 Task: Find connections with filter location Encruzilhada do Sul with filter topic #trainer with filter profile language Spanish with filter current company Adecco with filter school Dnyanprassarak Mandals College of Arts Sou. Sheela Premanand Vaidya College of Science & VNS Bandekar College of Commerce Assagao with filter industry Law Practice with filter service category Content Strategy with filter keywords title Chief Robot Whisperer
Action: Mouse moved to (682, 122)
Screenshot: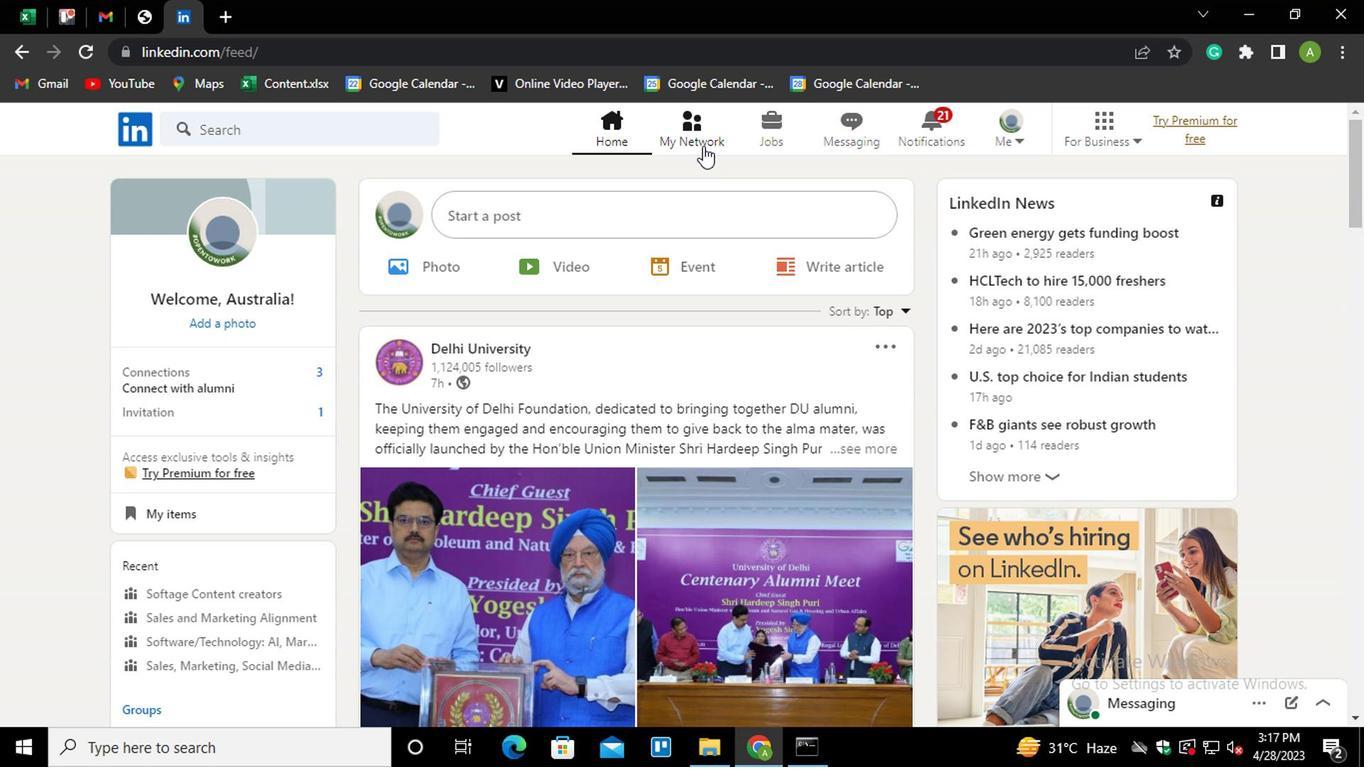 
Action: Mouse pressed left at (682, 122)
Screenshot: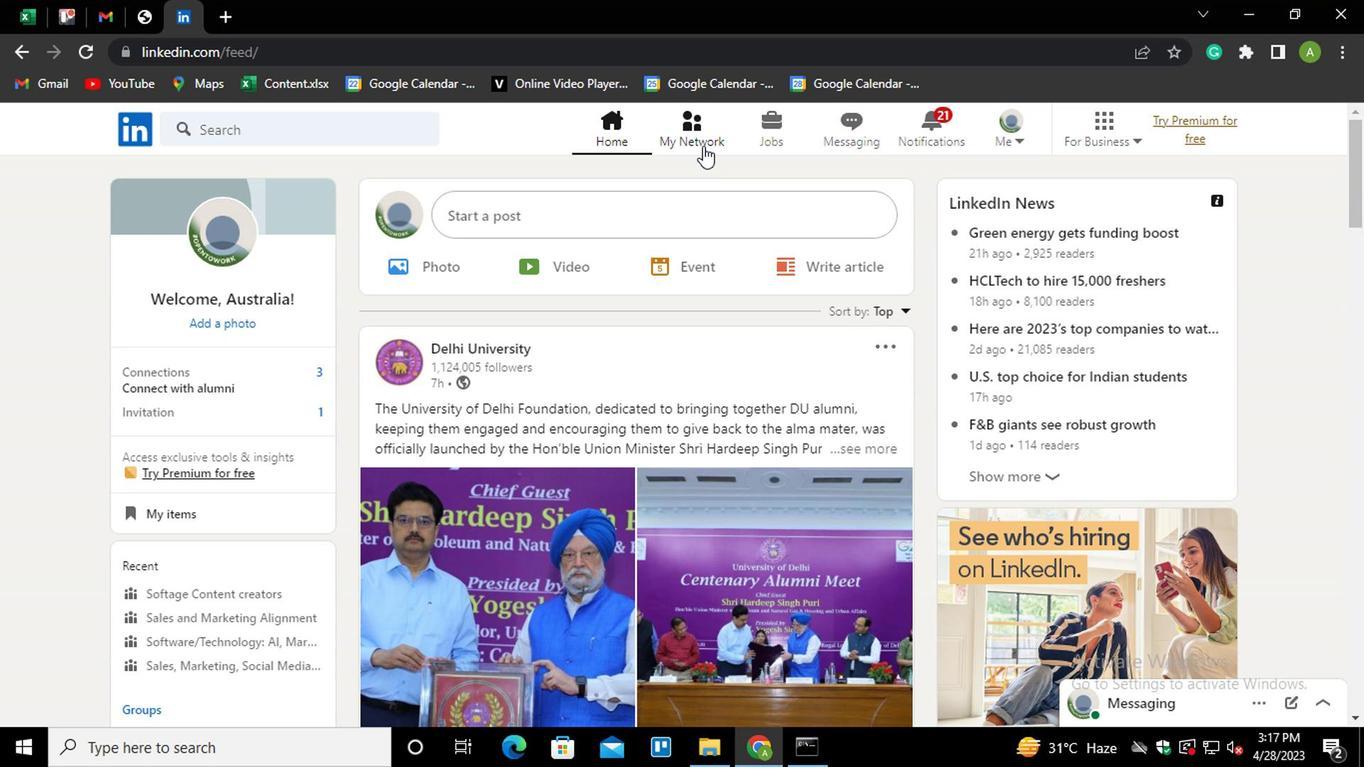 
Action: Mouse moved to (227, 241)
Screenshot: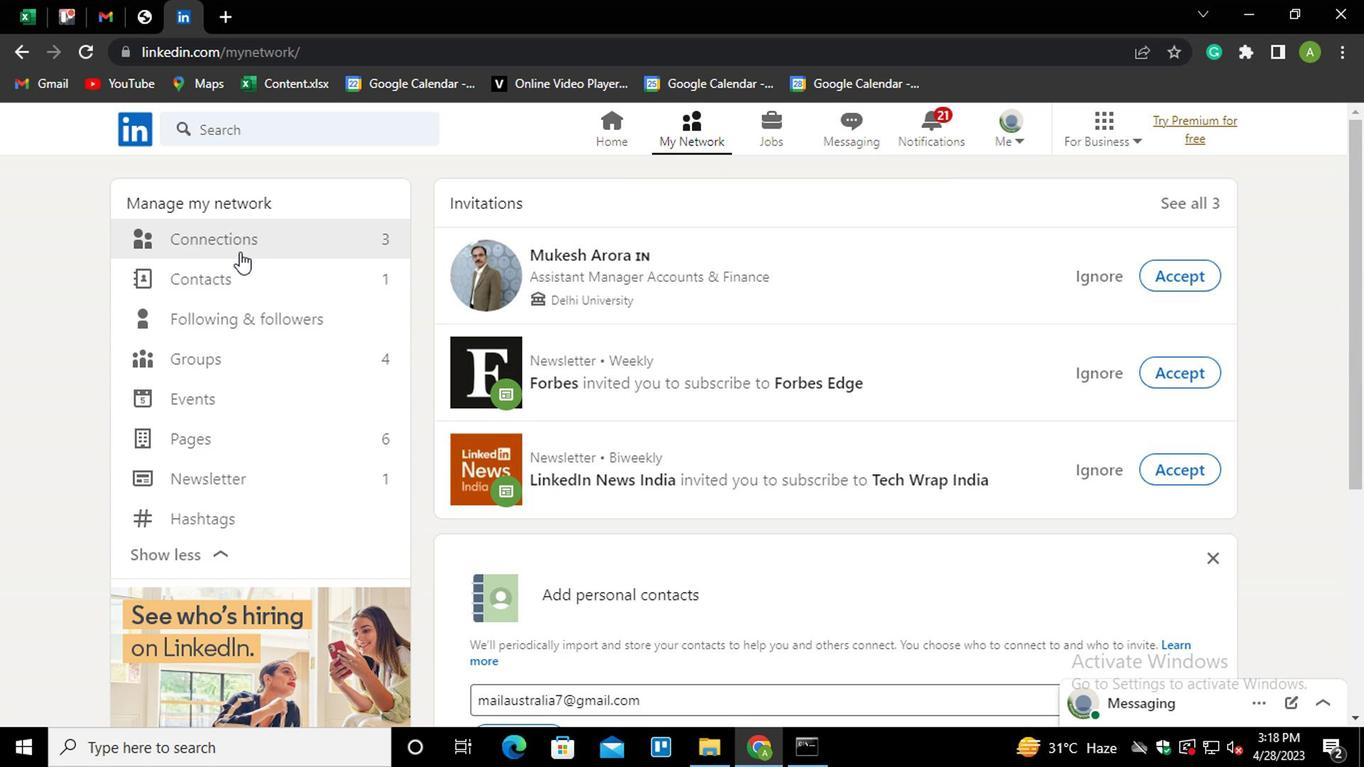 
Action: Mouse pressed left at (227, 241)
Screenshot: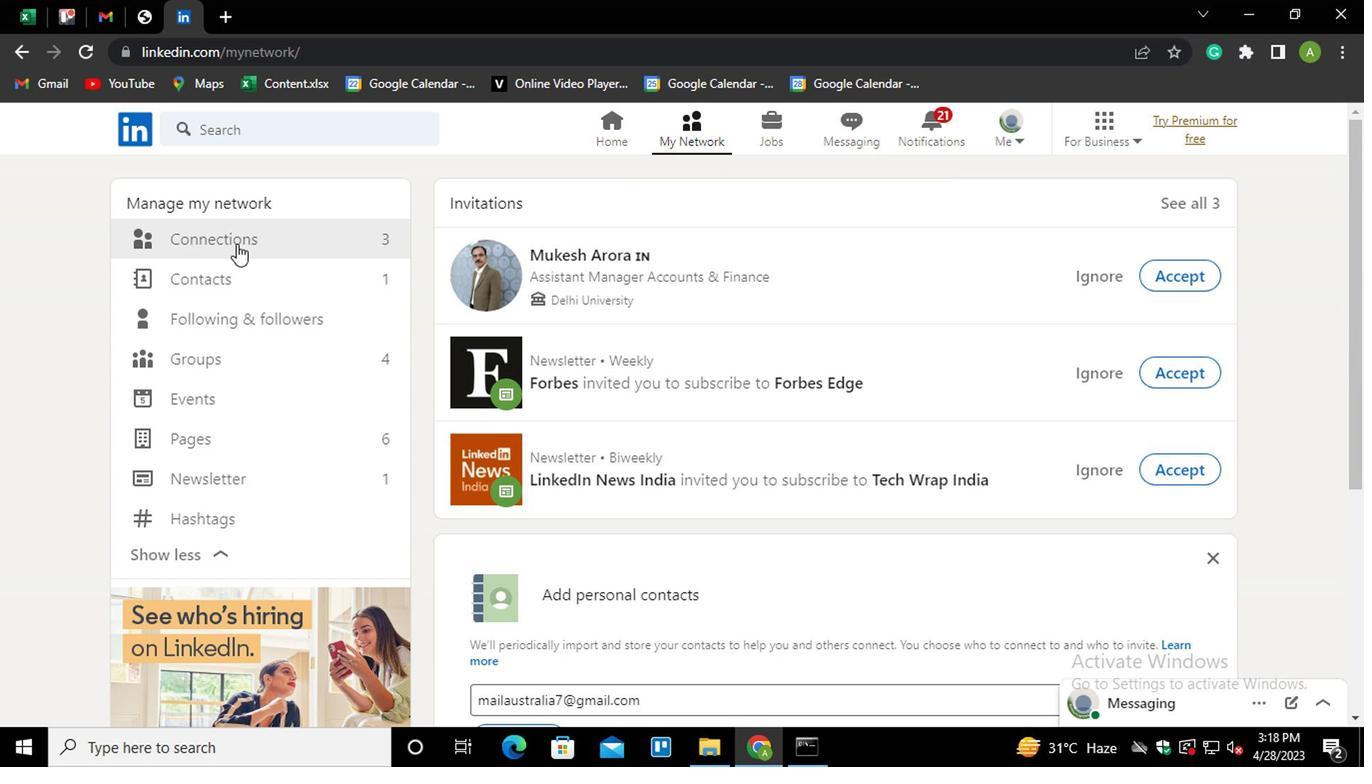 
Action: Mouse moved to (801, 235)
Screenshot: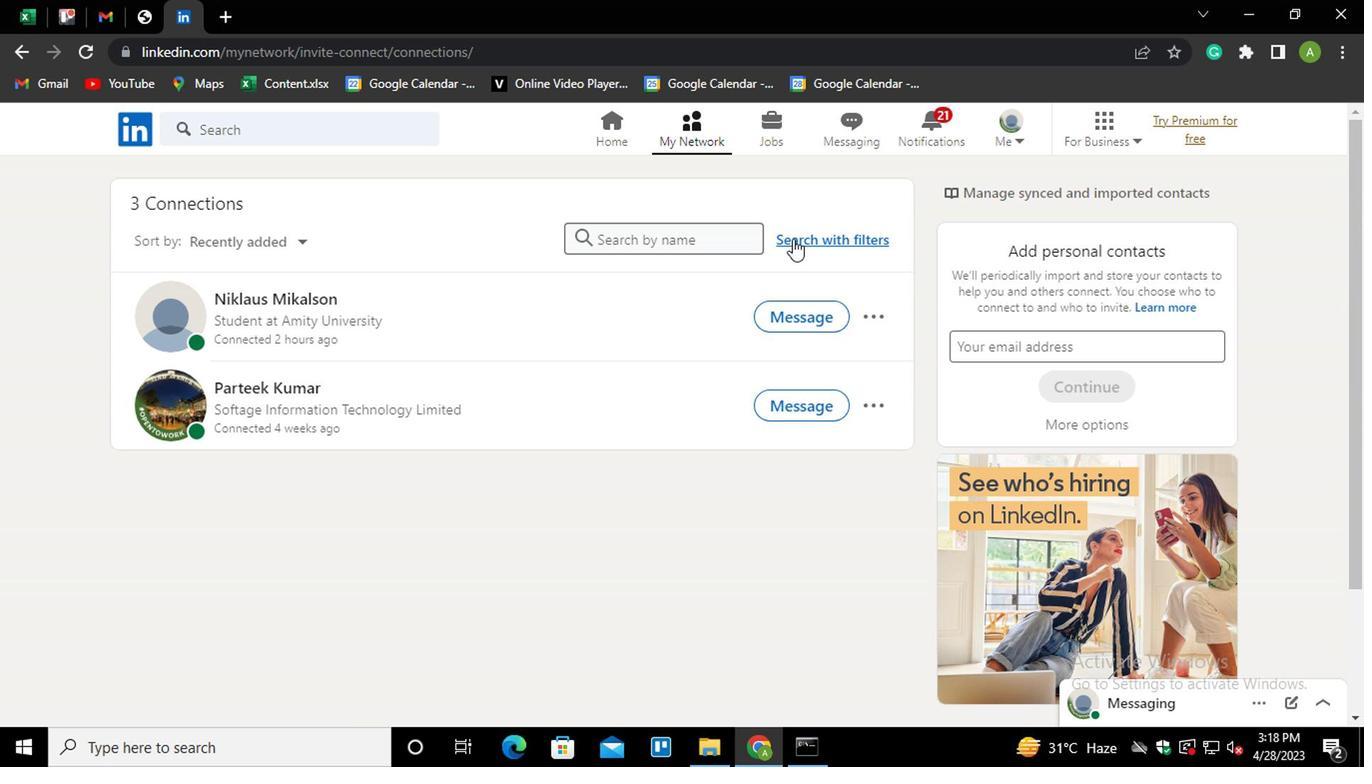 
Action: Mouse pressed left at (801, 235)
Screenshot: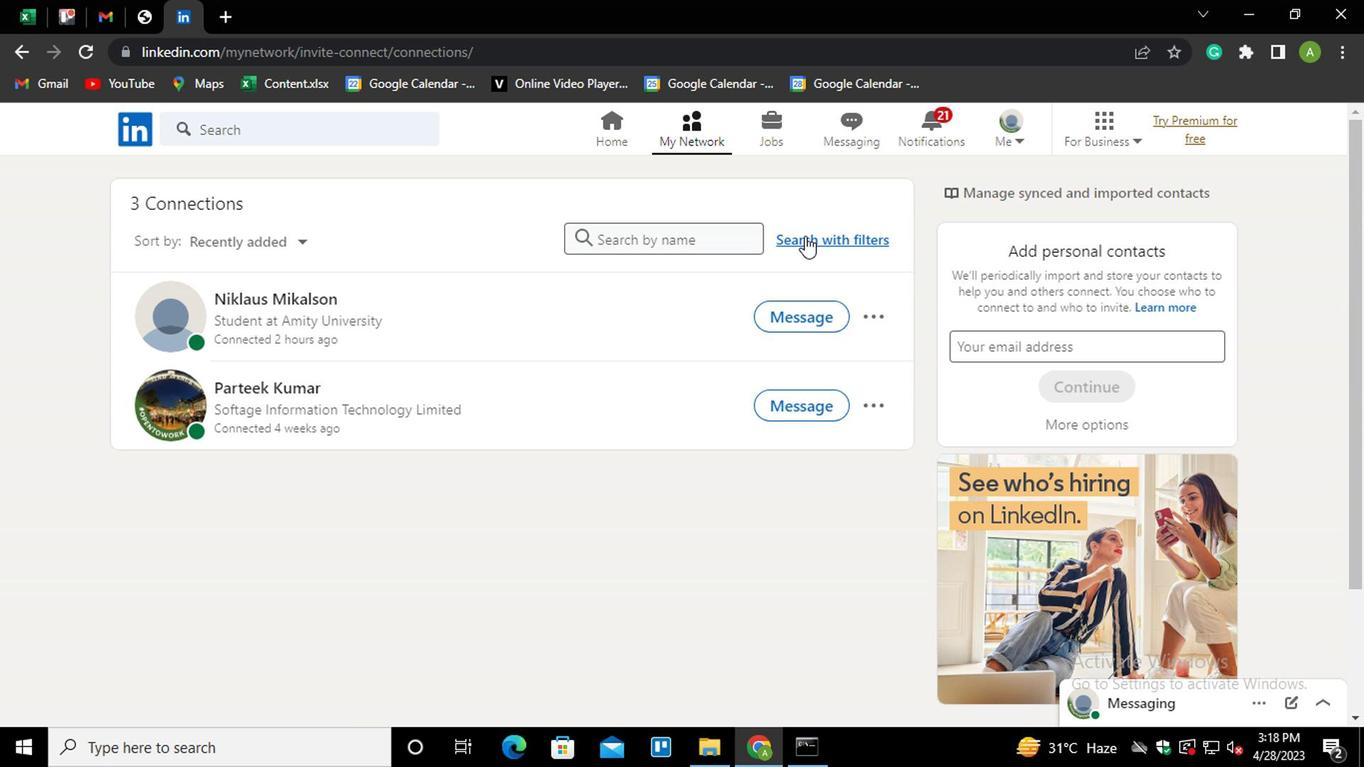 
Action: Mouse moved to (737, 182)
Screenshot: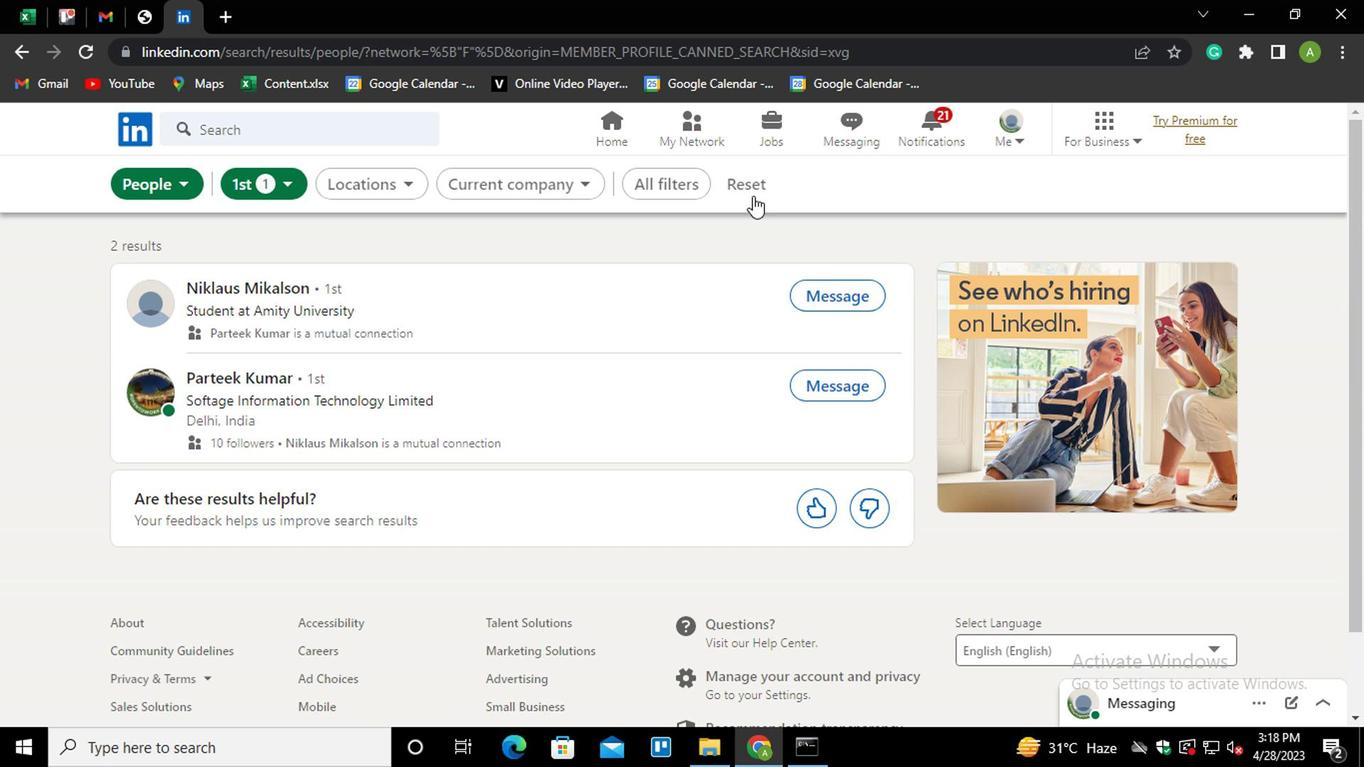 
Action: Mouse pressed left at (737, 182)
Screenshot: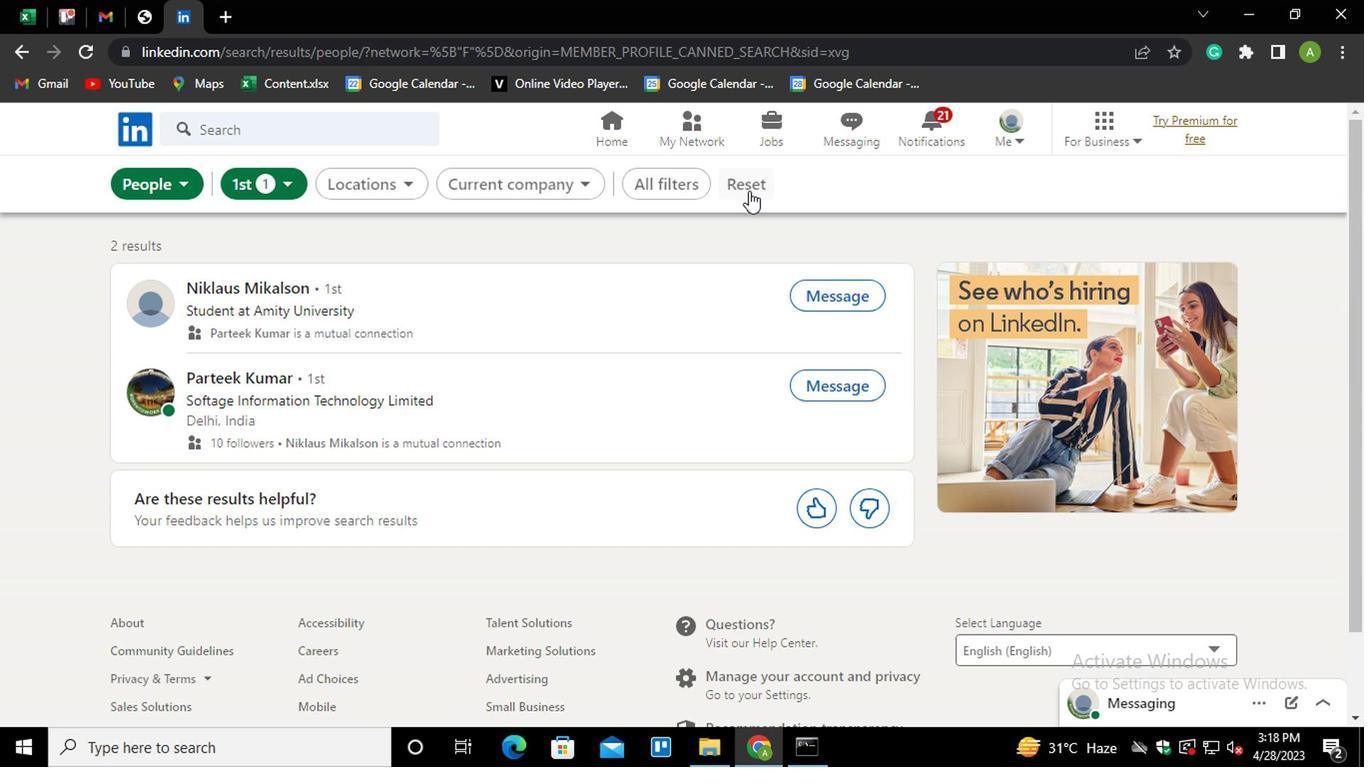 
Action: Mouse moved to (710, 174)
Screenshot: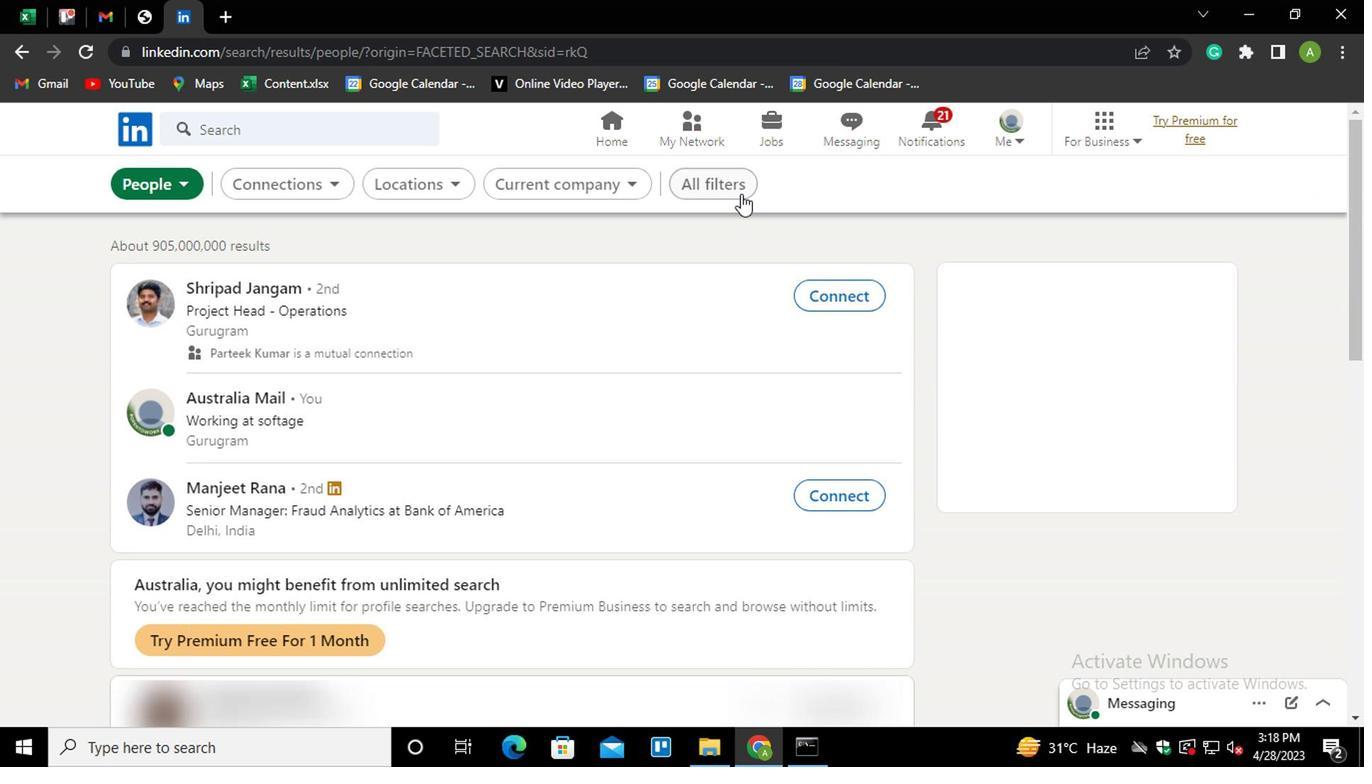 
Action: Mouse pressed left at (710, 174)
Screenshot: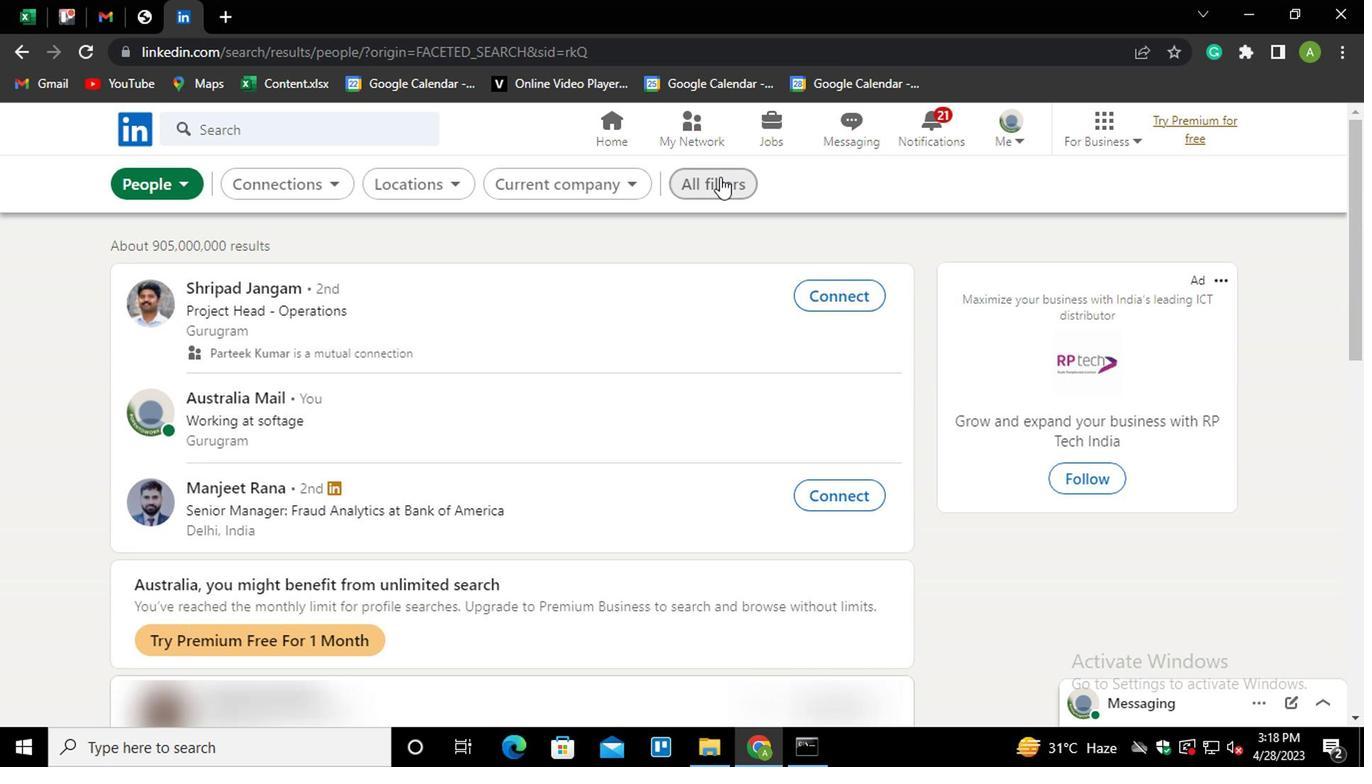 
Action: Mouse moved to (928, 373)
Screenshot: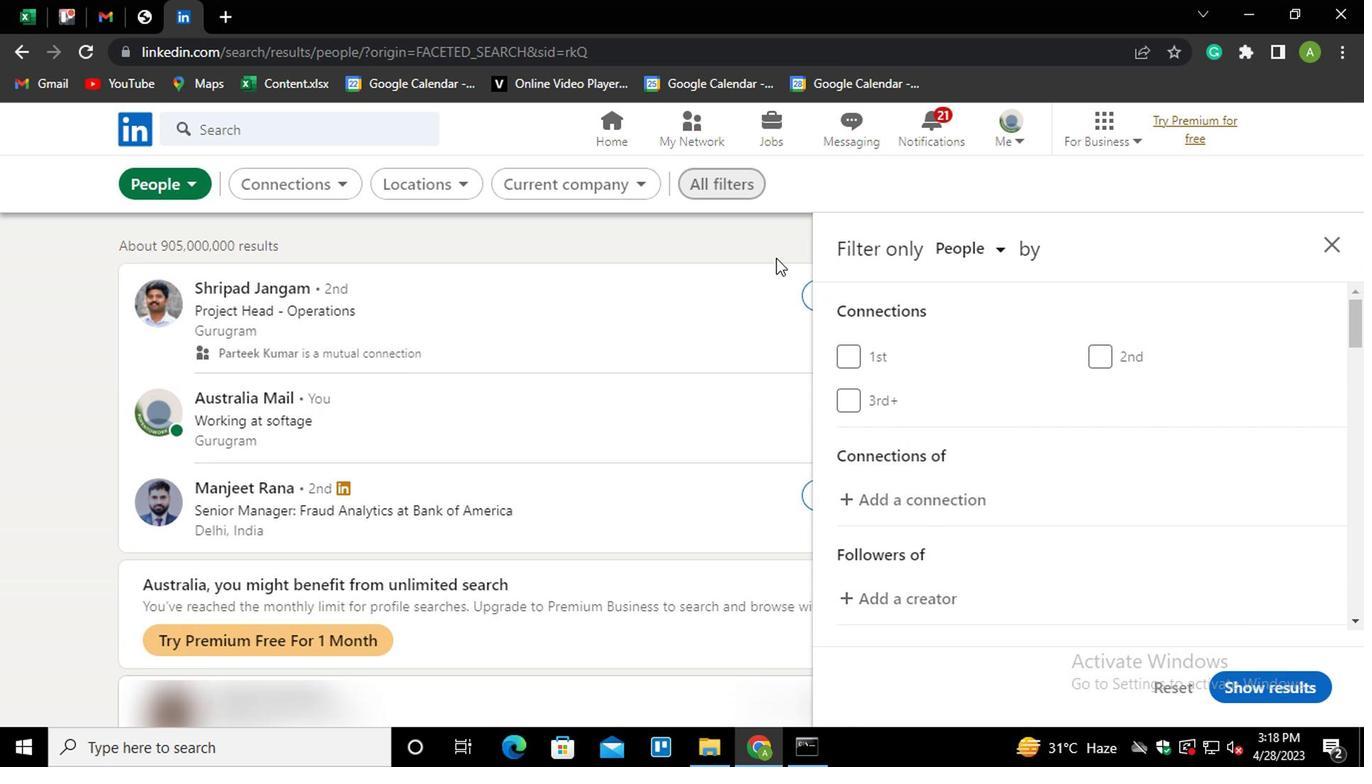 
Action: Mouse scrolled (928, 372) with delta (0, 0)
Screenshot: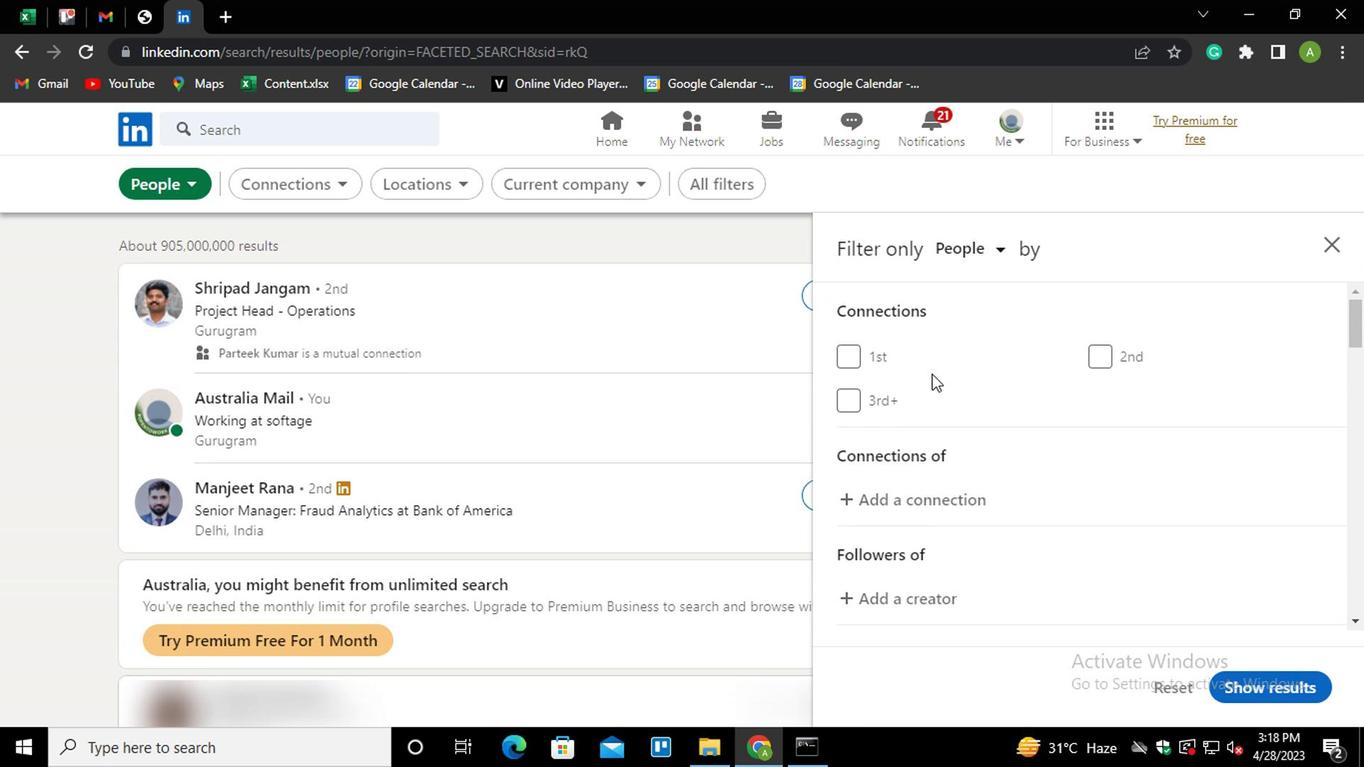 
Action: Mouse scrolled (928, 372) with delta (0, 0)
Screenshot: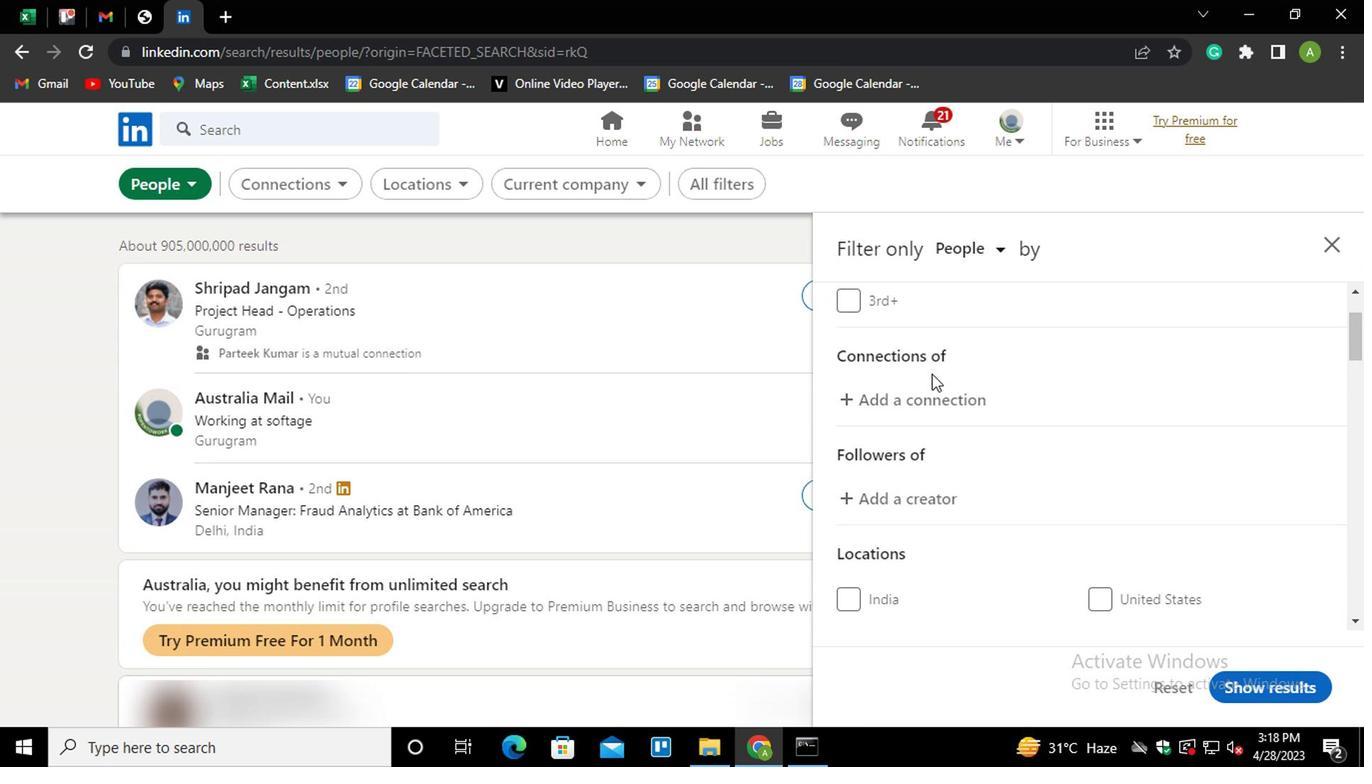 
Action: Mouse scrolled (928, 372) with delta (0, 0)
Screenshot: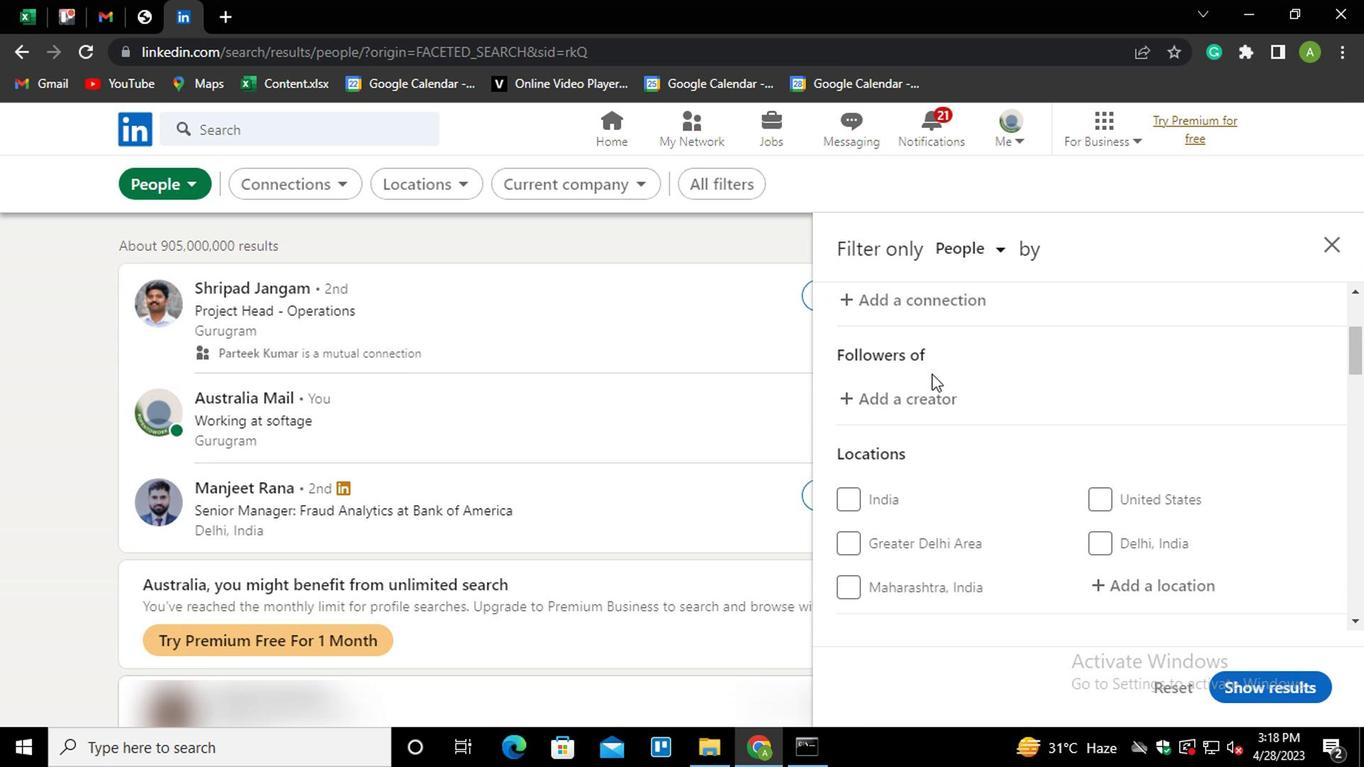 
Action: Mouse moved to (1147, 488)
Screenshot: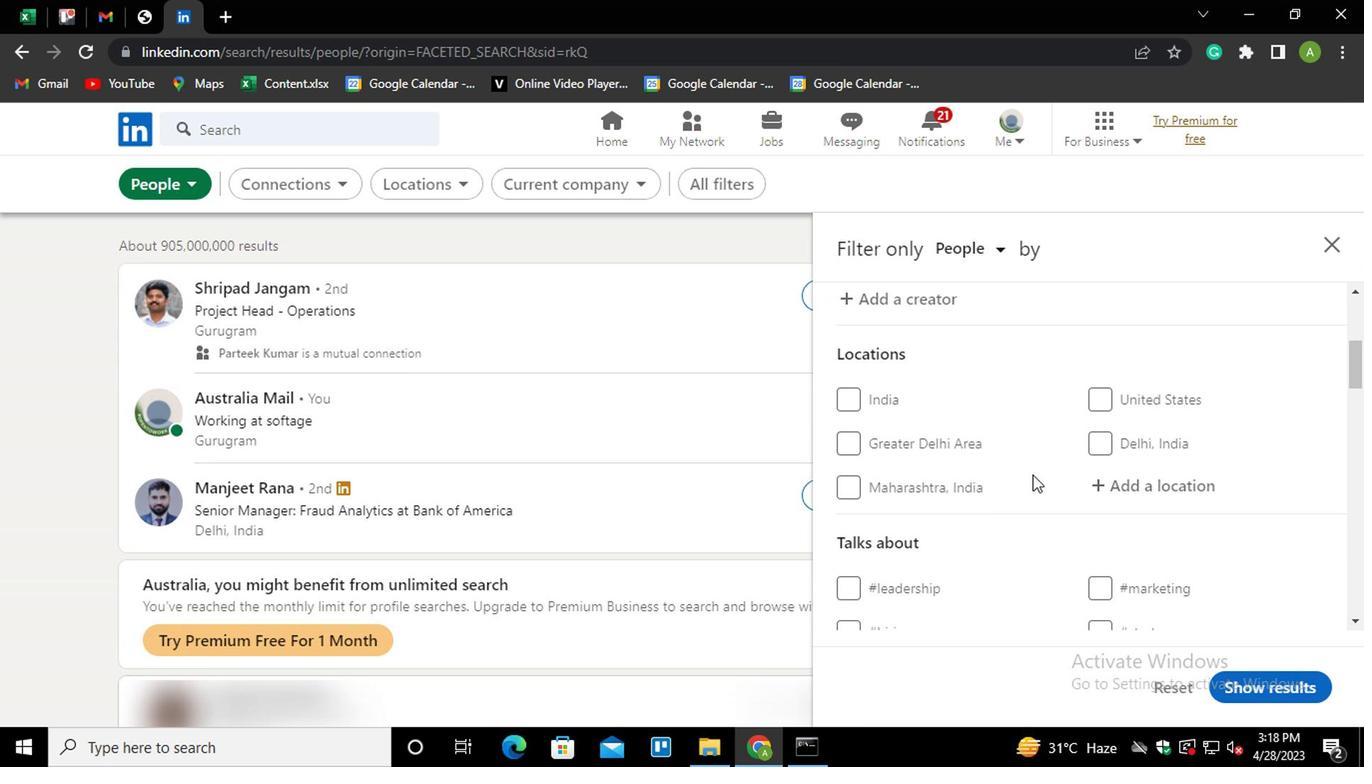 
Action: Mouse pressed left at (1147, 488)
Screenshot: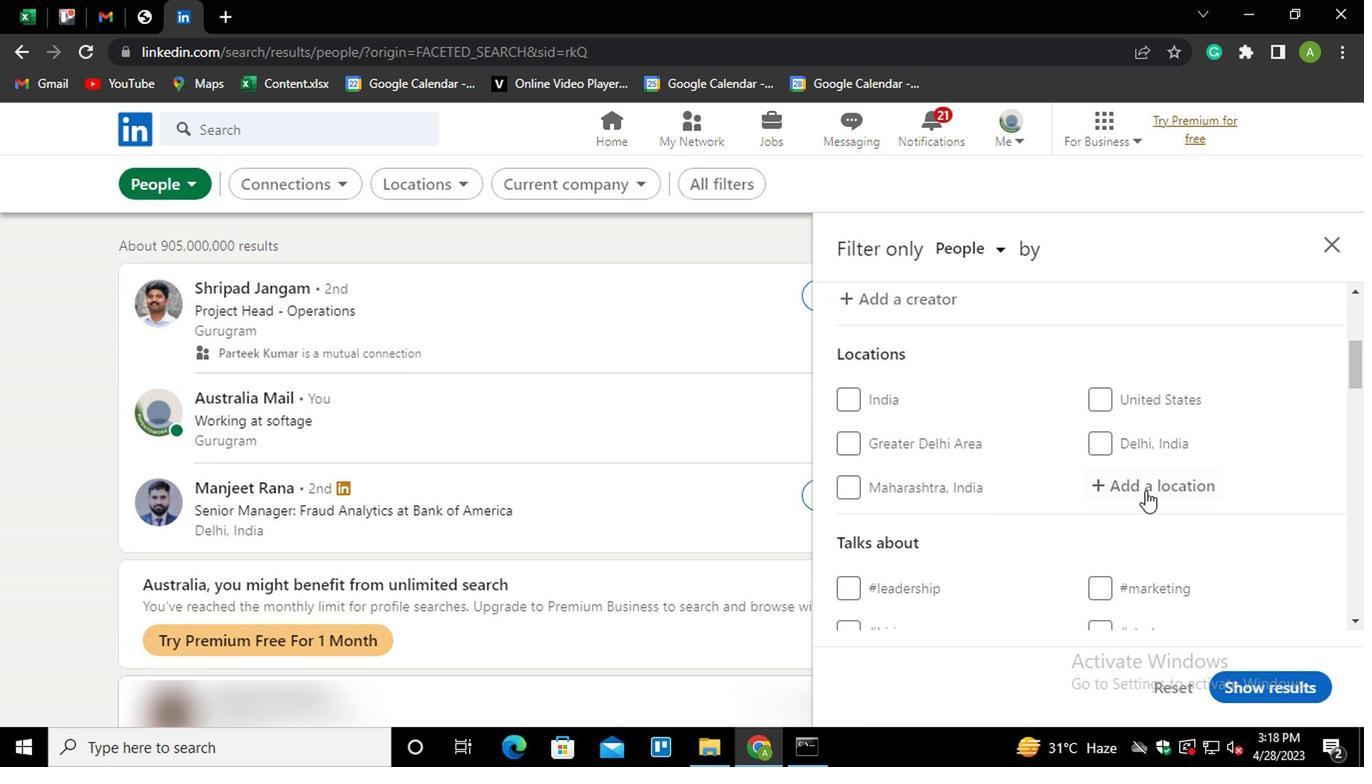 
Action: Mouse moved to (1139, 477)
Screenshot: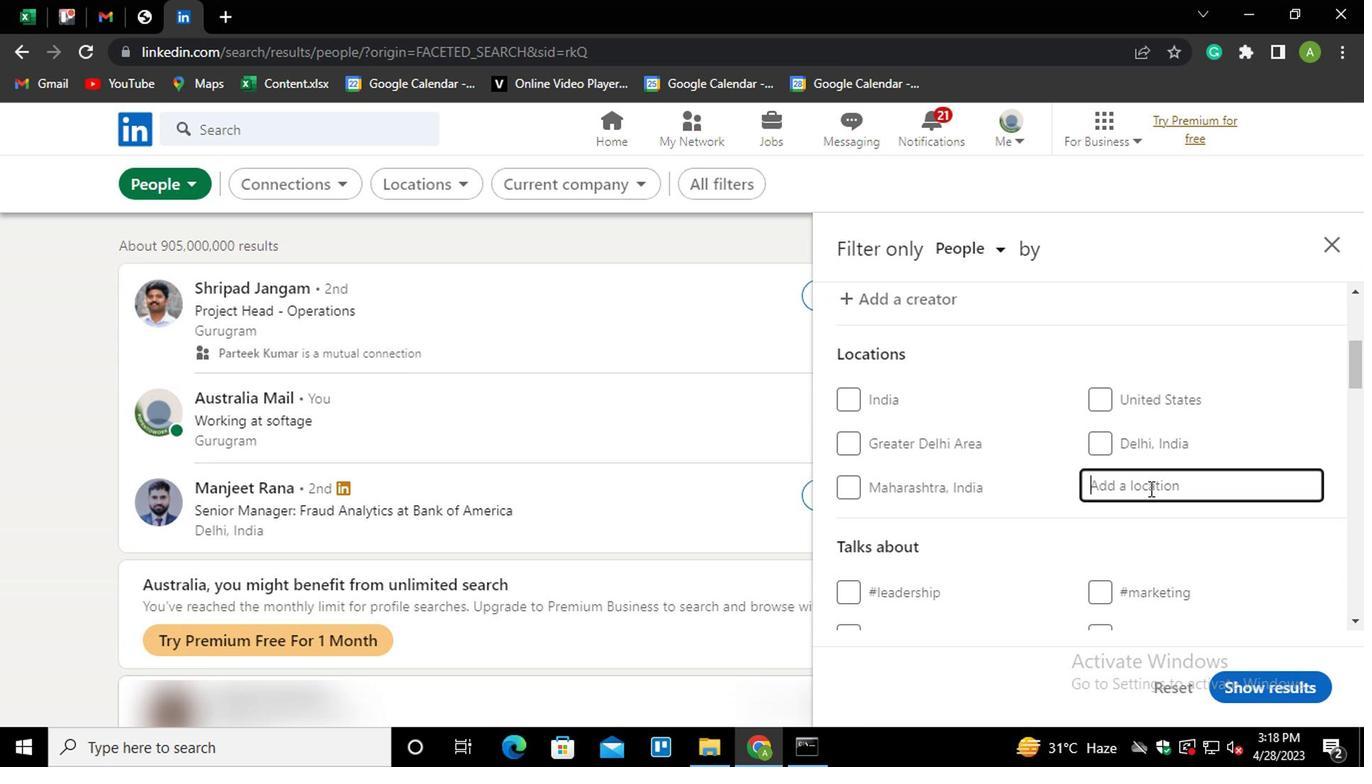 
Action: Mouse pressed left at (1139, 477)
Screenshot: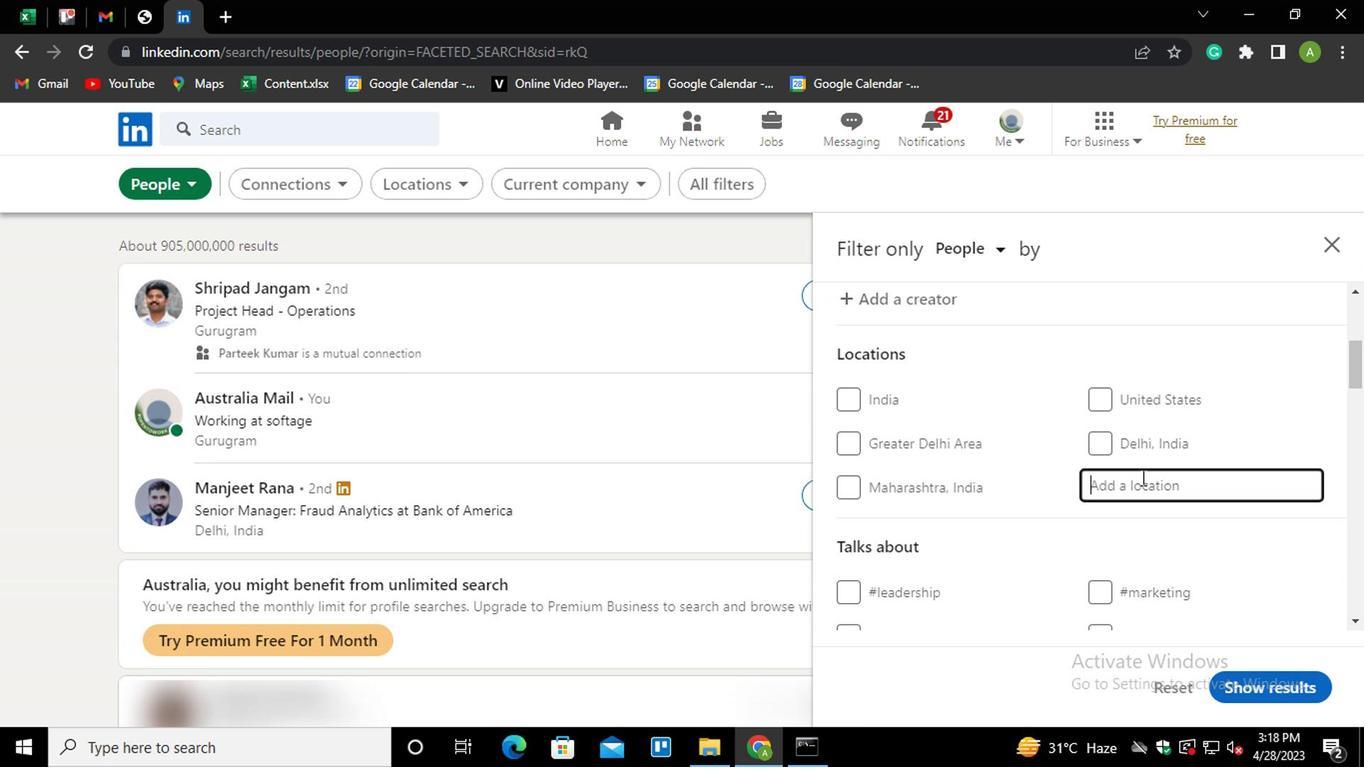 
Action: Mouse moved to (1137, 477)
Screenshot: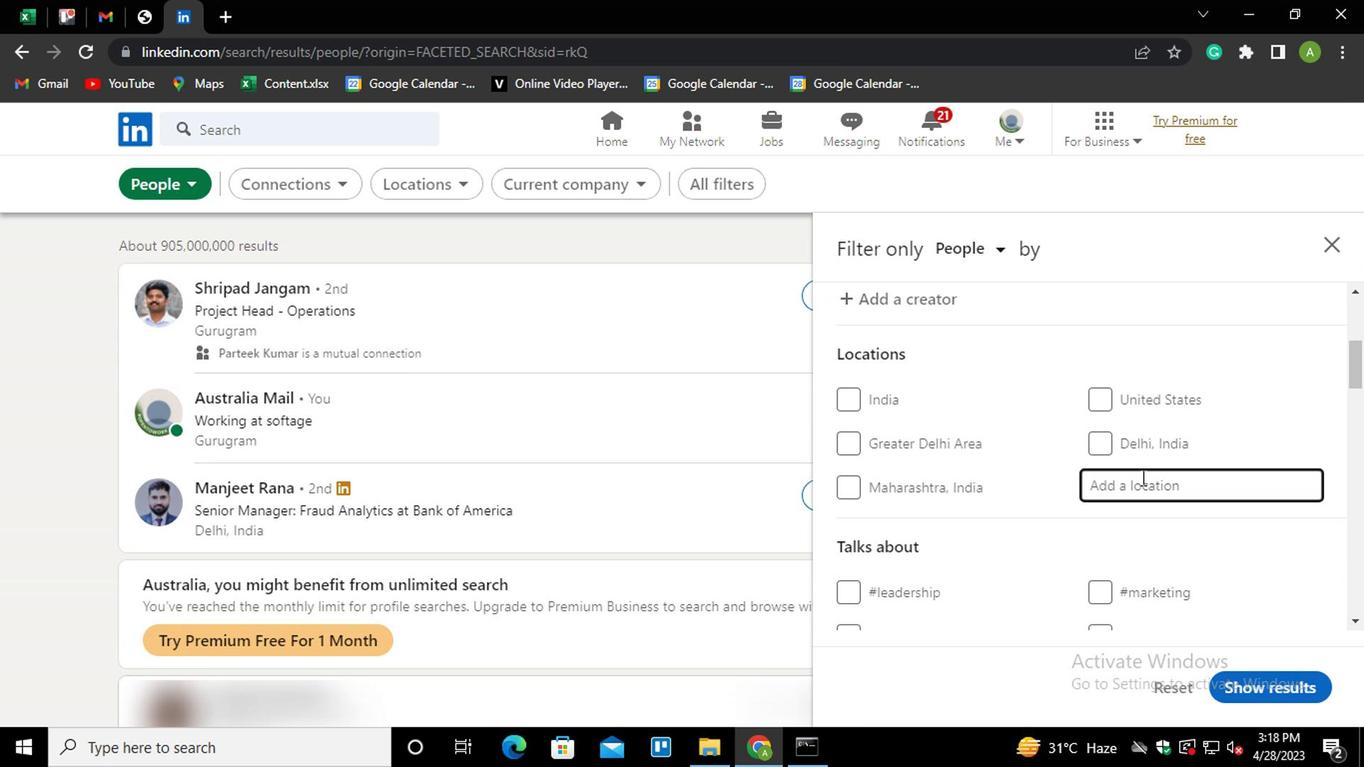 
Action: Key pressed <Key.shift>ENCRUZ<Key.down><Key.enter>
Screenshot: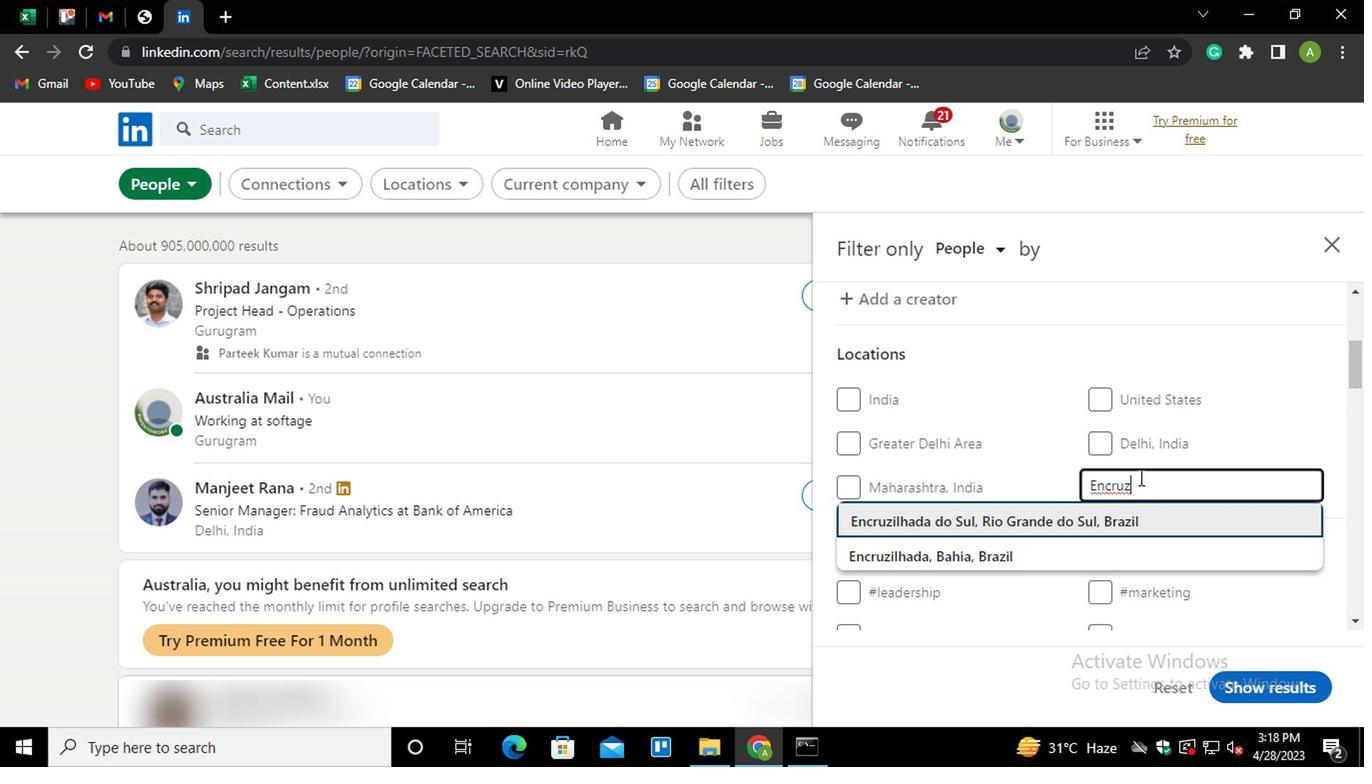 
Action: Mouse scrolled (1137, 476) with delta (0, -1)
Screenshot: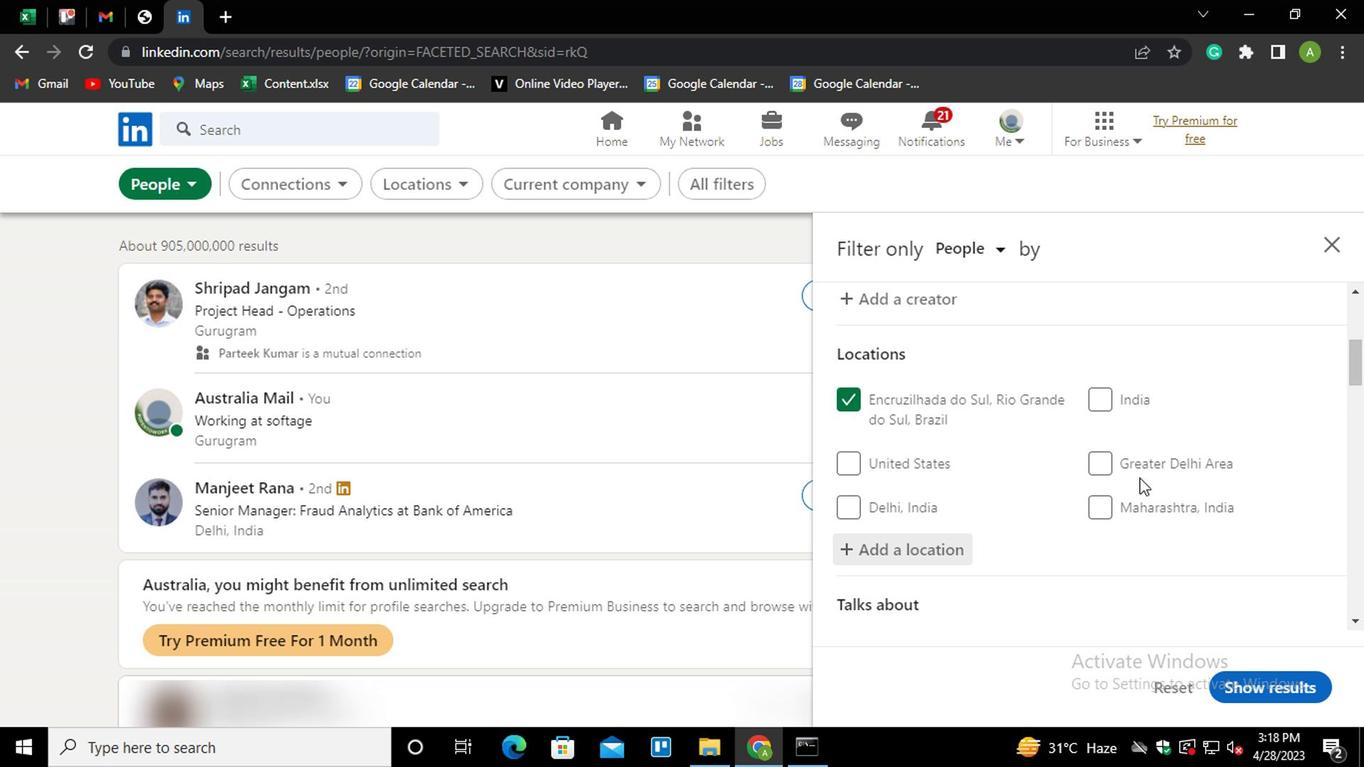 
Action: Mouse scrolled (1137, 476) with delta (0, -1)
Screenshot: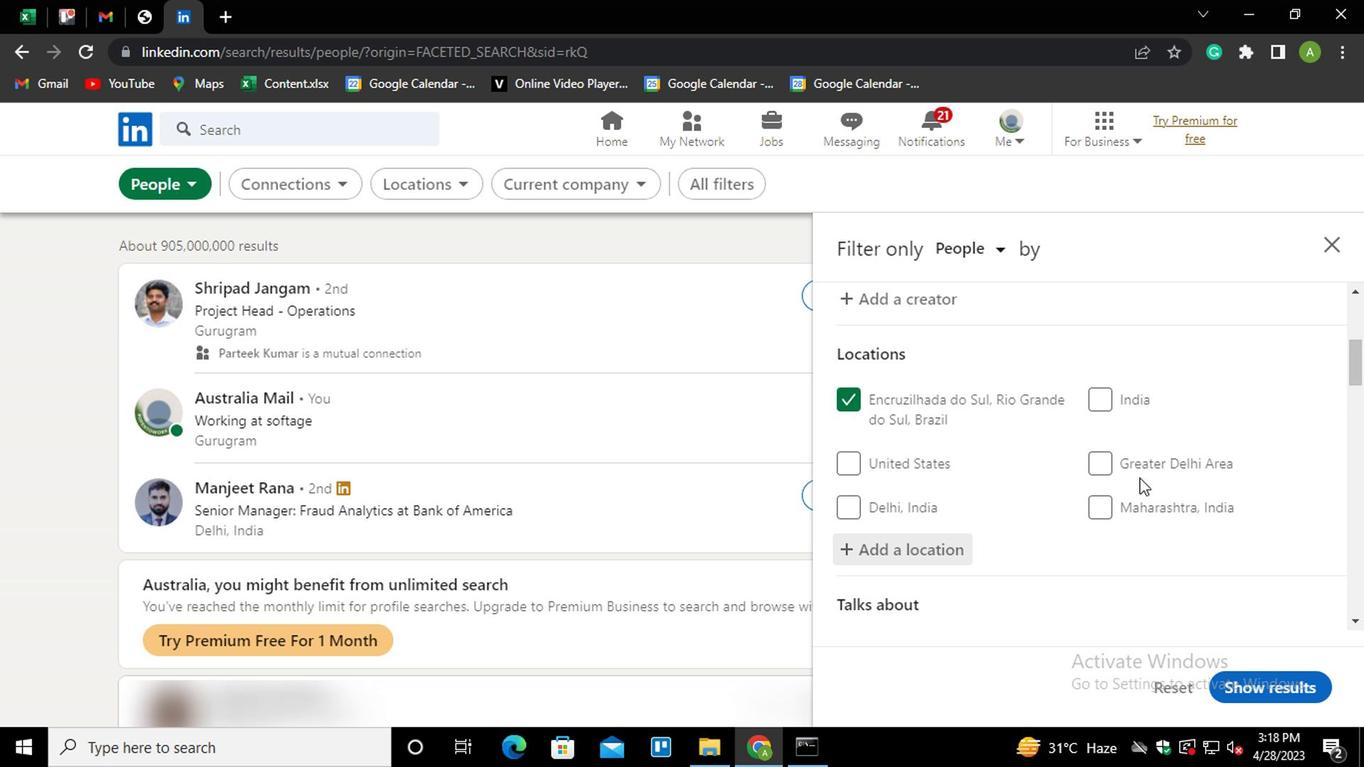 
Action: Mouse moved to (1135, 533)
Screenshot: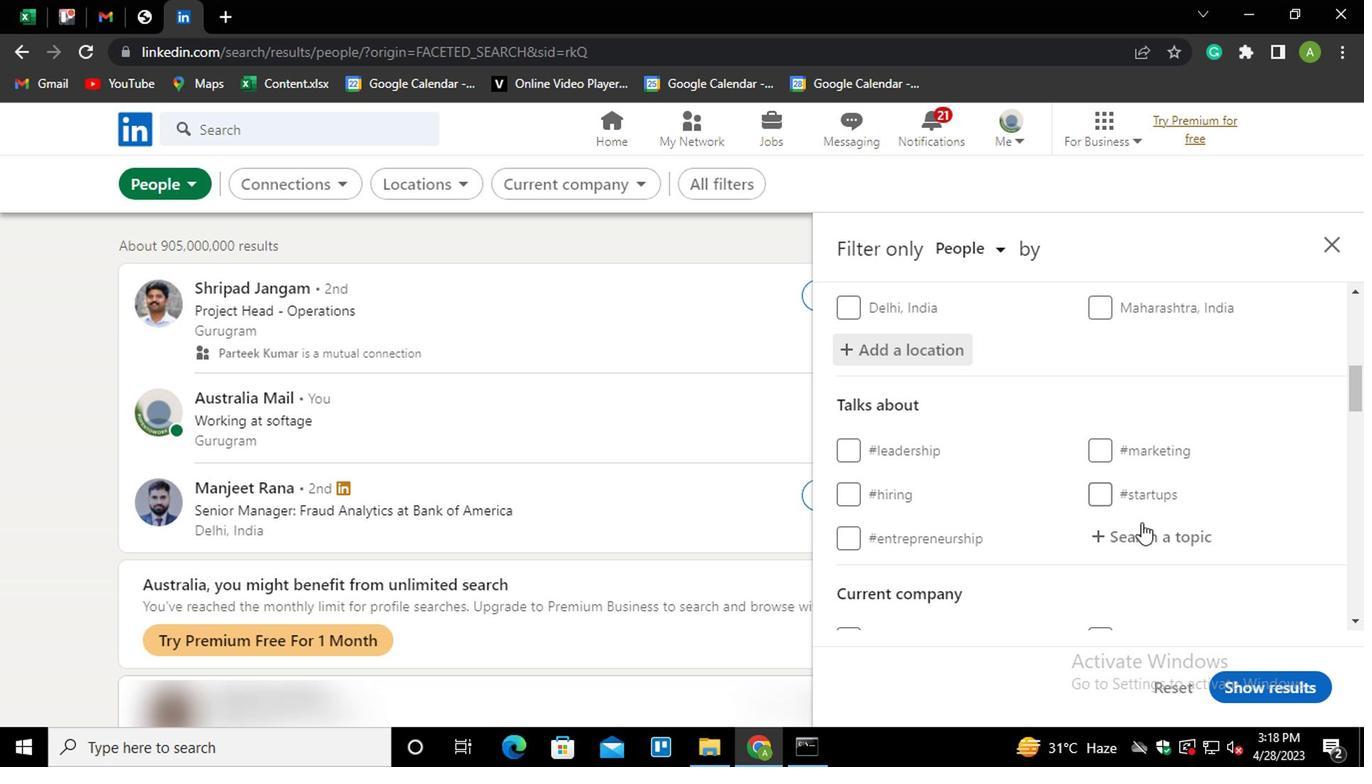 
Action: Mouse pressed left at (1135, 533)
Screenshot: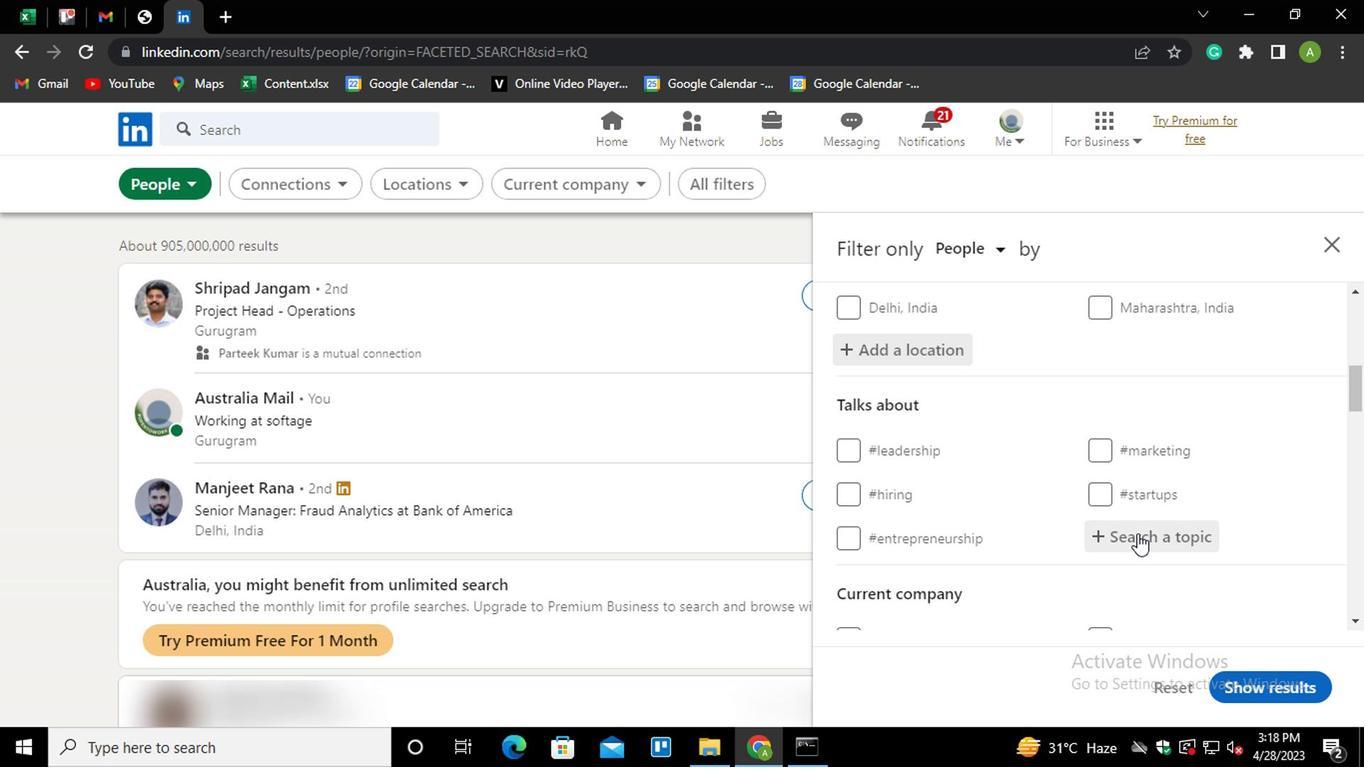 
Action: Mouse moved to (1116, 546)
Screenshot: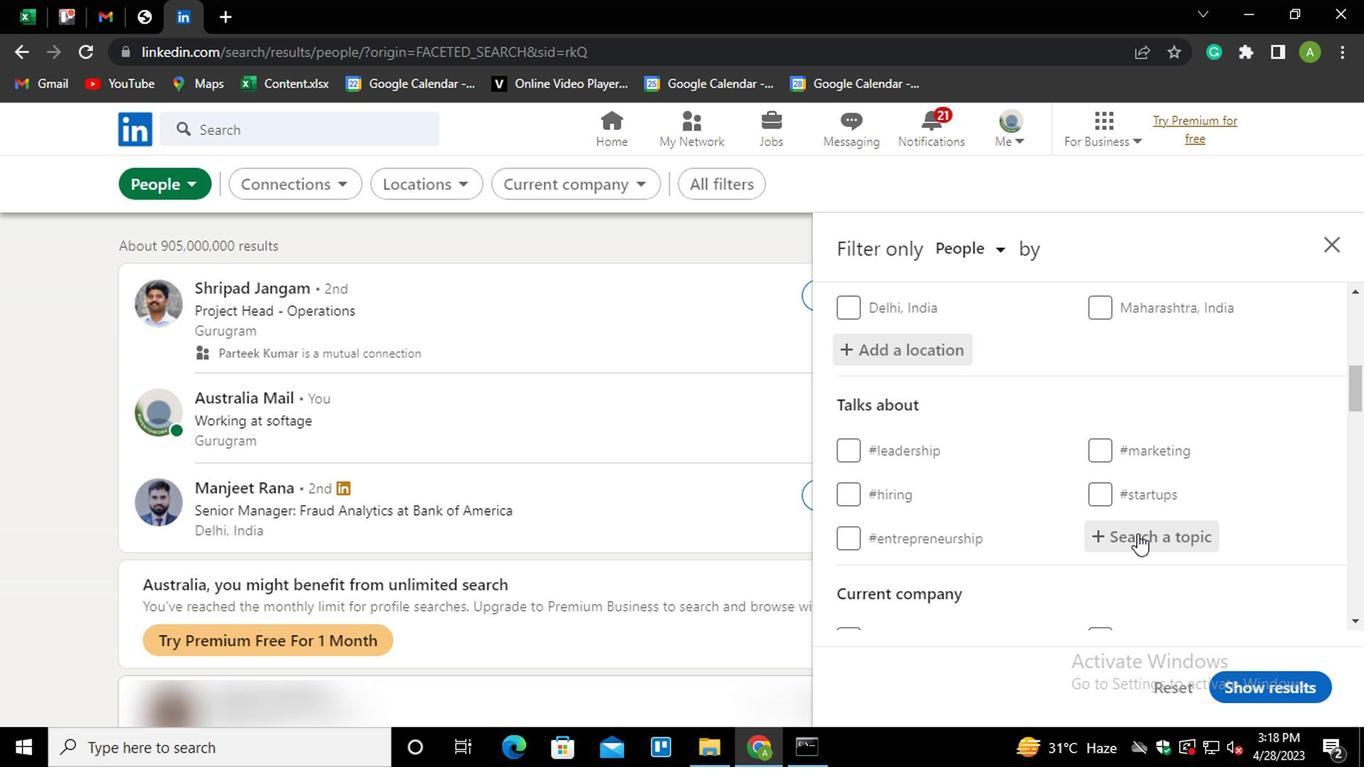 
Action: Key pressed TRAINER<Key.down><Key.enter>
Screenshot: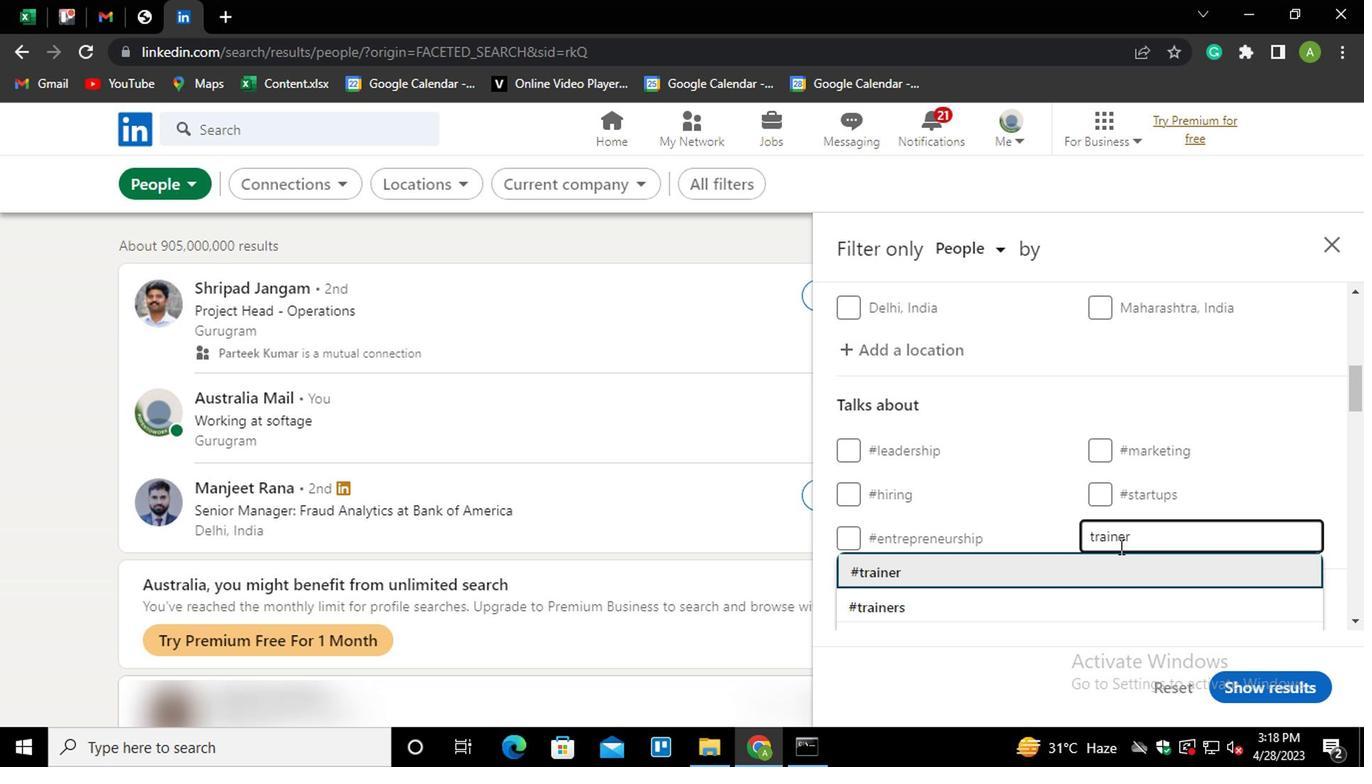 
Action: Mouse moved to (1096, 559)
Screenshot: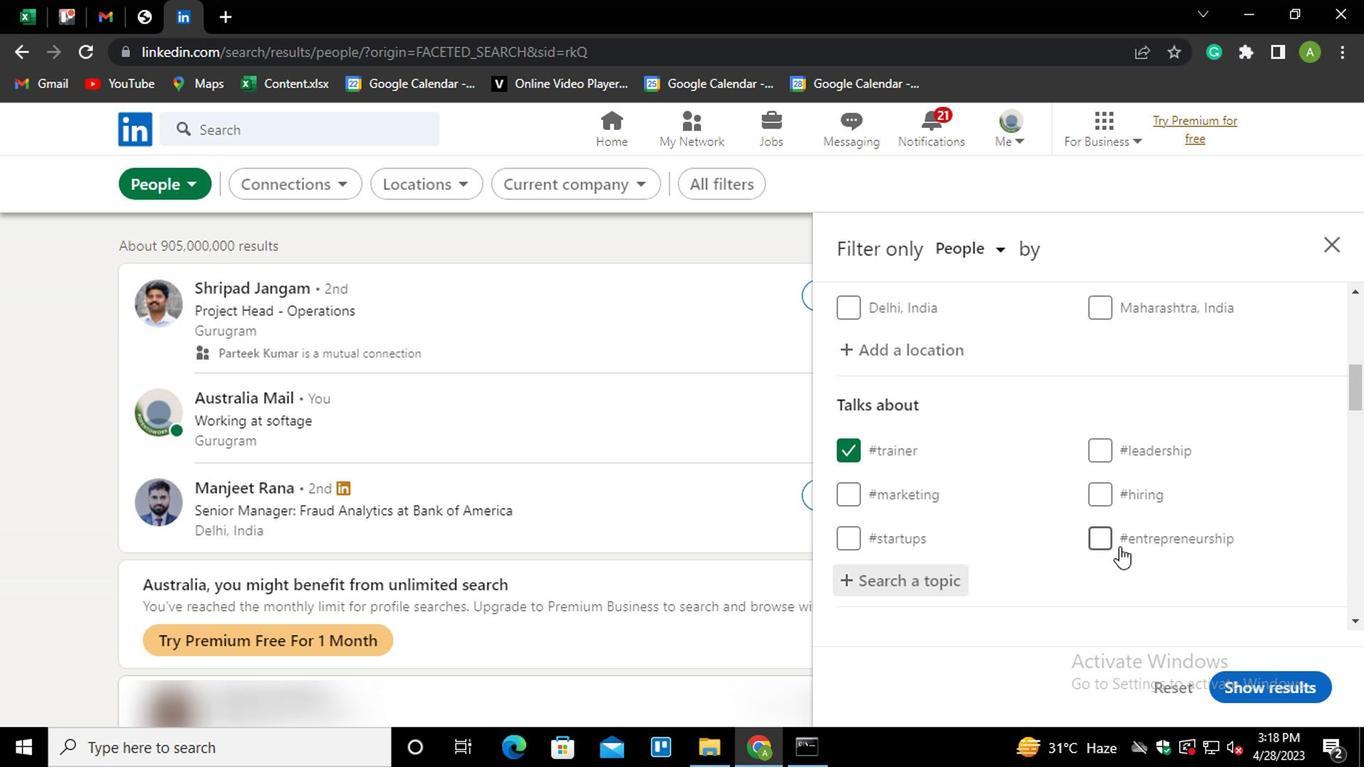
Action: Mouse scrolled (1096, 558) with delta (0, 0)
Screenshot: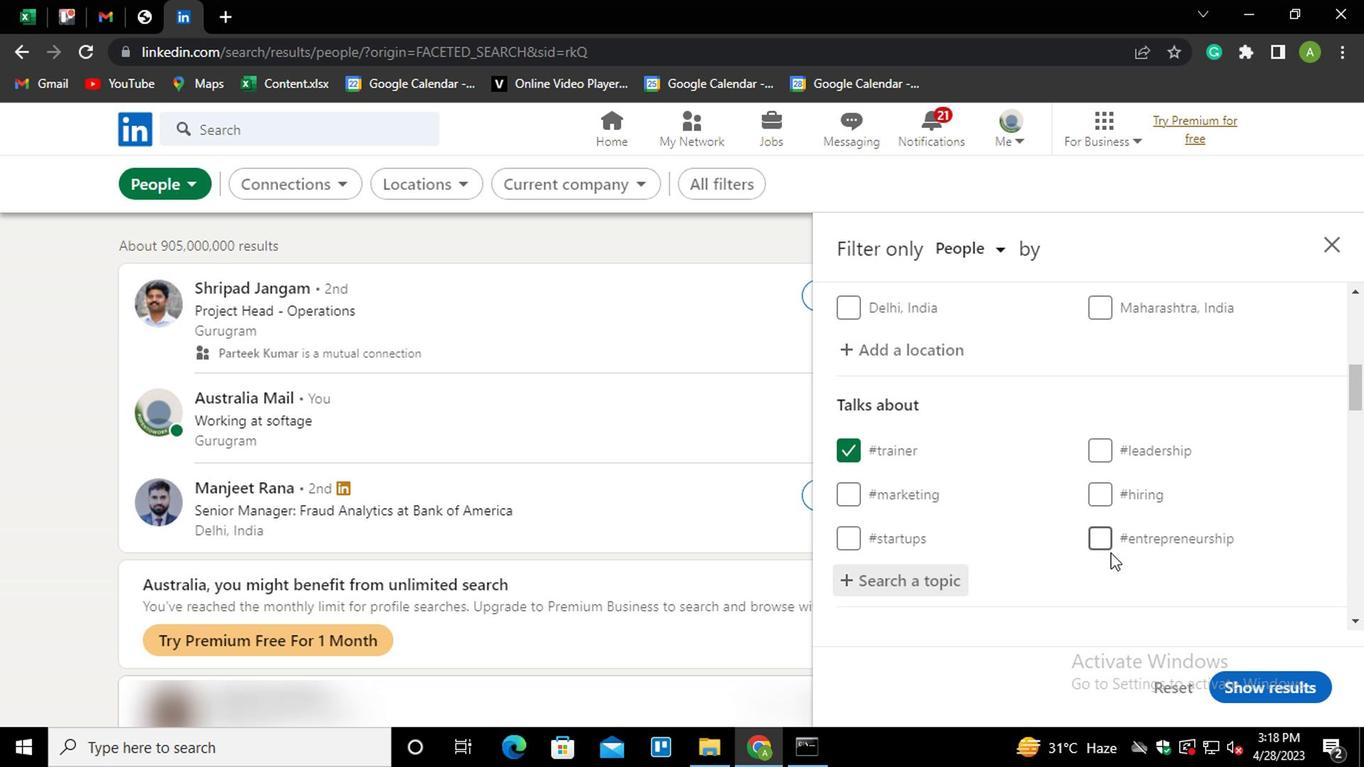 
Action: Mouse scrolled (1096, 558) with delta (0, 0)
Screenshot: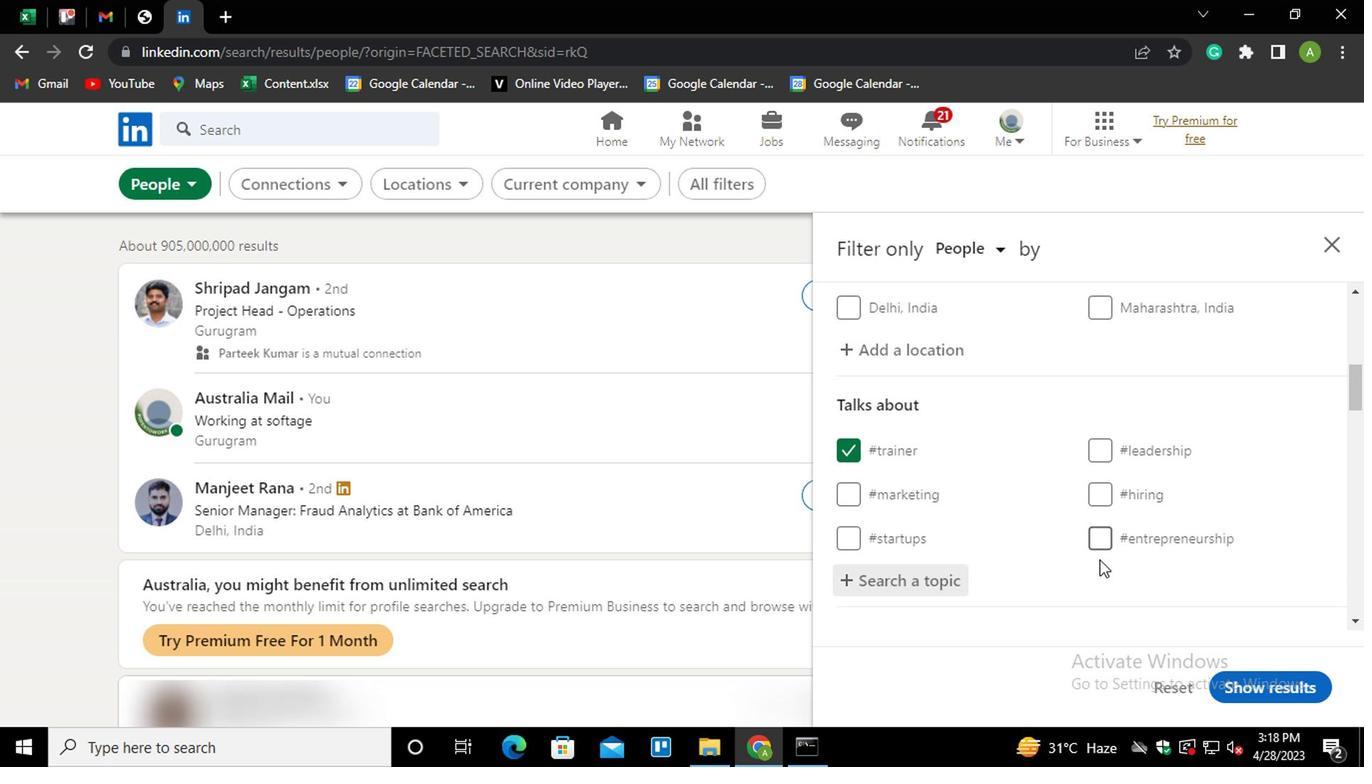 
Action: Mouse scrolled (1096, 558) with delta (0, 0)
Screenshot: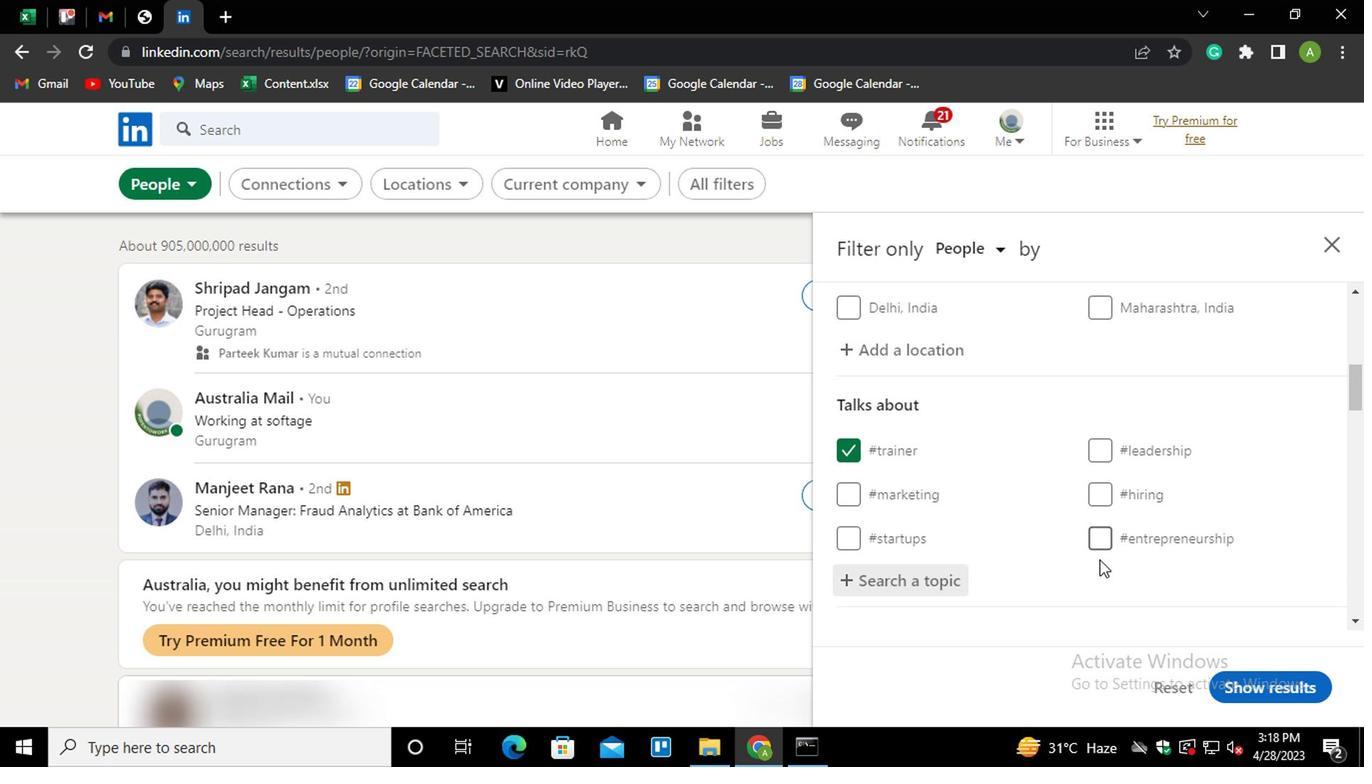 
Action: Mouse scrolled (1096, 558) with delta (0, 0)
Screenshot: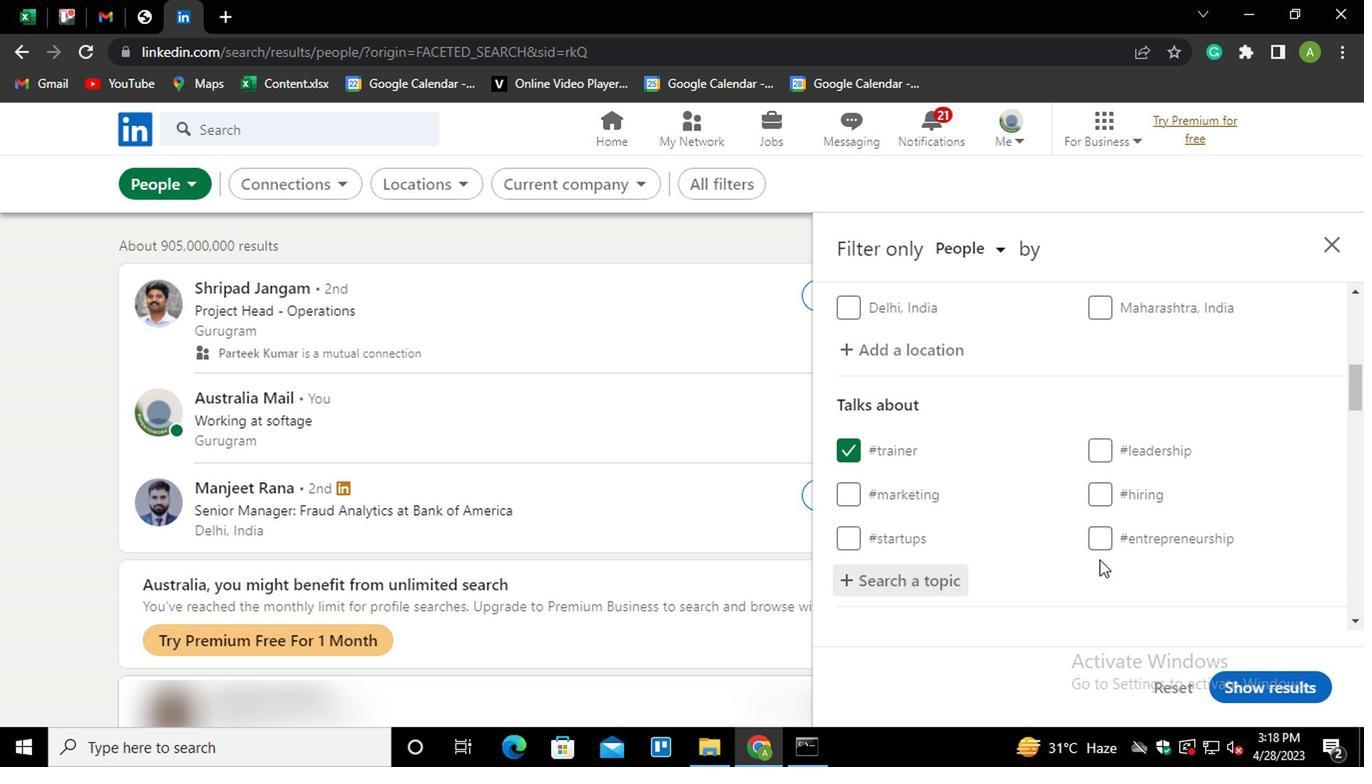 
Action: Mouse scrolled (1096, 558) with delta (0, 0)
Screenshot: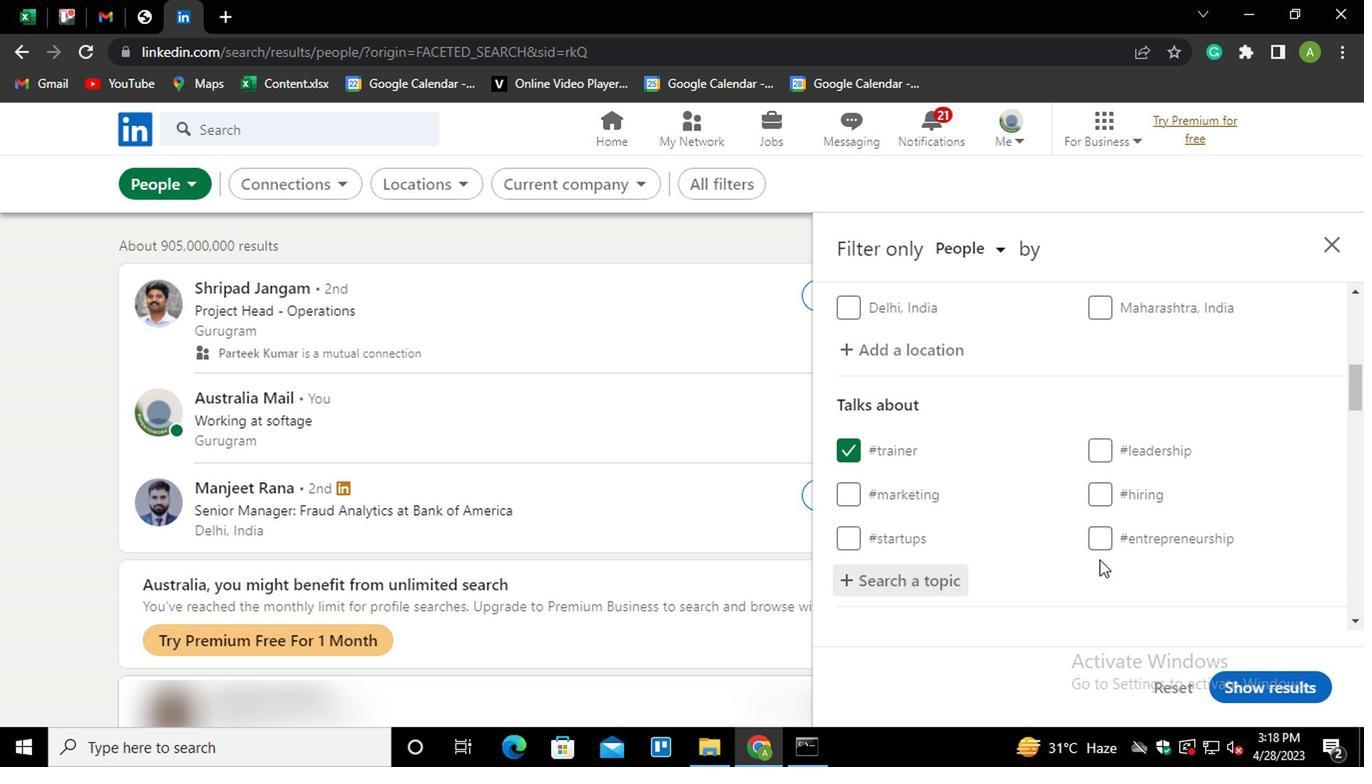 
Action: Mouse scrolled (1096, 558) with delta (0, 0)
Screenshot: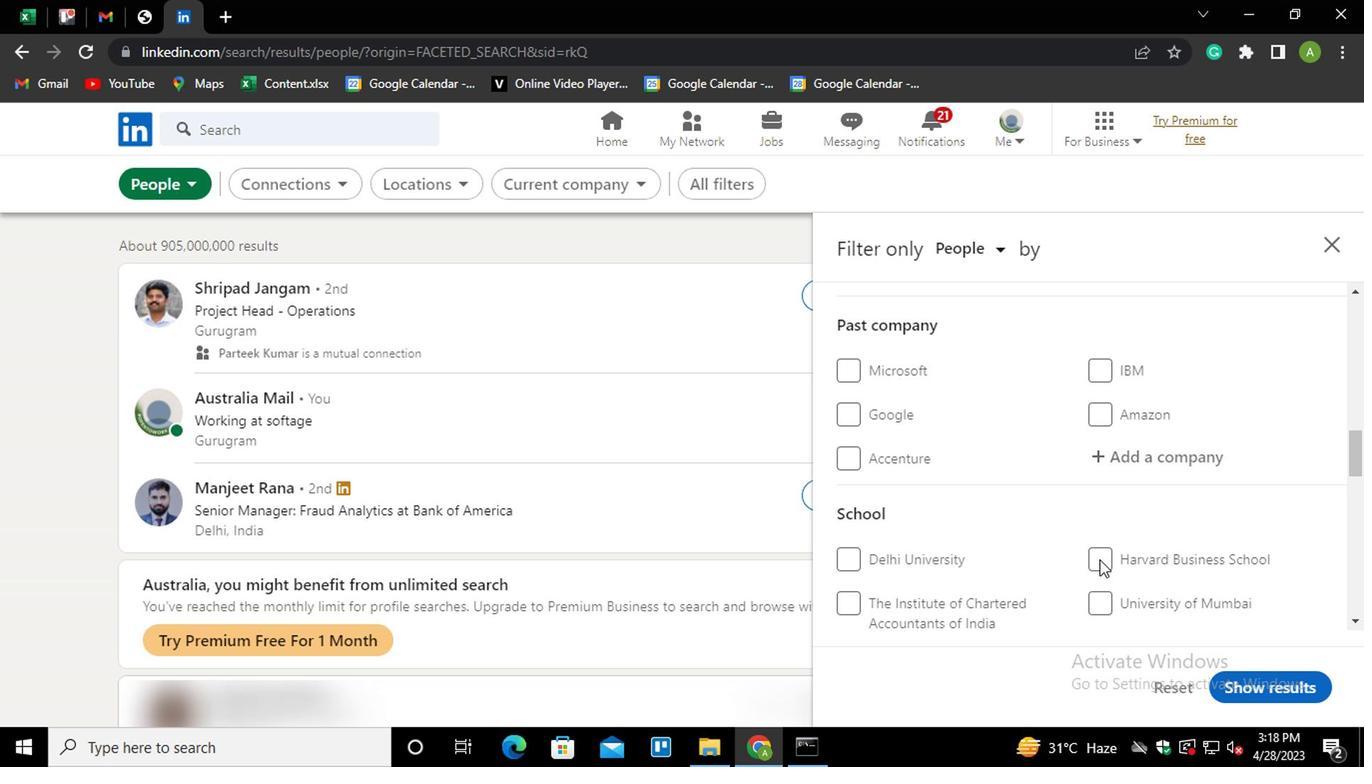 
Action: Mouse scrolled (1096, 558) with delta (0, 0)
Screenshot: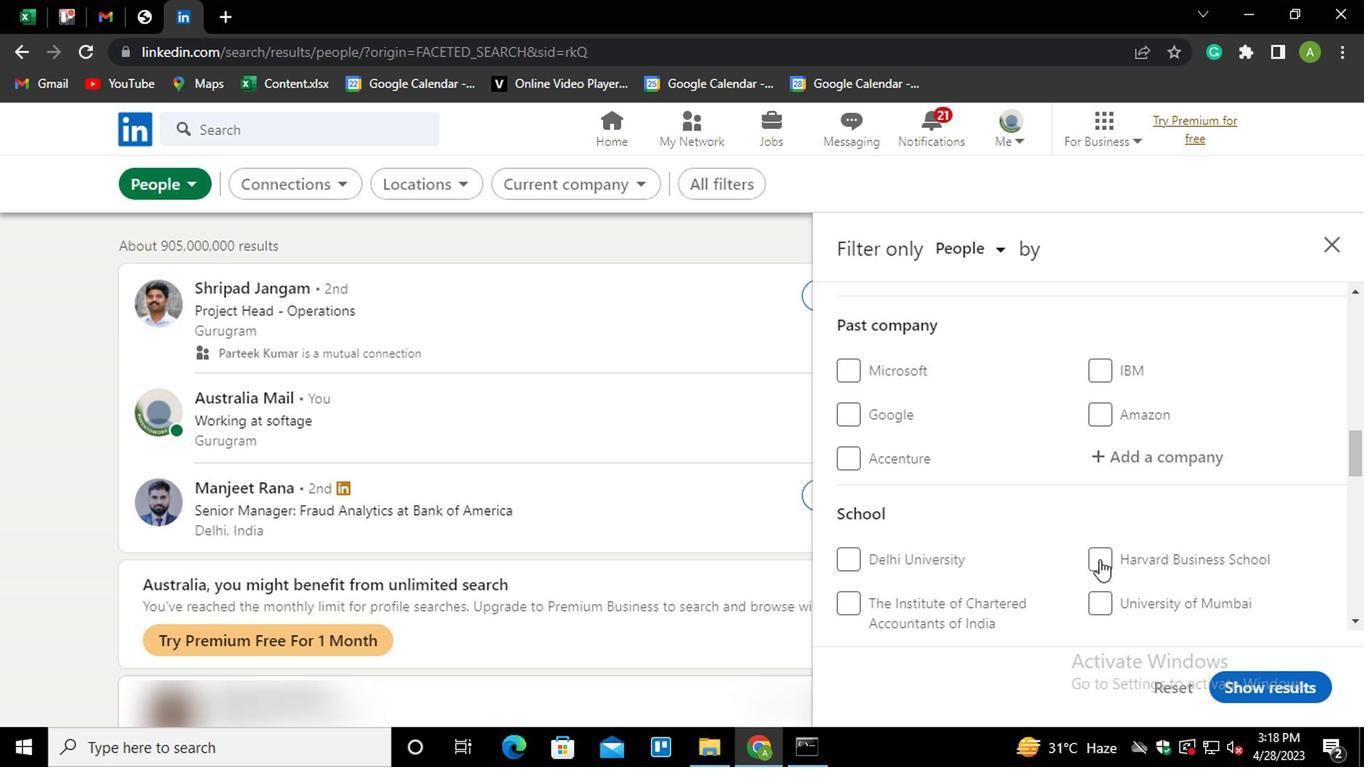 
Action: Mouse scrolled (1096, 558) with delta (0, 0)
Screenshot: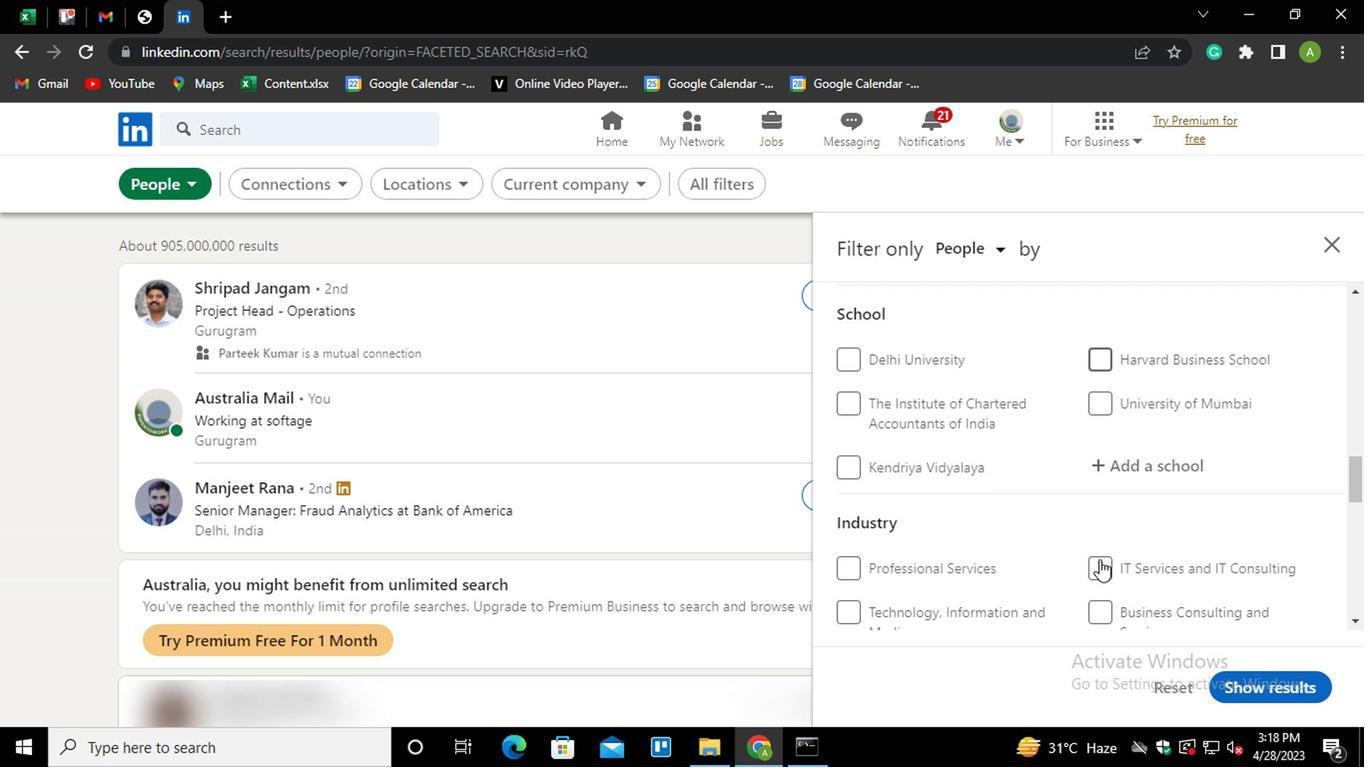 
Action: Mouse scrolled (1096, 558) with delta (0, 0)
Screenshot: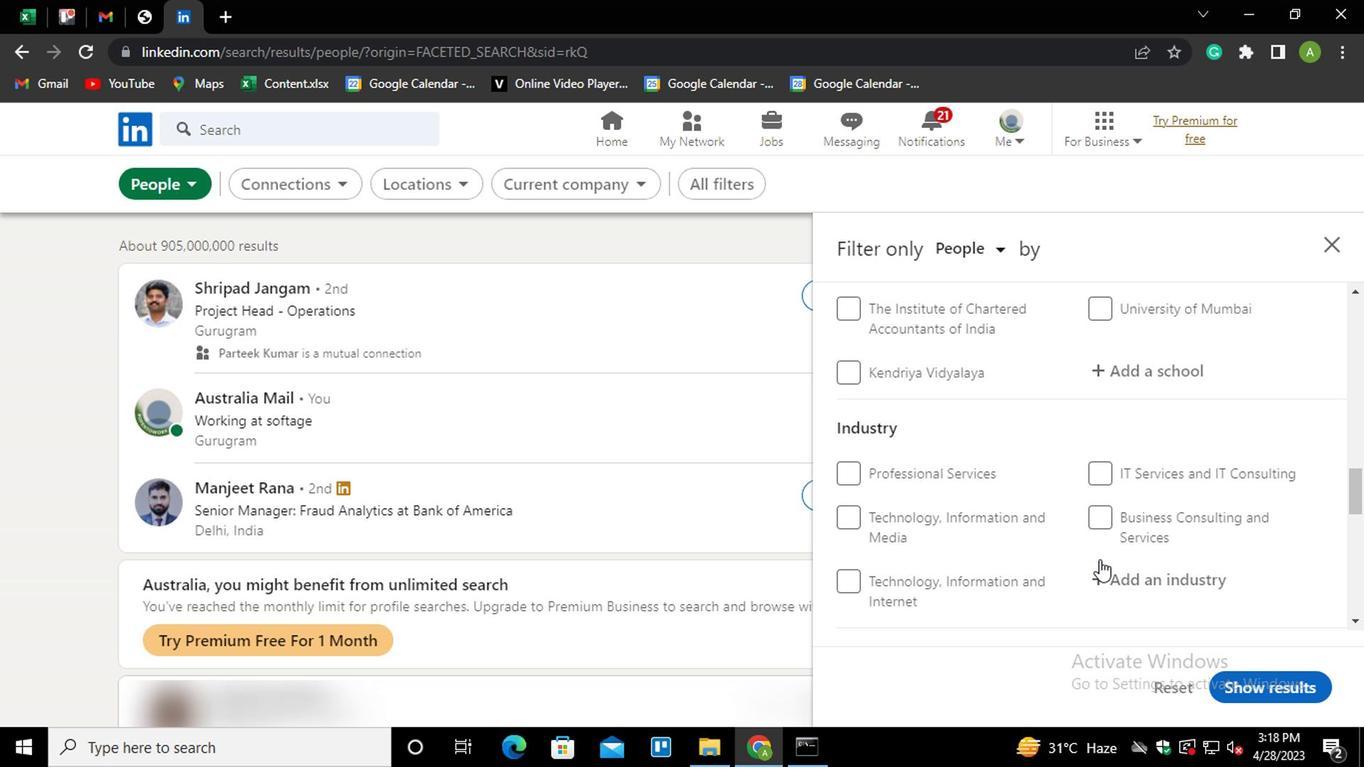 
Action: Mouse scrolled (1096, 558) with delta (0, 0)
Screenshot: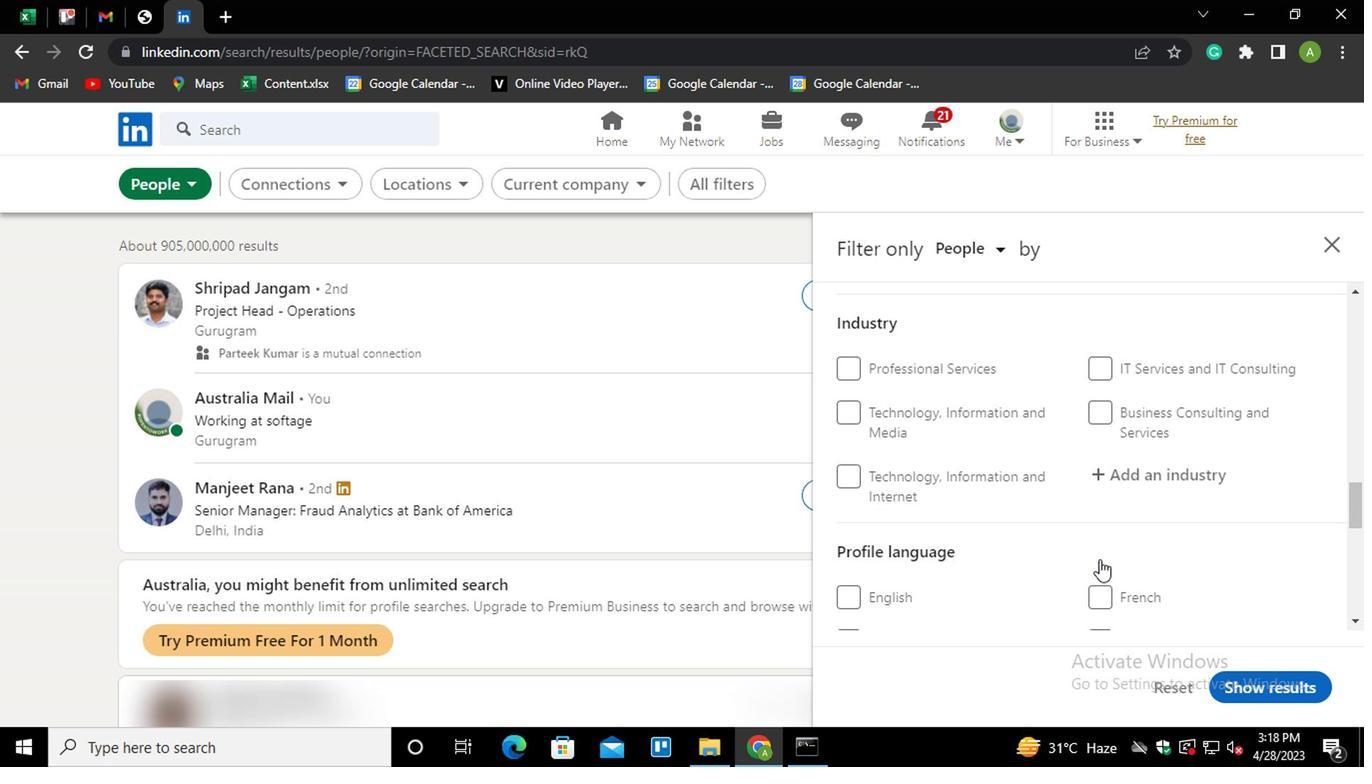 
Action: Mouse moved to (854, 545)
Screenshot: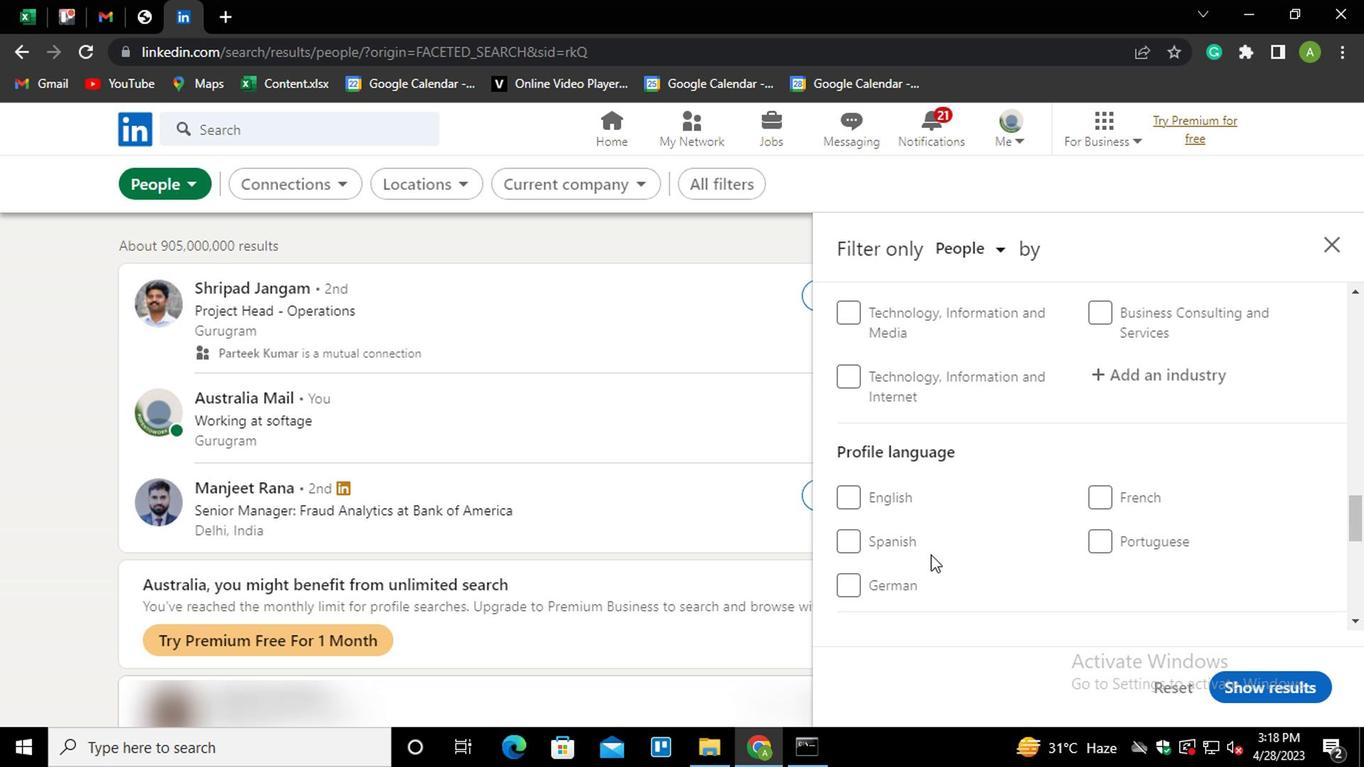 
Action: Mouse pressed left at (854, 545)
Screenshot: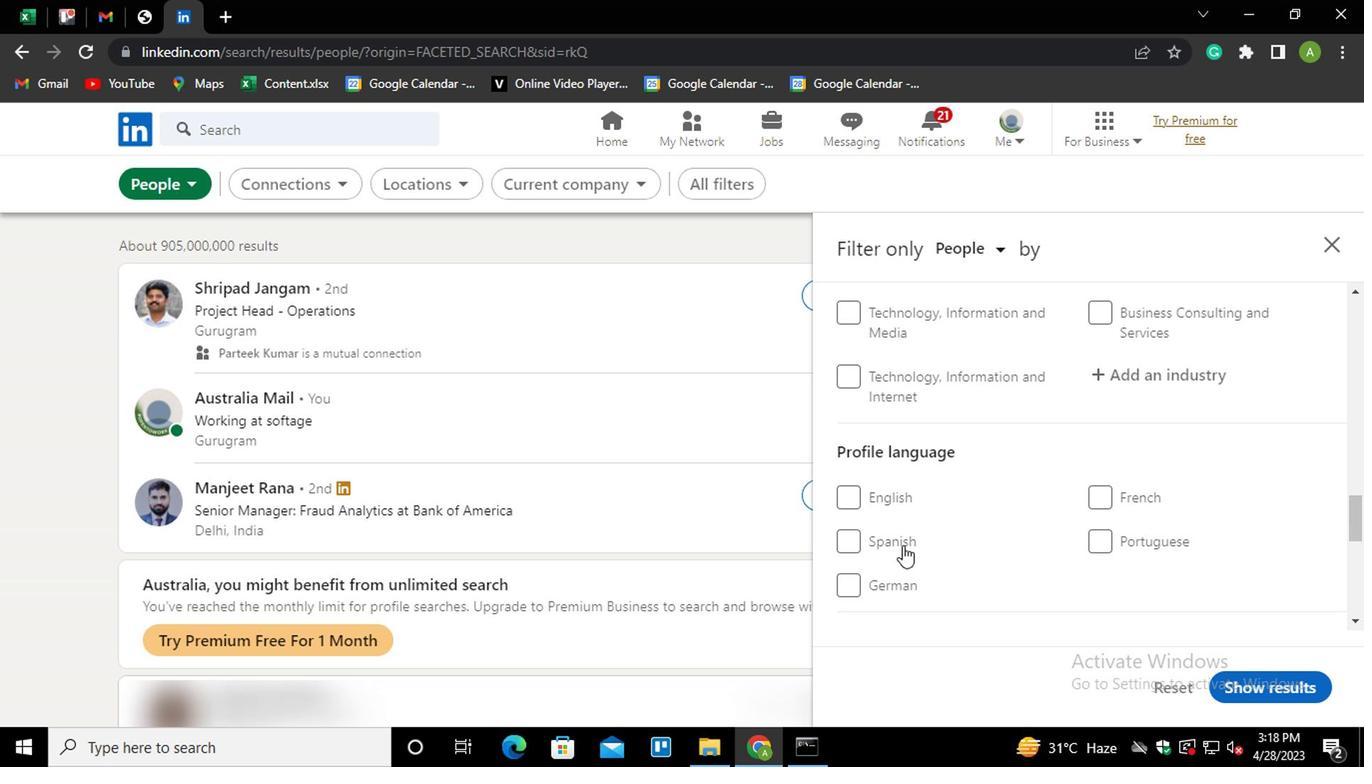 
Action: Mouse moved to (975, 550)
Screenshot: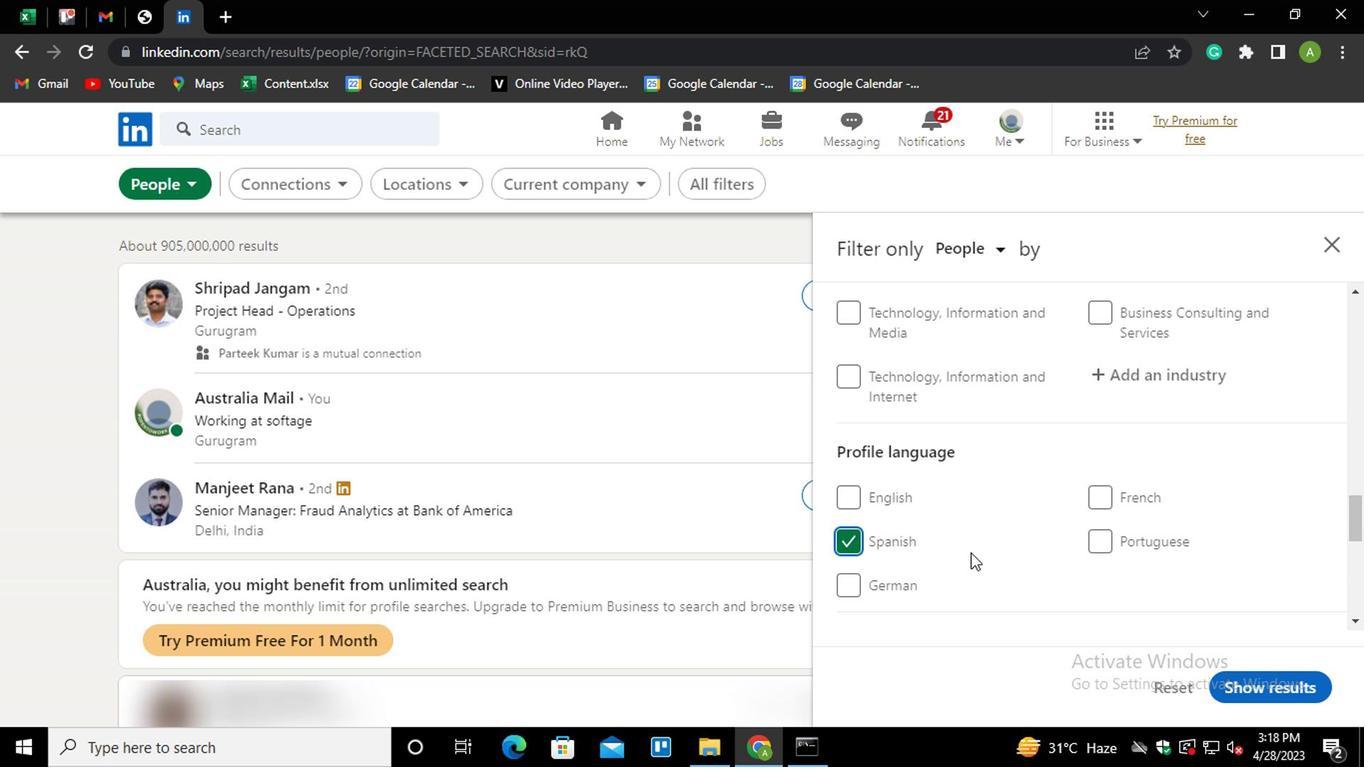 
Action: Mouse scrolled (975, 551) with delta (0, 0)
Screenshot: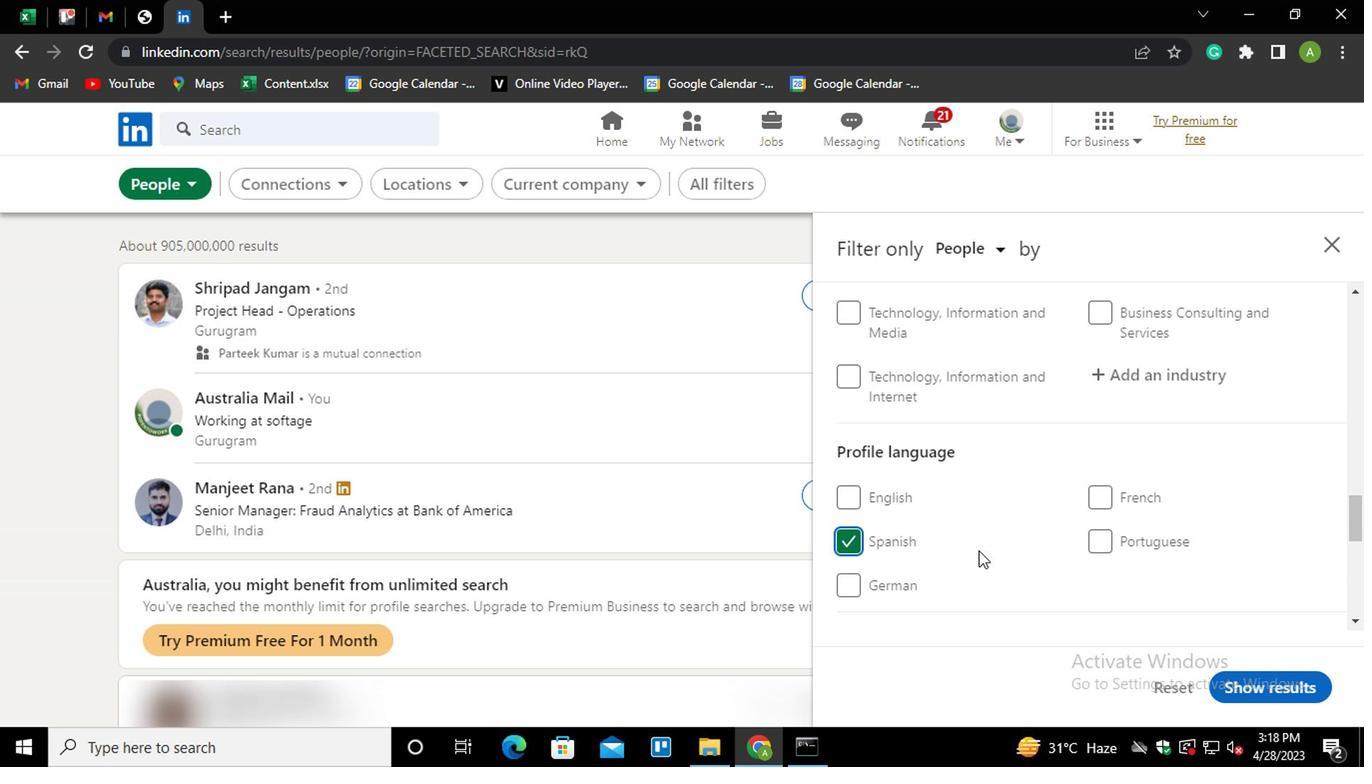 
Action: Mouse scrolled (975, 551) with delta (0, 0)
Screenshot: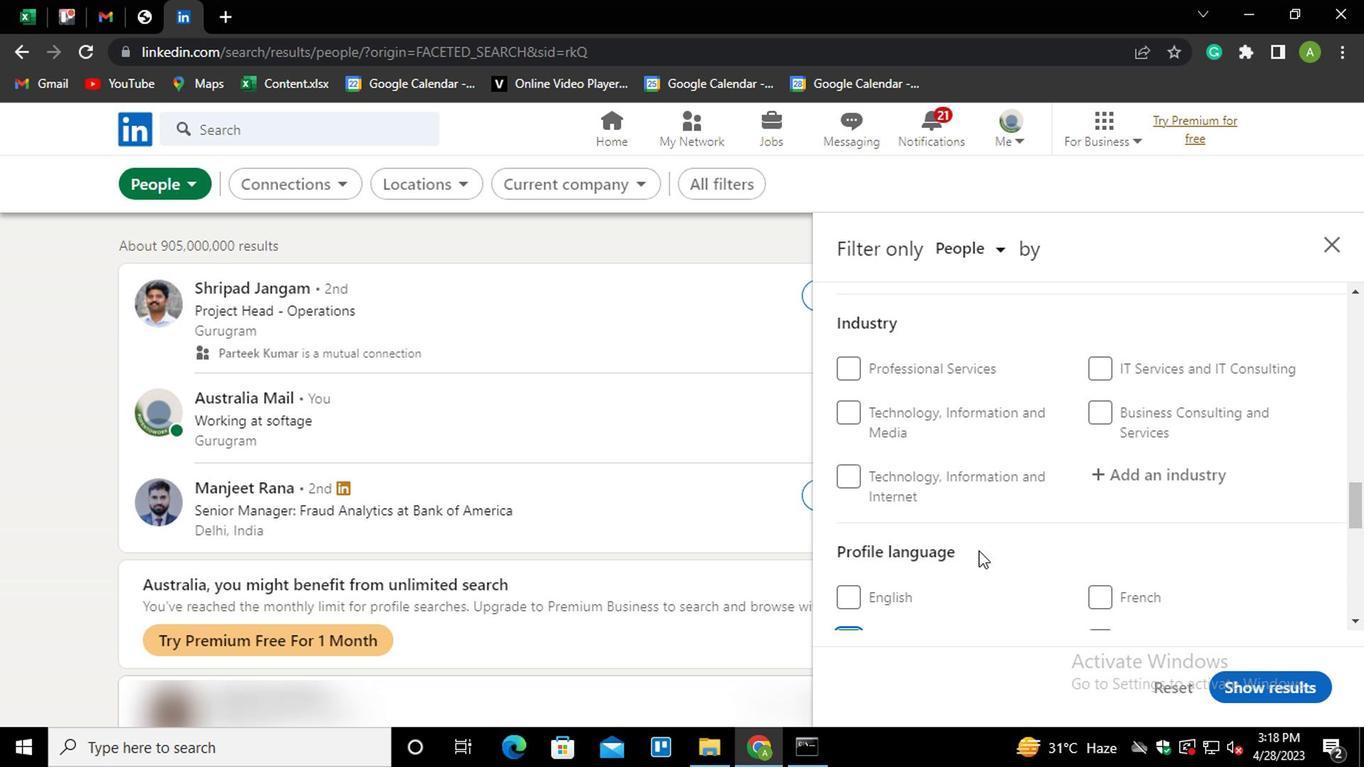 
Action: Mouse scrolled (975, 551) with delta (0, 0)
Screenshot: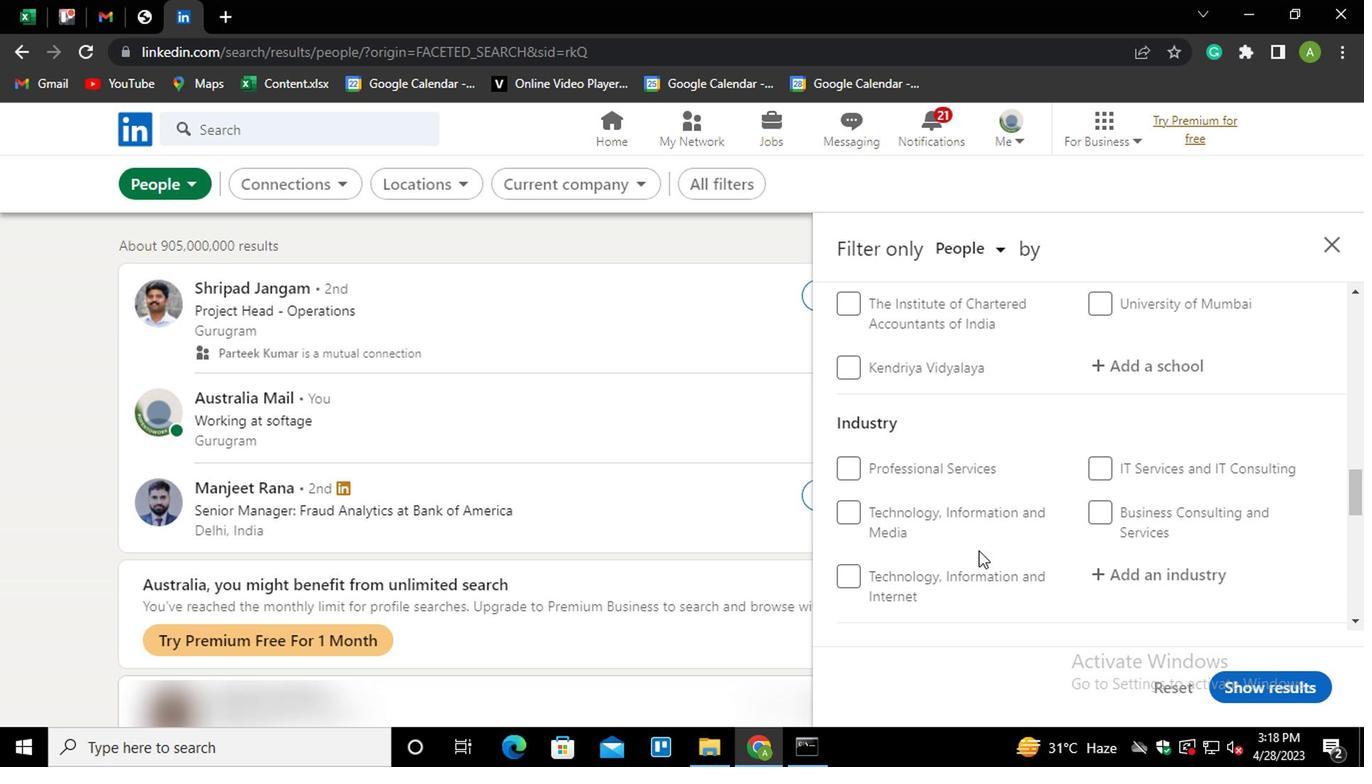 
Action: Mouse scrolled (975, 551) with delta (0, 0)
Screenshot: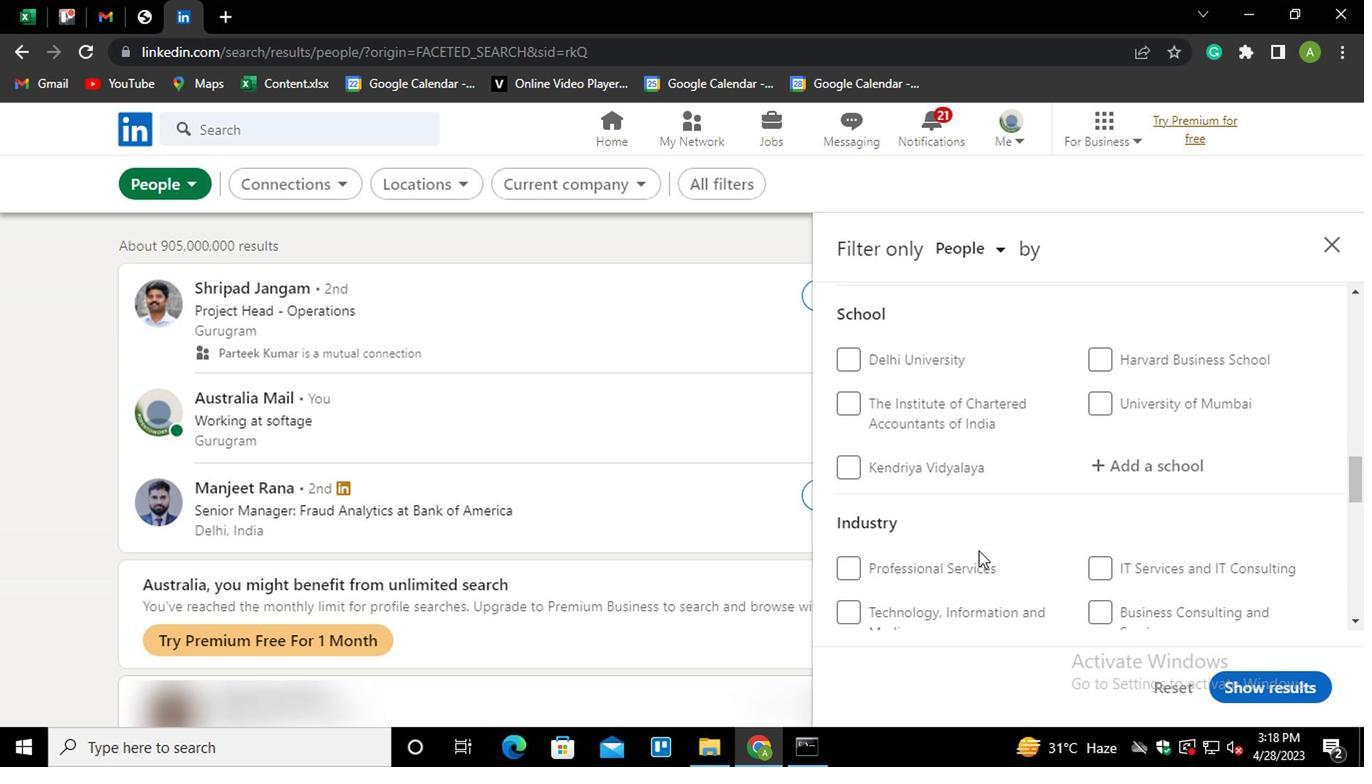 
Action: Mouse scrolled (975, 551) with delta (0, 0)
Screenshot: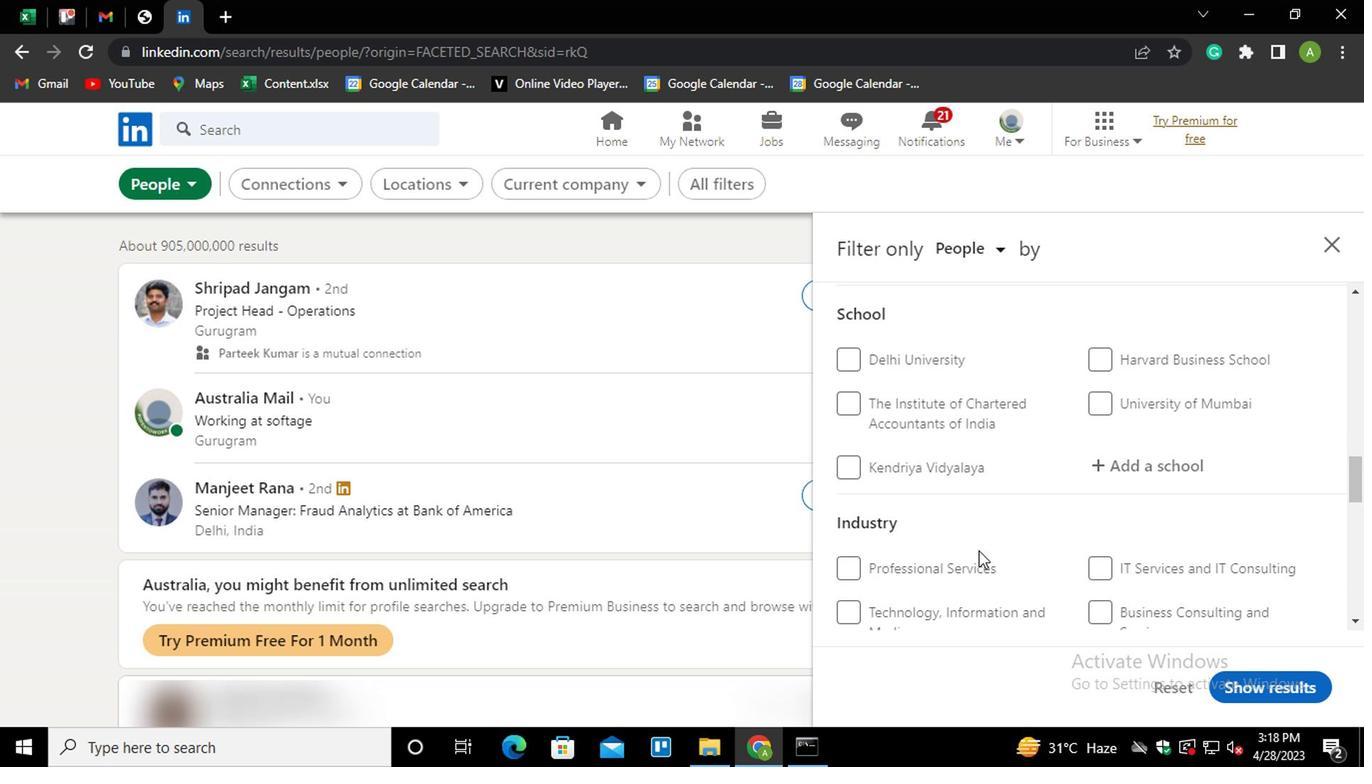 
Action: Mouse scrolled (975, 551) with delta (0, 0)
Screenshot: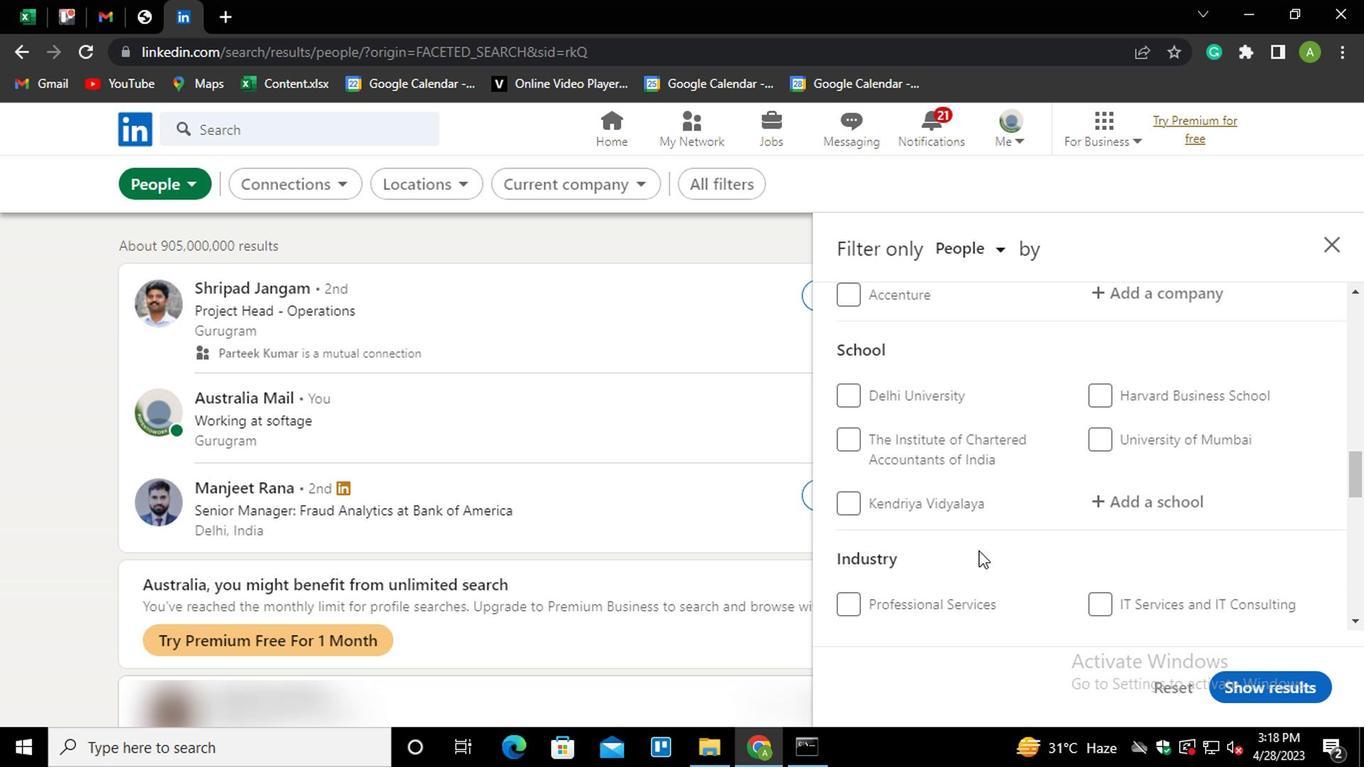 
Action: Mouse scrolled (975, 551) with delta (0, 0)
Screenshot: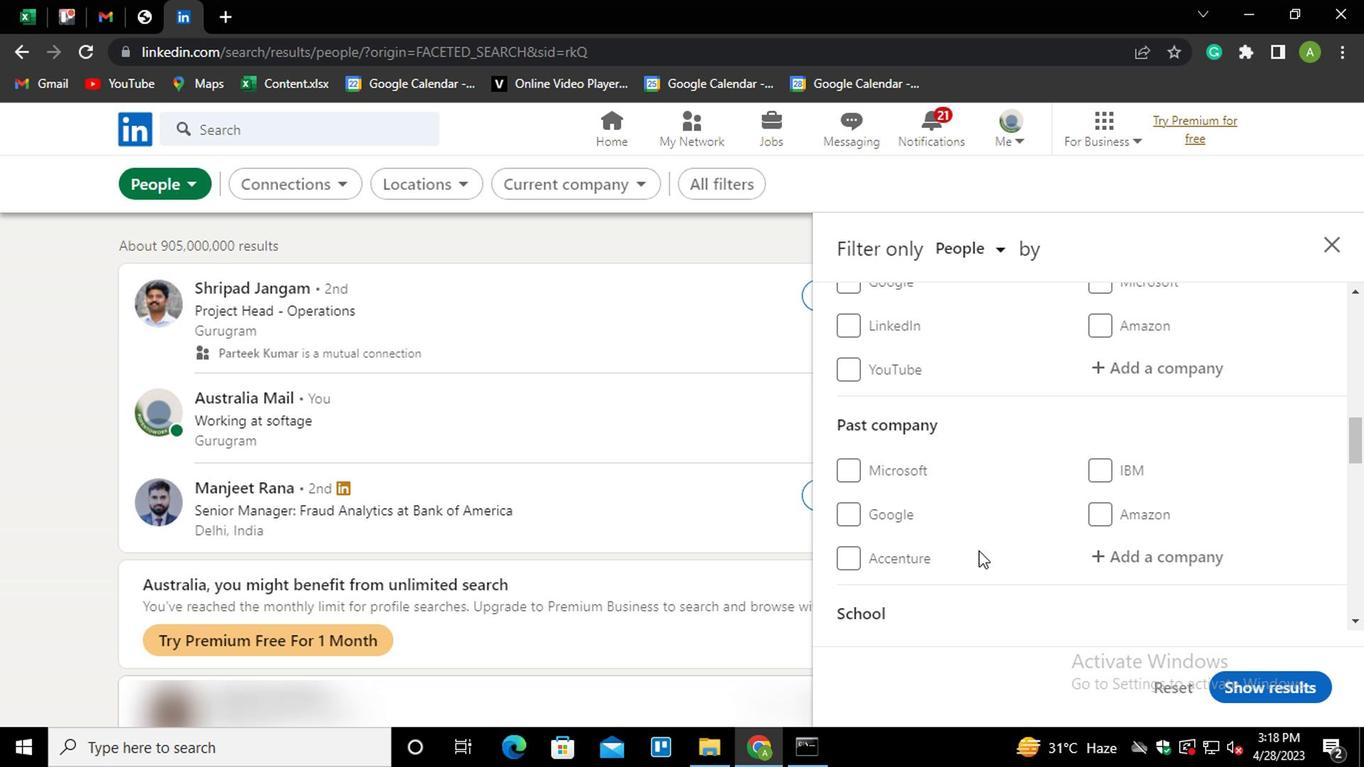 
Action: Mouse moved to (1106, 474)
Screenshot: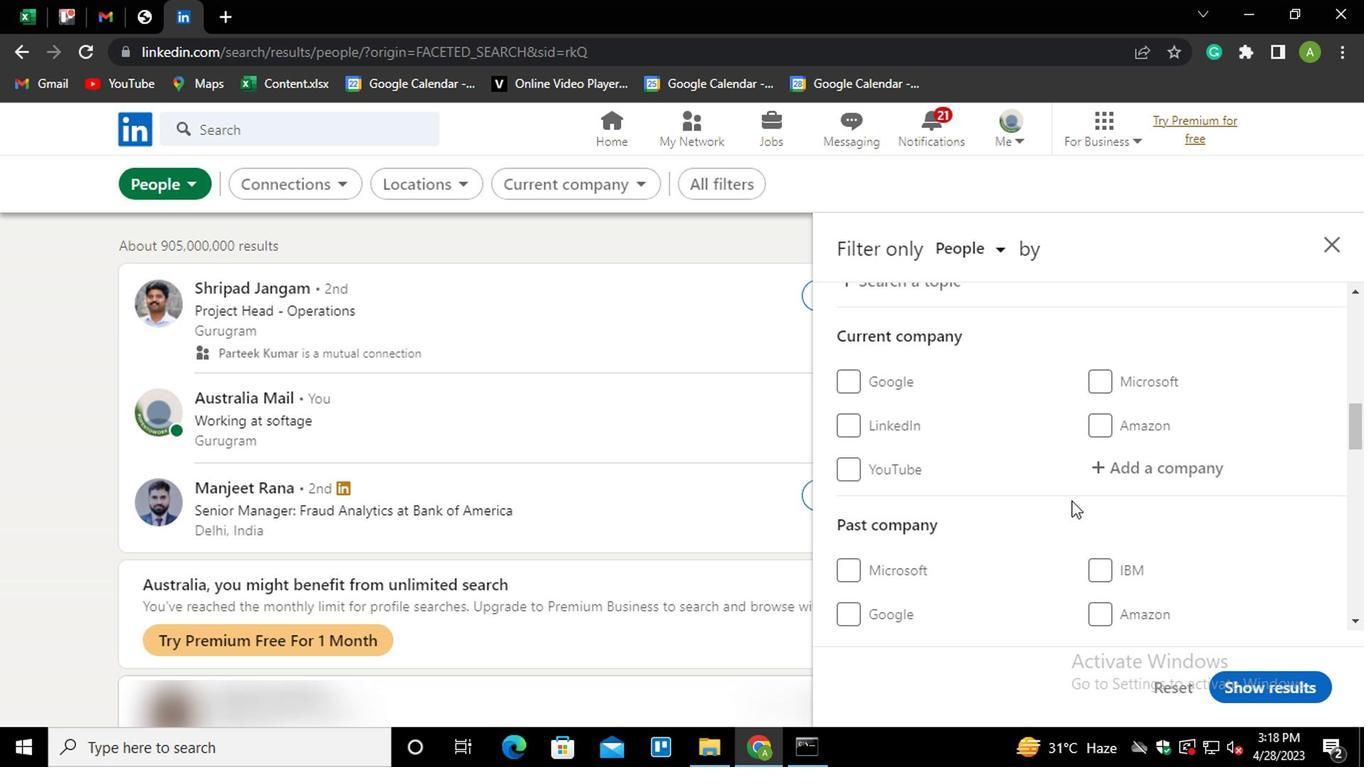 
Action: Mouse pressed left at (1106, 474)
Screenshot: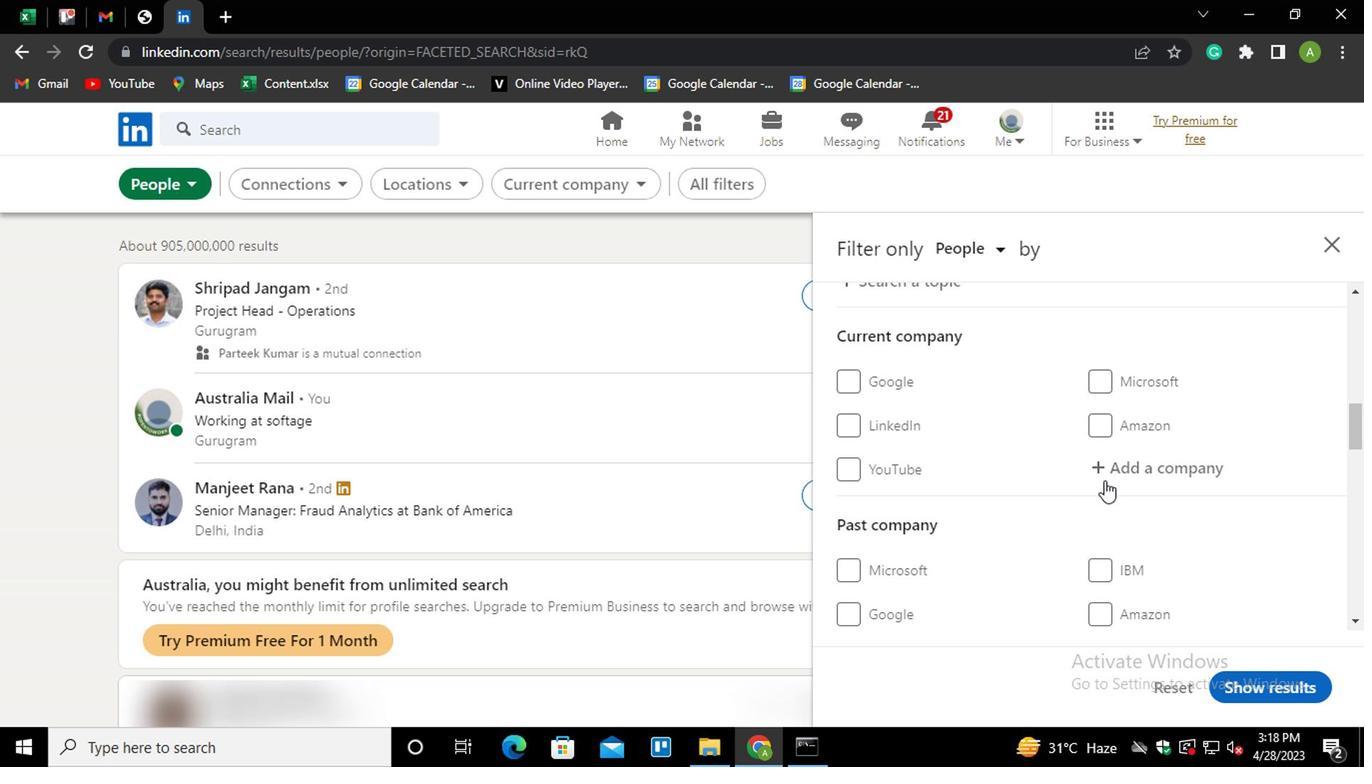 
Action: Key pressed <Key.shift>A
Screenshot: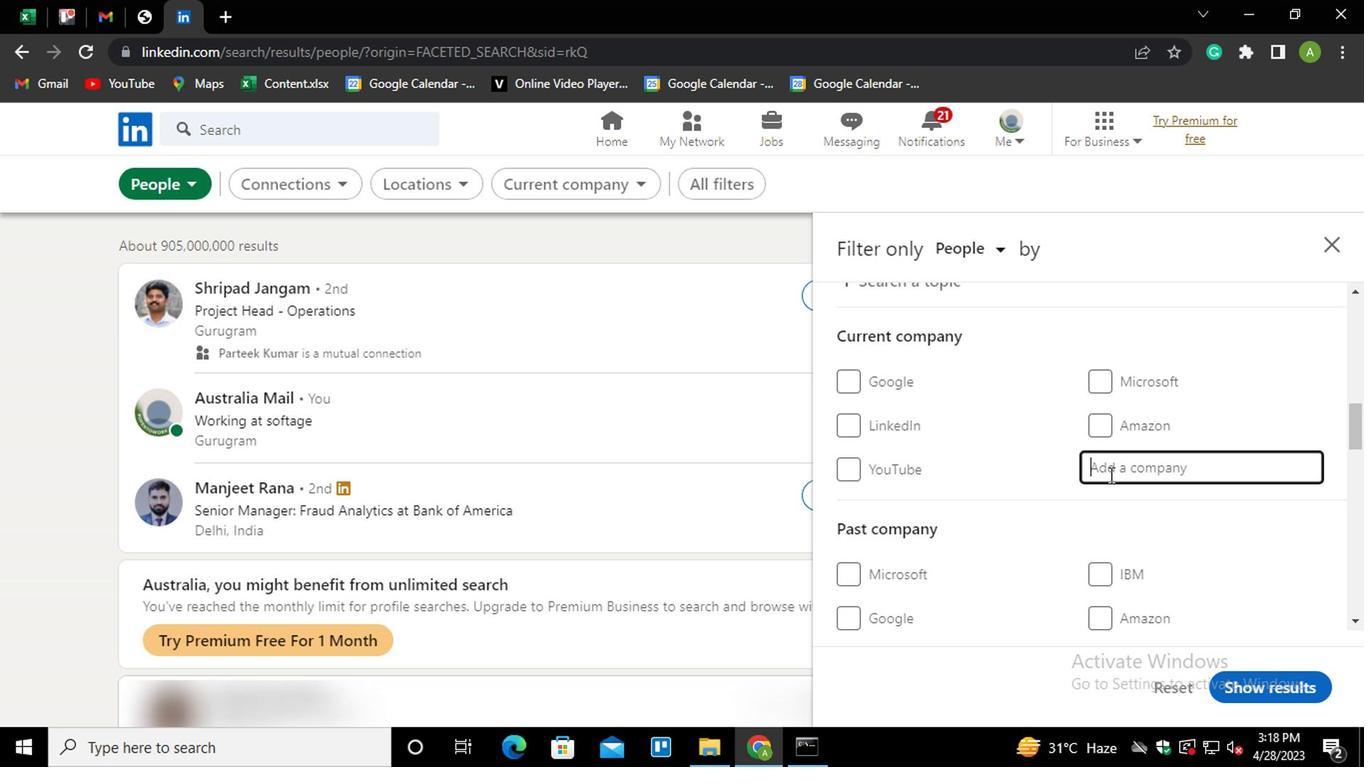 
Action: Mouse moved to (1106, 473)
Screenshot: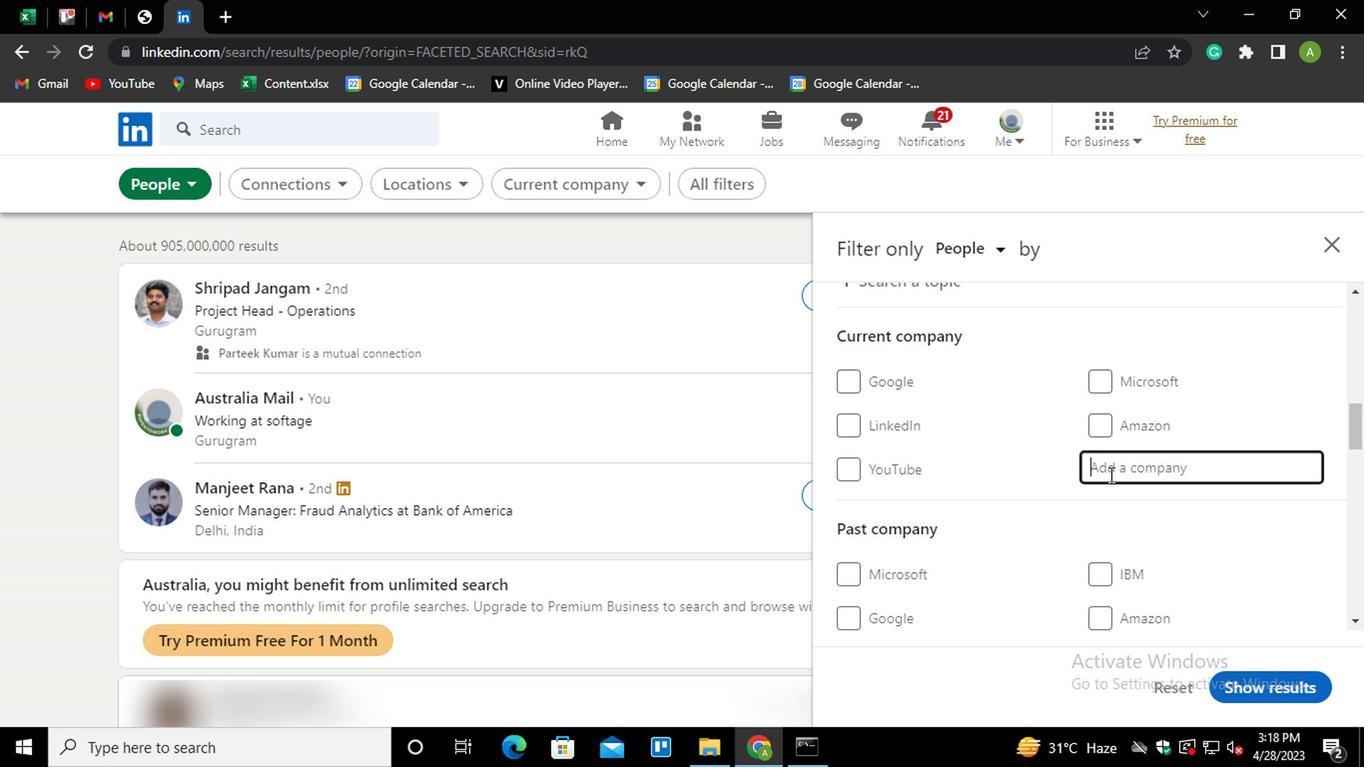 
Action: Key pressed DECCO<Key.down><Key.enter>
Screenshot: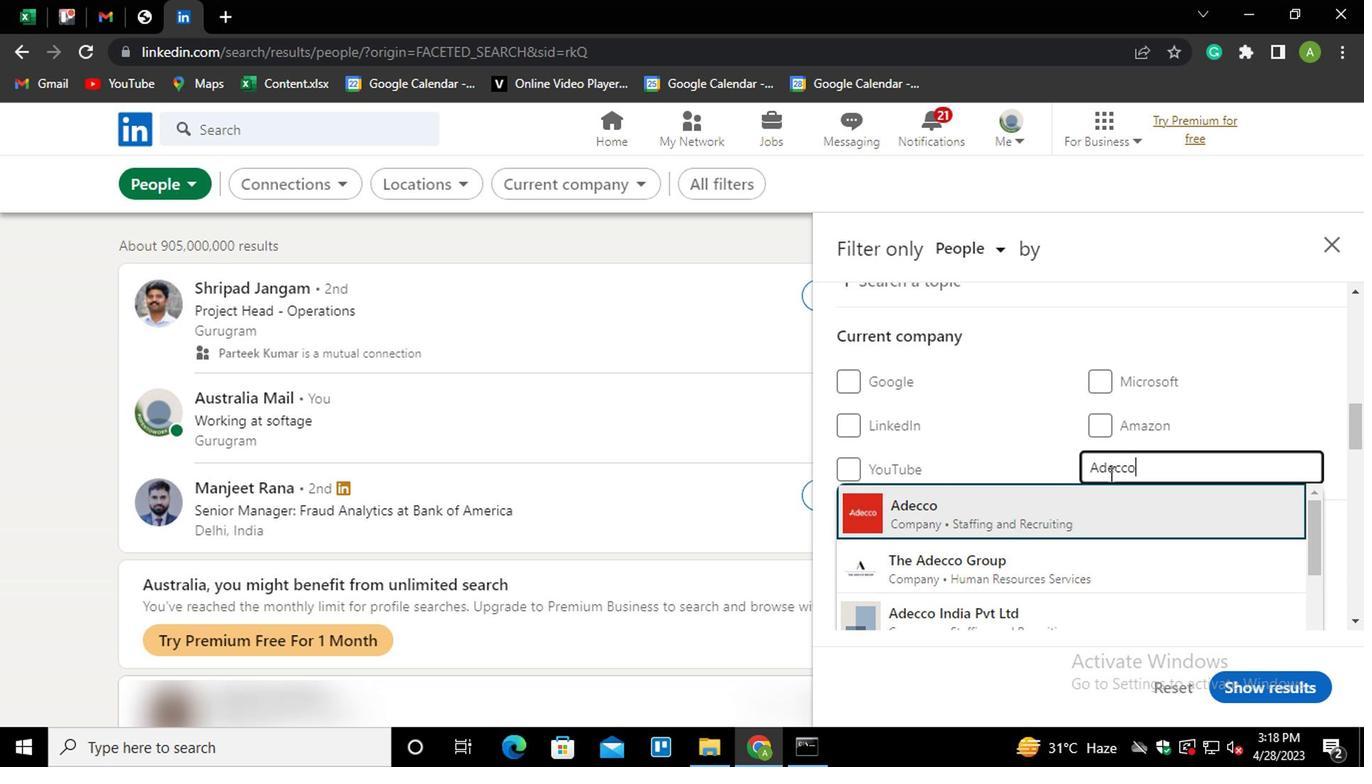 
Action: Mouse scrolled (1106, 472) with delta (0, 0)
Screenshot: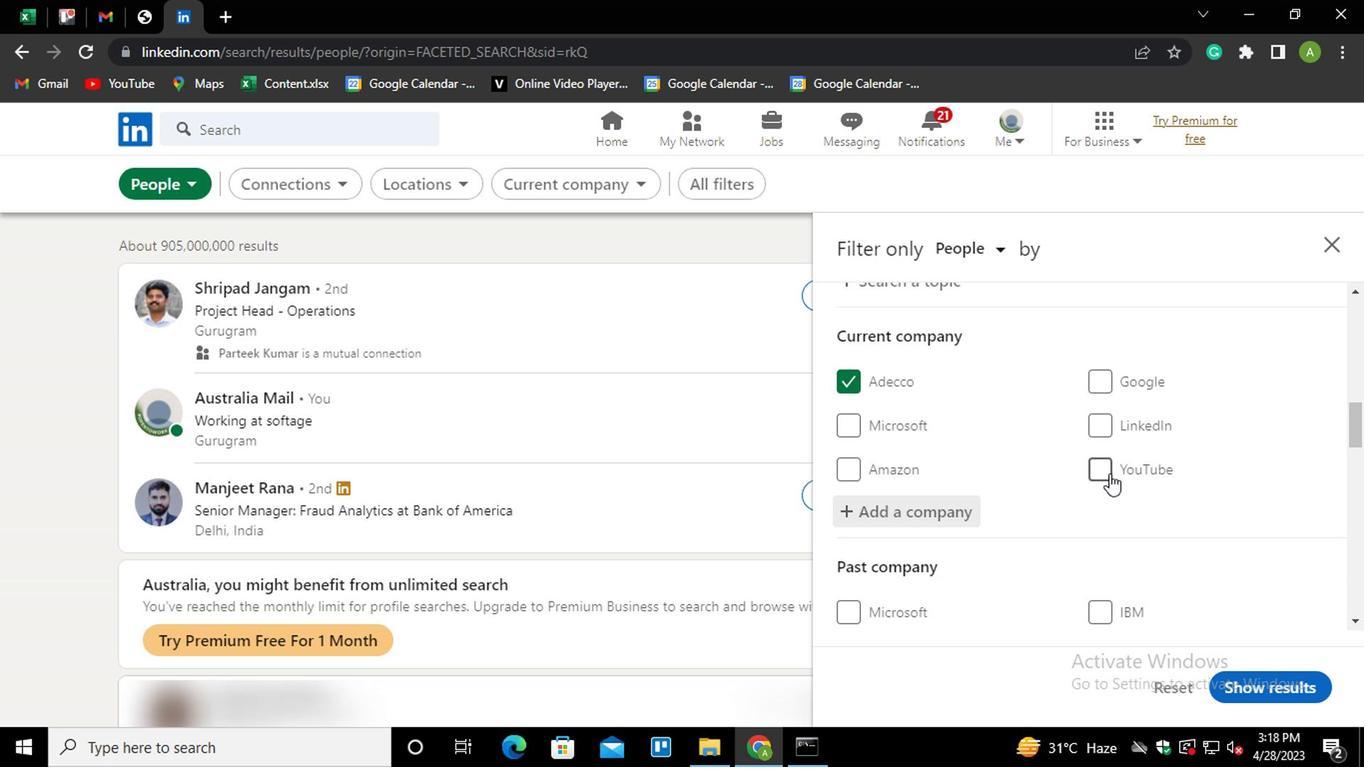 
Action: Mouse moved to (1106, 473)
Screenshot: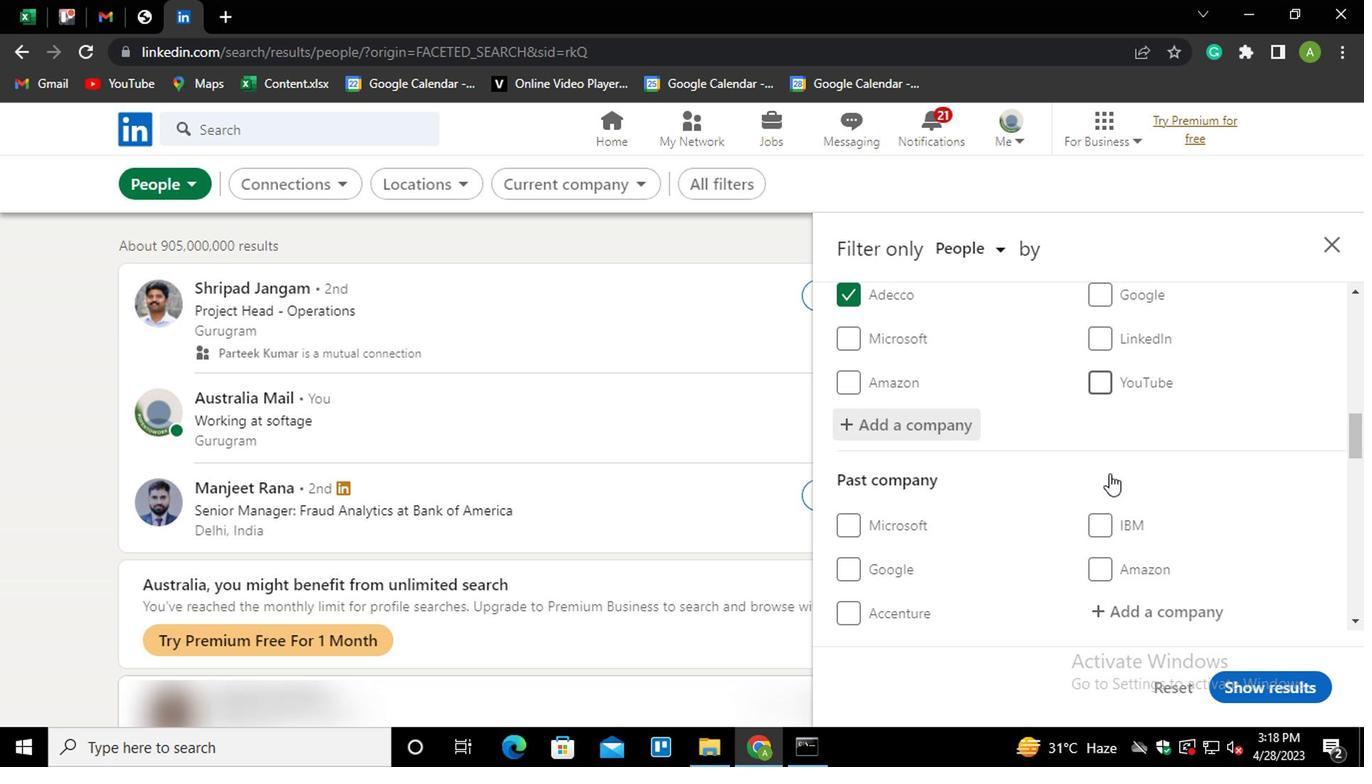 
Action: Mouse scrolled (1106, 472) with delta (0, 0)
Screenshot: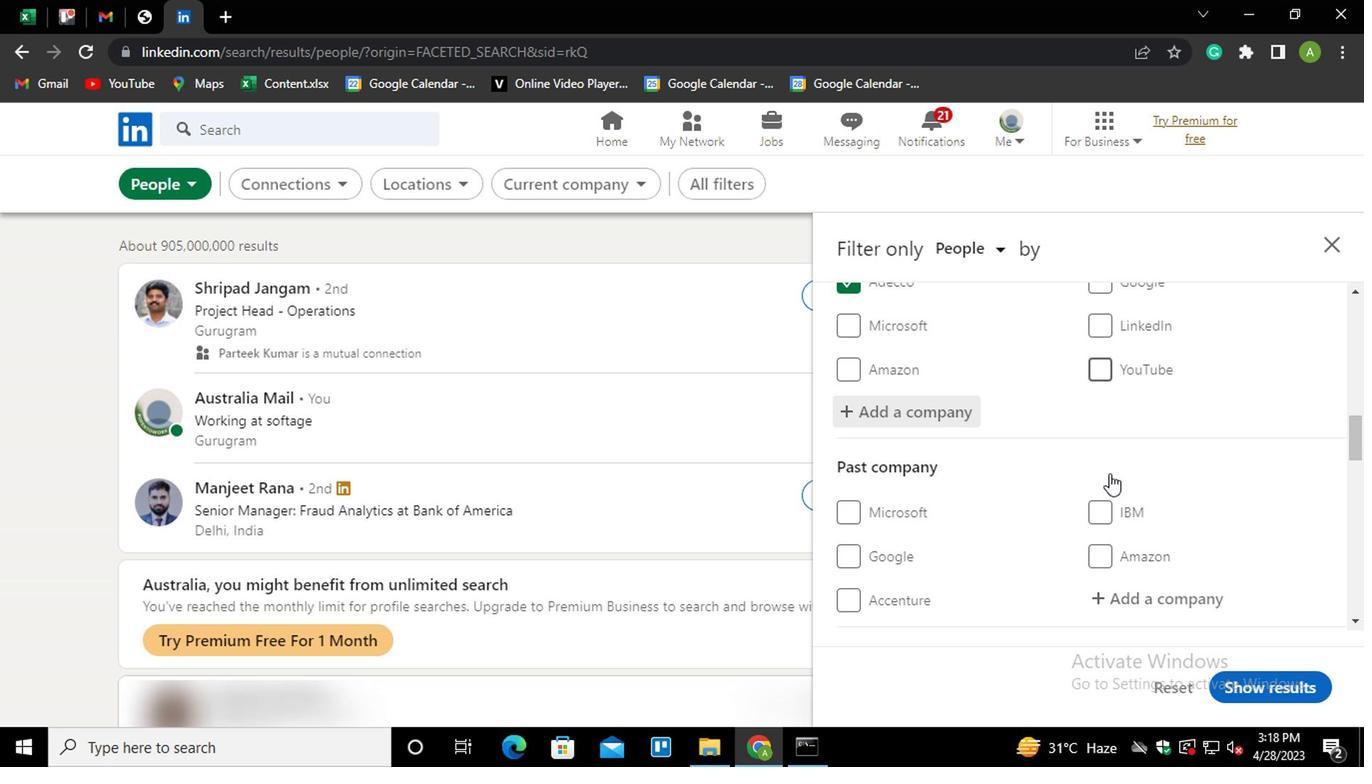 
Action: Mouse scrolled (1106, 472) with delta (0, 0)
Screenshot: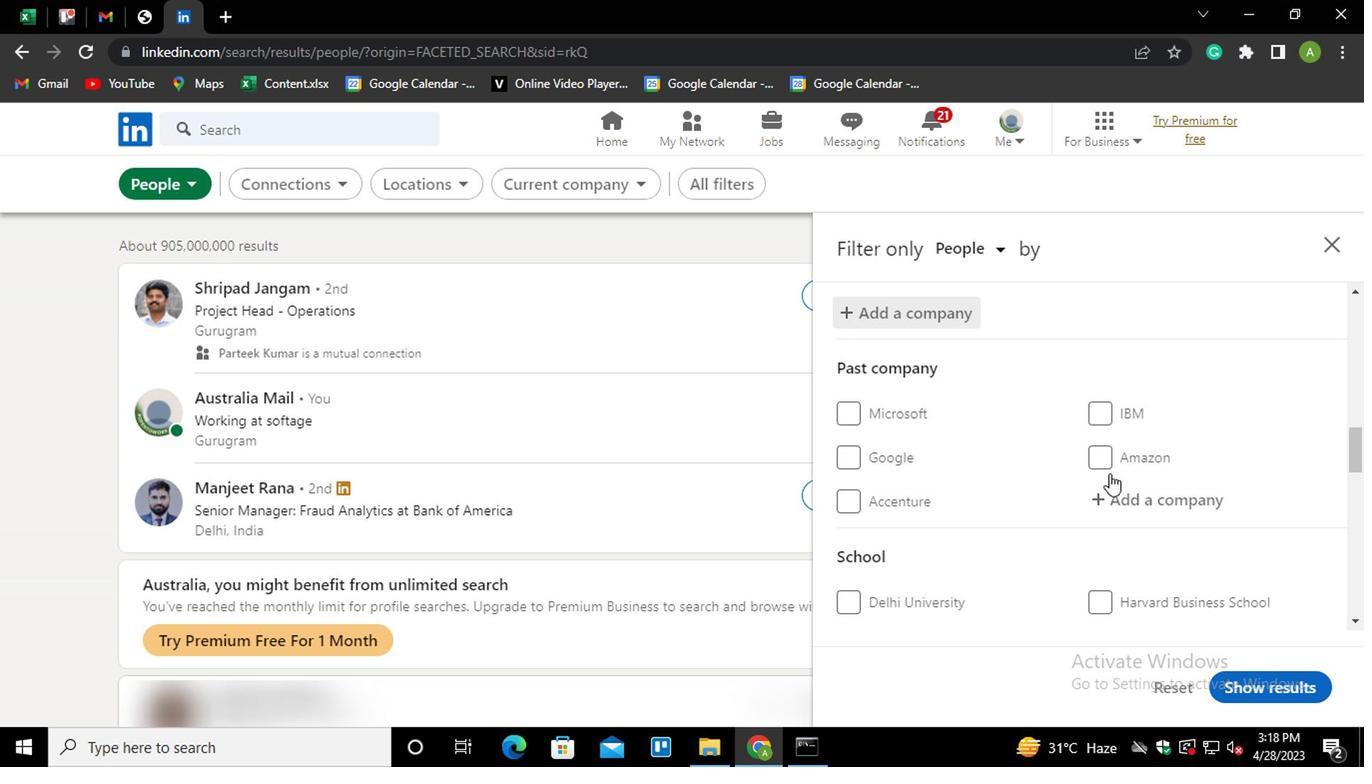 
Action: Mouse scrolled (1106, 472) with delta (0, 0)
Screenshot: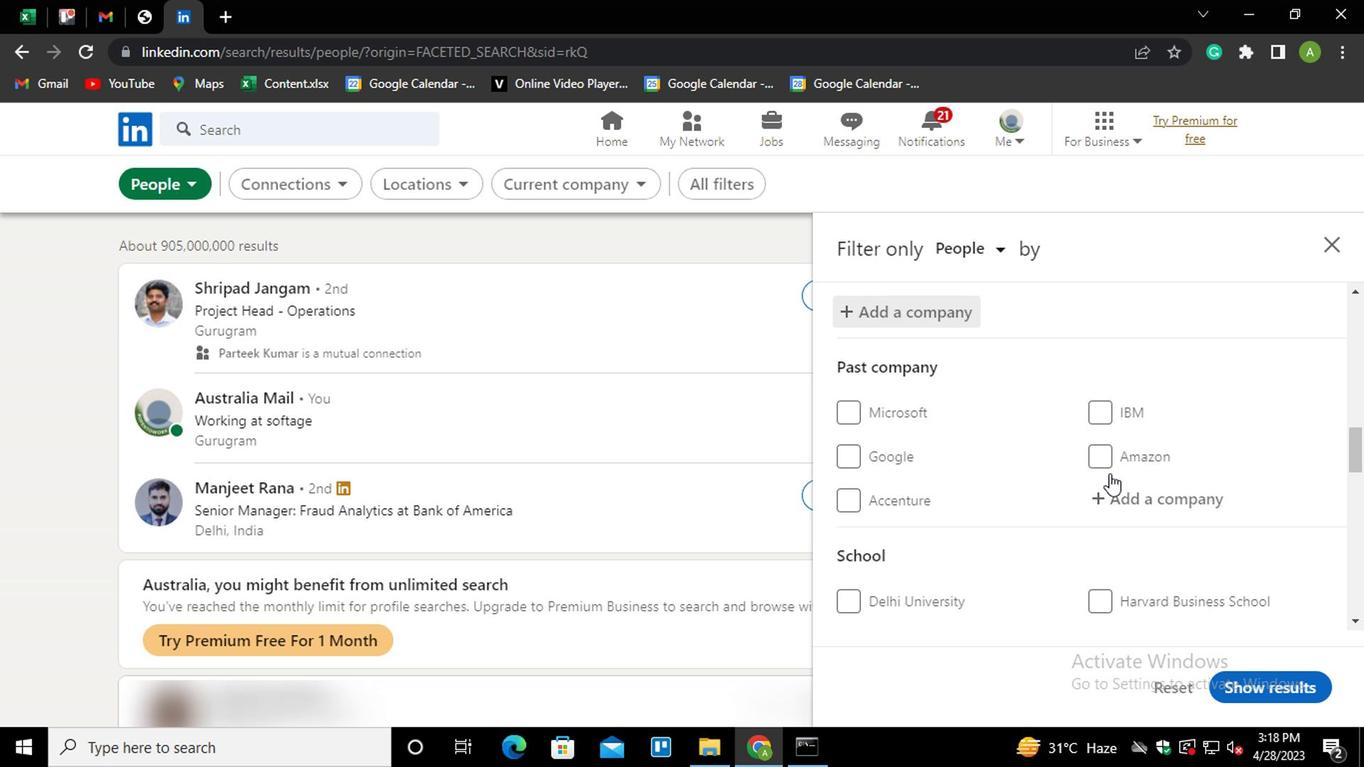 
Action: Mouse moved to (1135, 508)
Screenshot: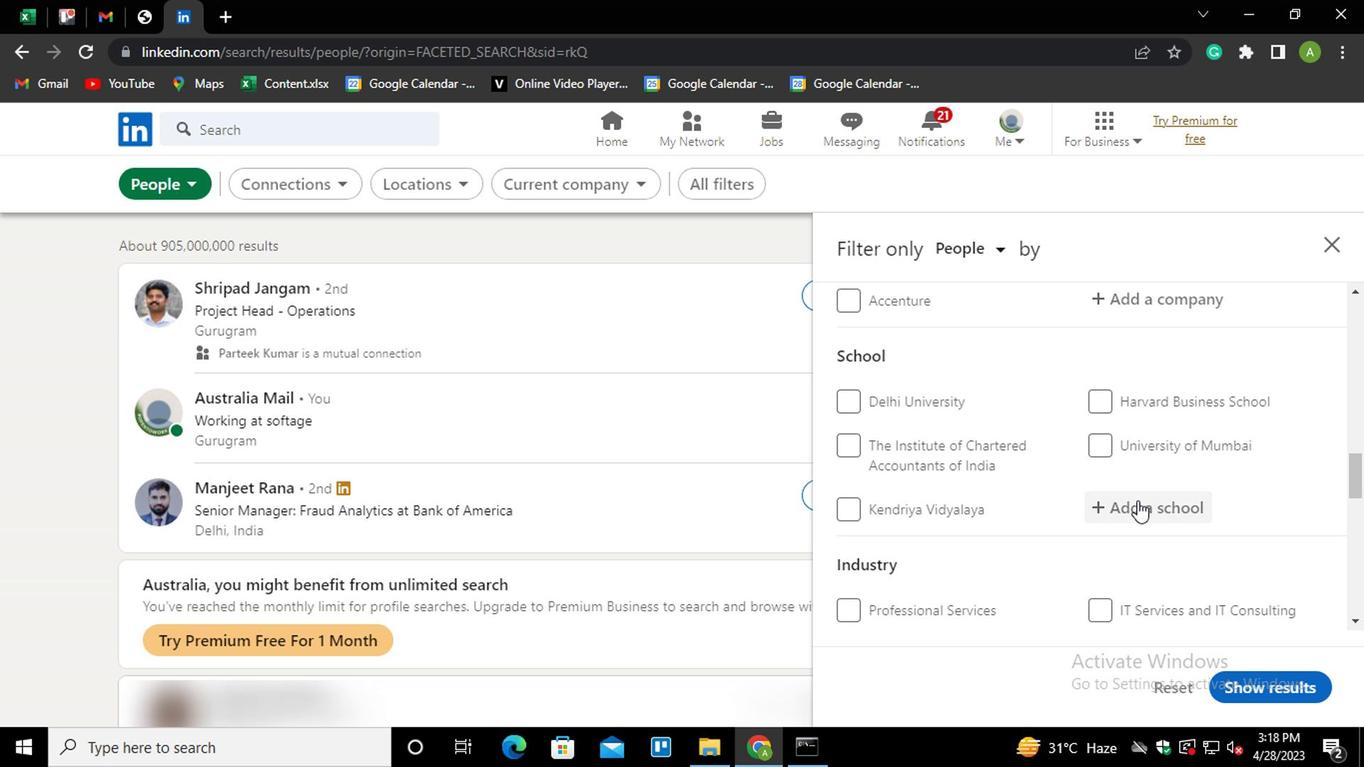 
Action: Mouse pressed left at (1135, 508)
Screenshot: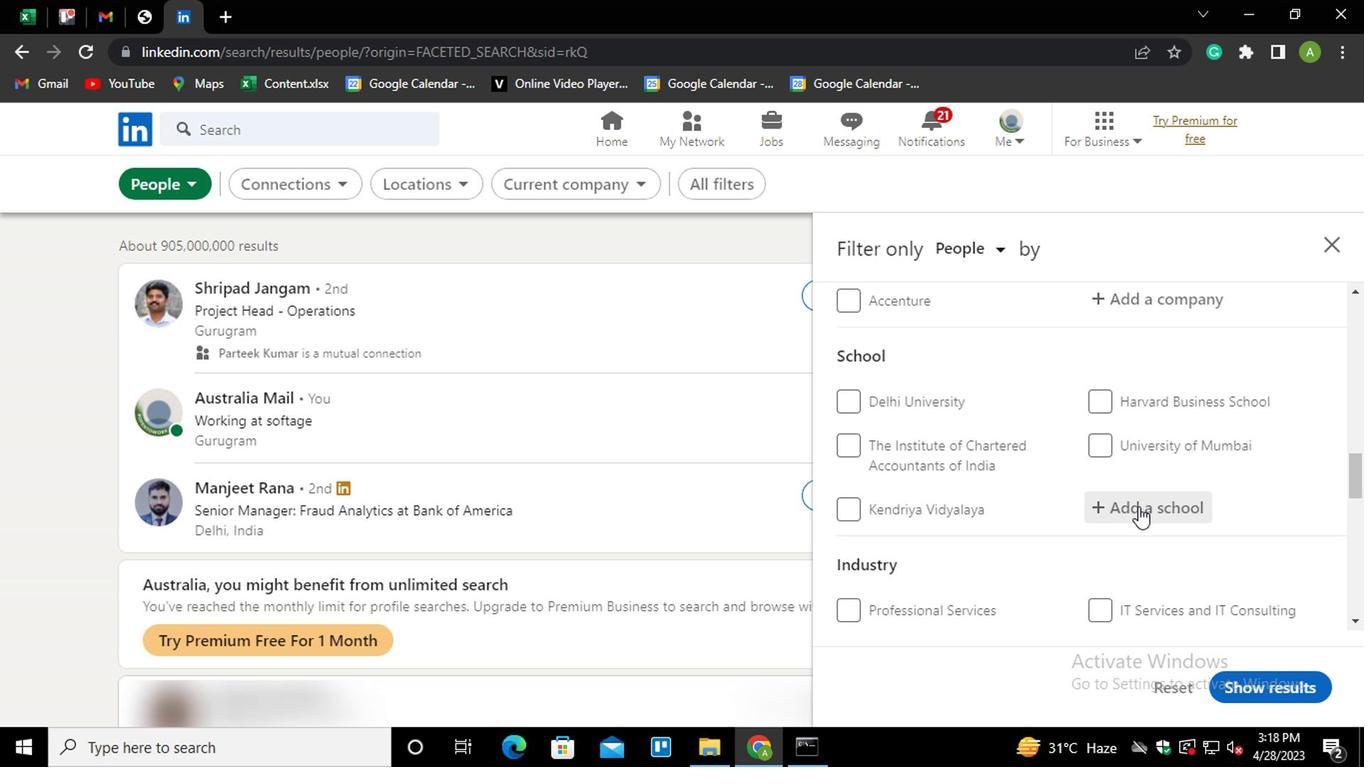 
Action: Mouse moved to (1132, 509)
Screenshot: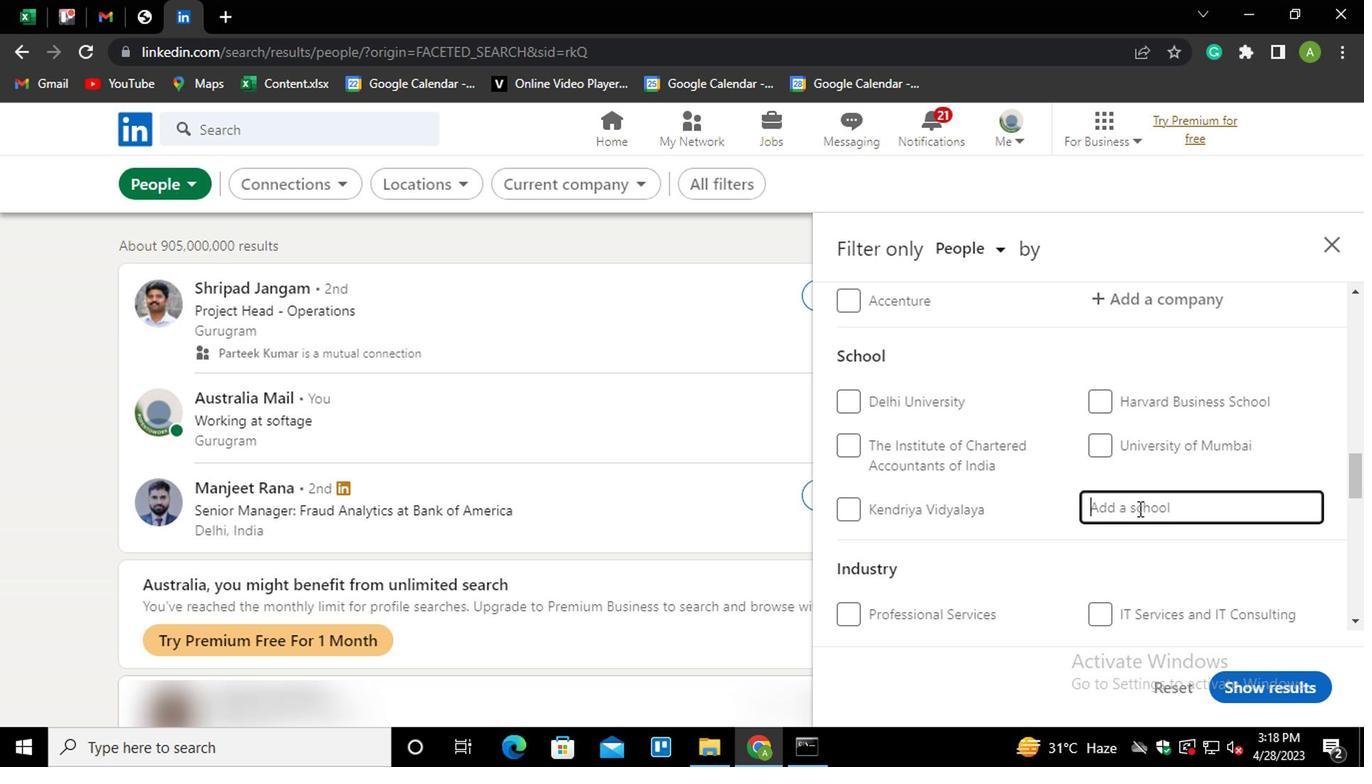 
Action: Key pressed <Key.shift>
Screenshot: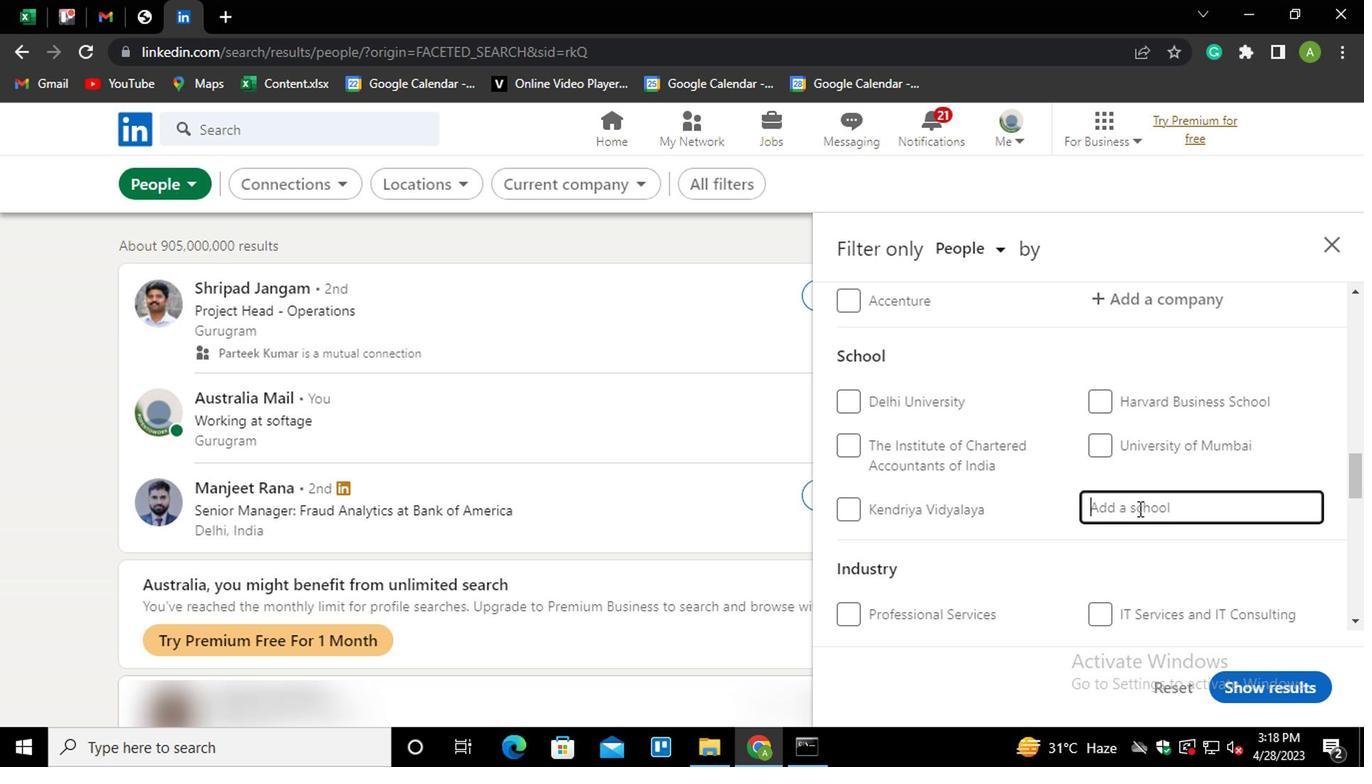 
Action: Mouse moved to (1128, 511)
Screenshot: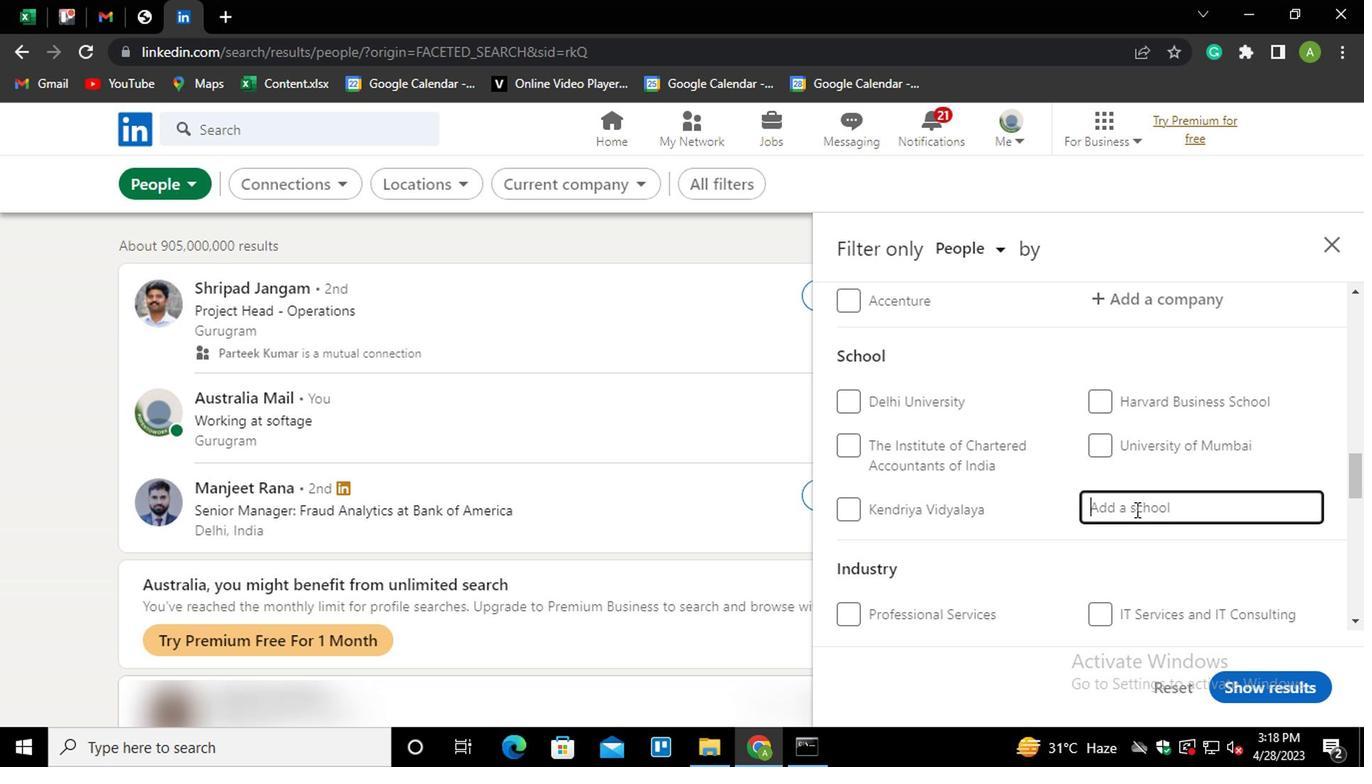 
Action: Key pressed DNYANPRASSA<Key.down><Key.backspace><Key.down><Key.enter>
Screenshot: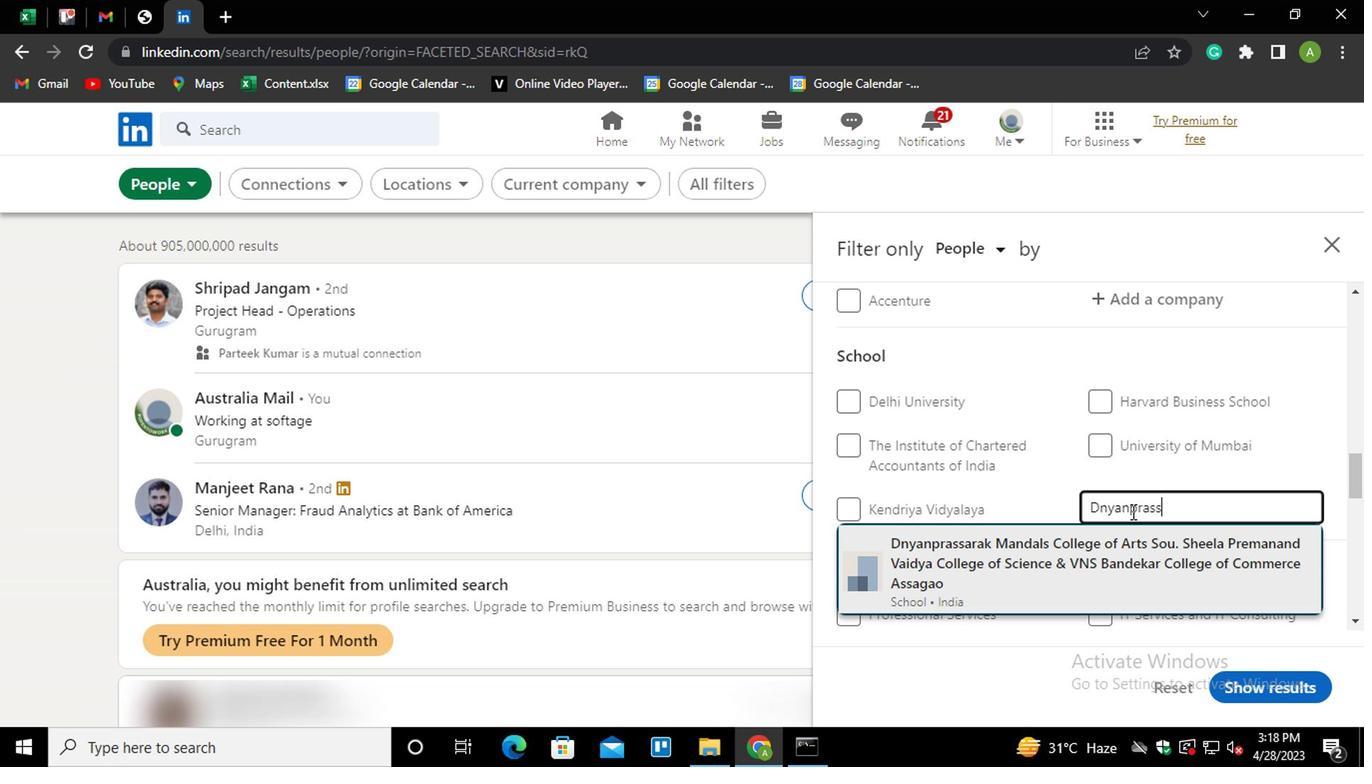 
Action: Mouse scrolled (1128, 510) with delta (0, -1)
Screenshot: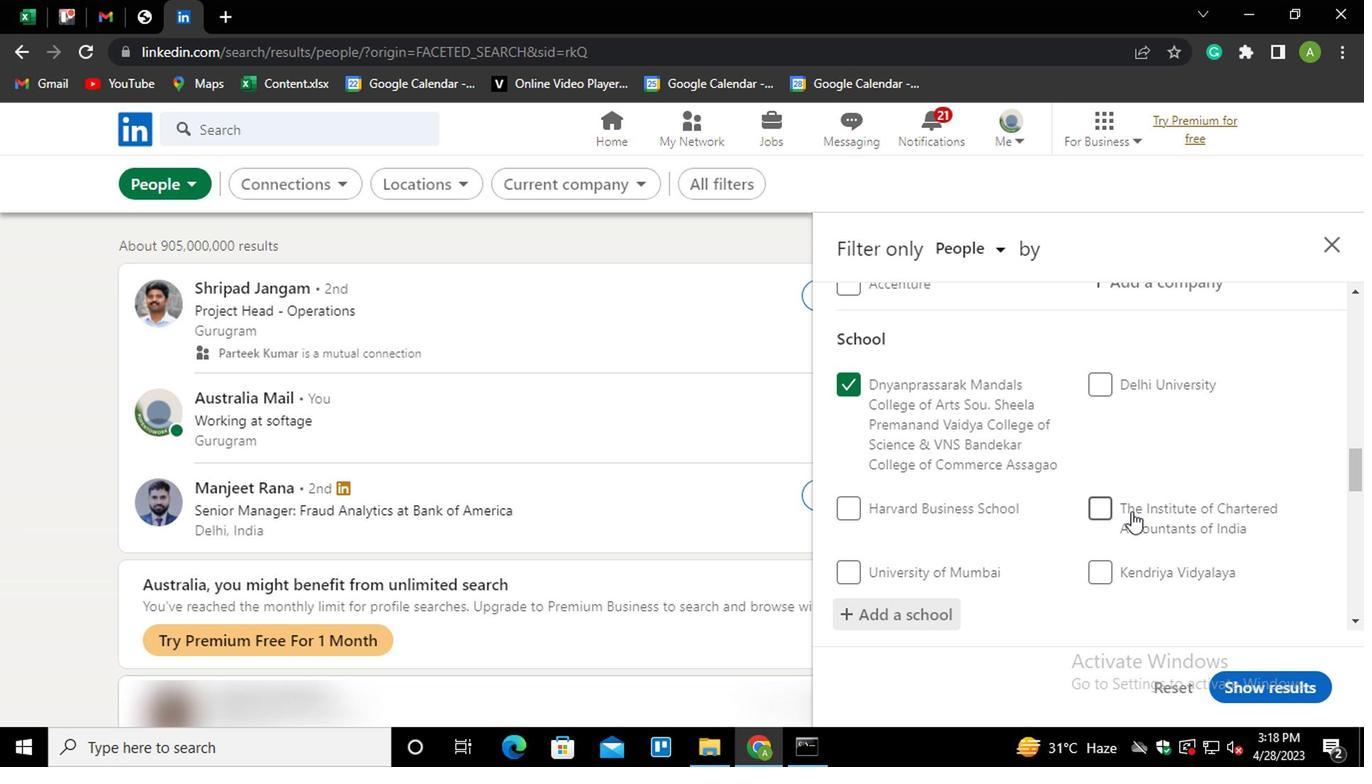 
Action: Mouse scrolled (1128, 510) with delta (0, -1)
Screenshot: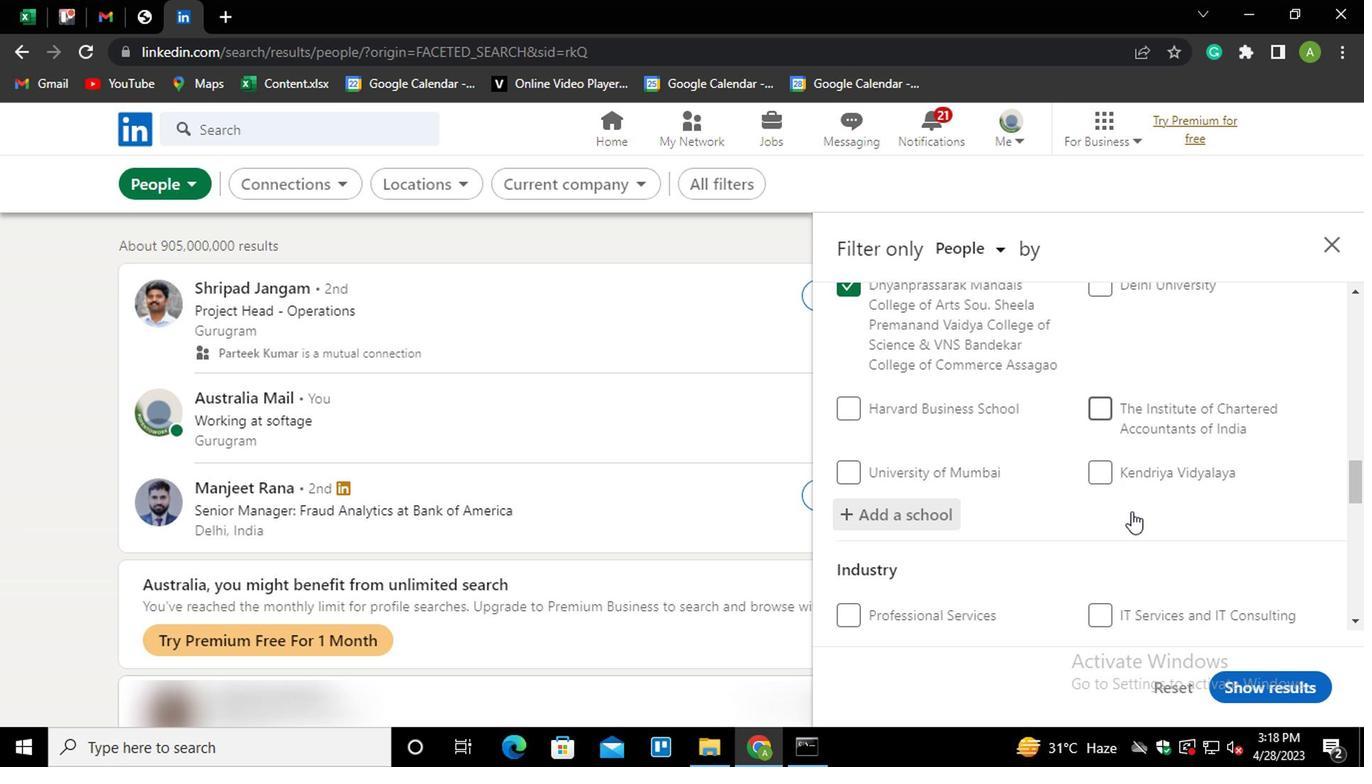 
Action: Mouse scrolled (1128, 510) with delta (0, -1)
Screenshot: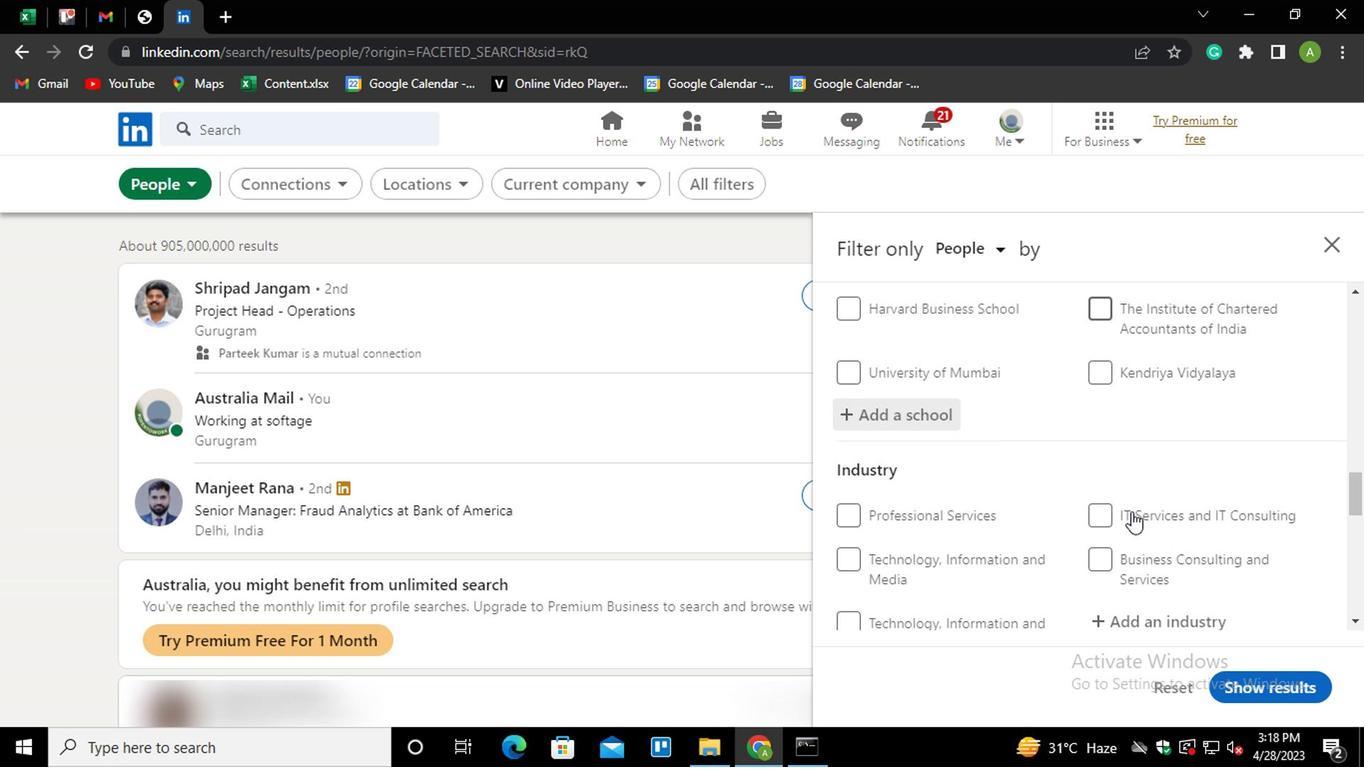 
Action: Mouse scrolled (1128, 510) with delta (0, -1)
Screenshot: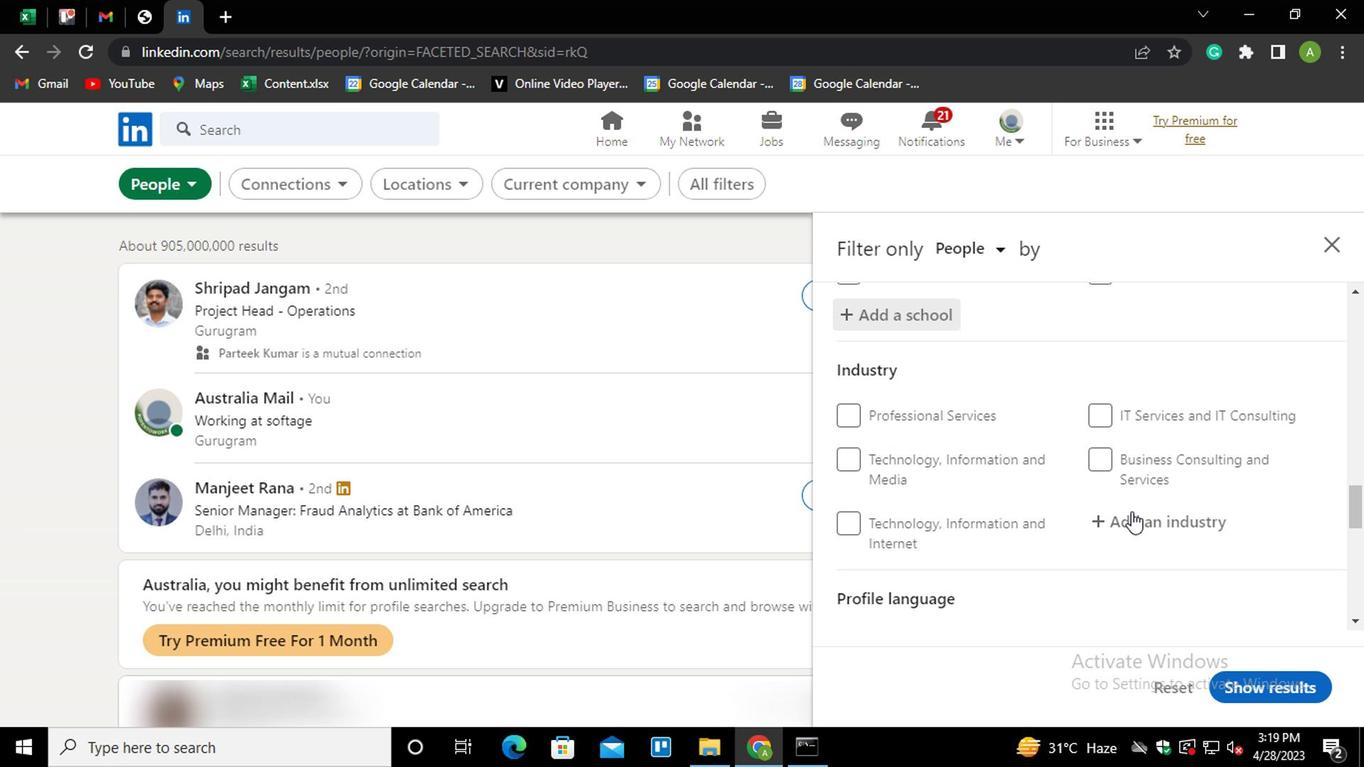 
Action: Mouse moved to (1100, 431)
Screenshot: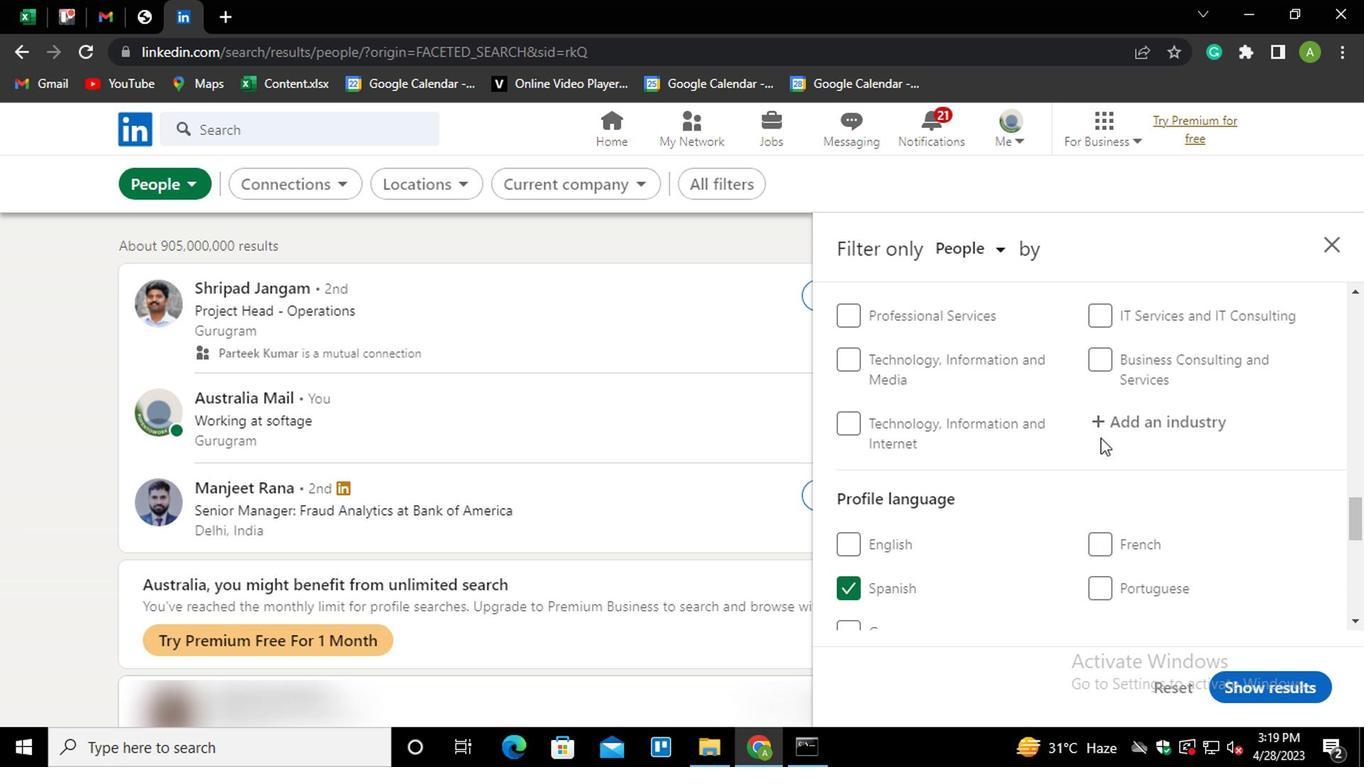 
Action: Mouse pressed left at (1100, 431)
Screenshot: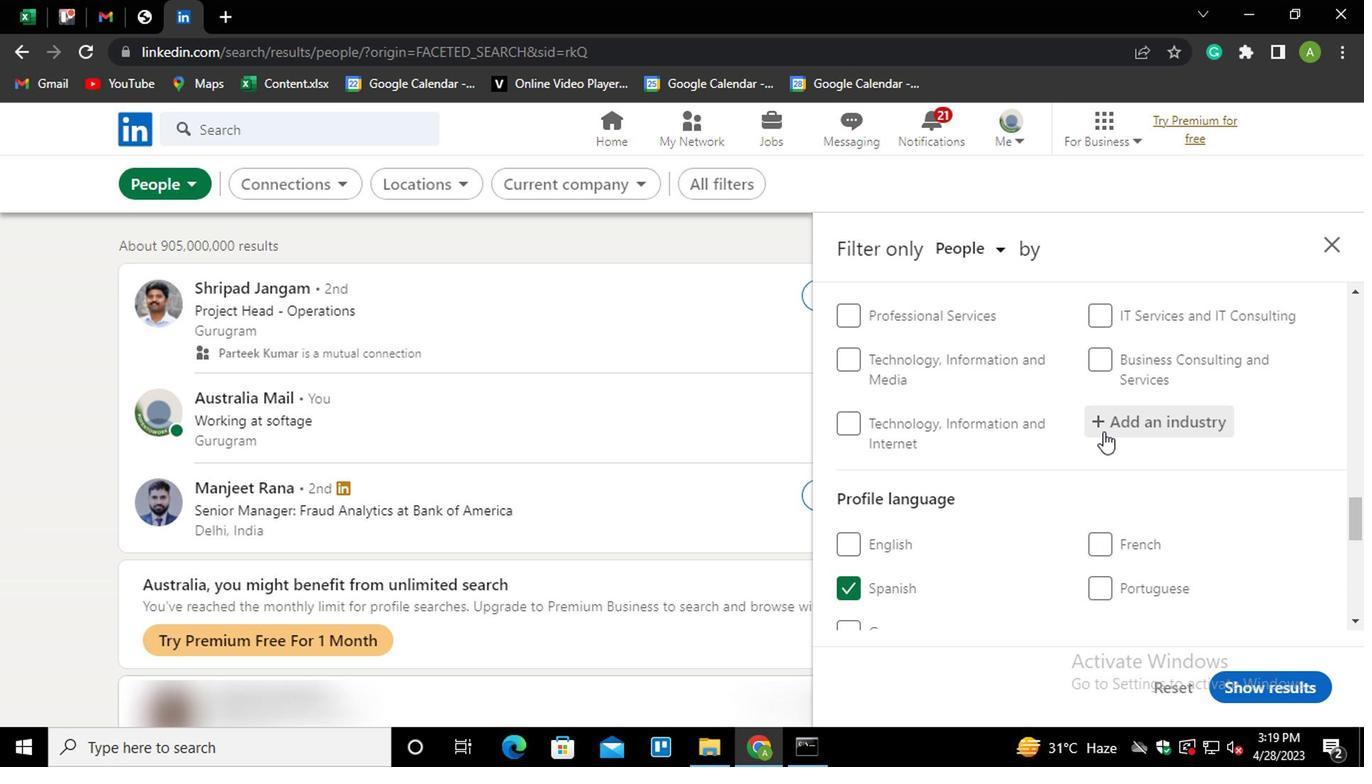 
Action: Mouse moved to (1204, 408)
Screenshot: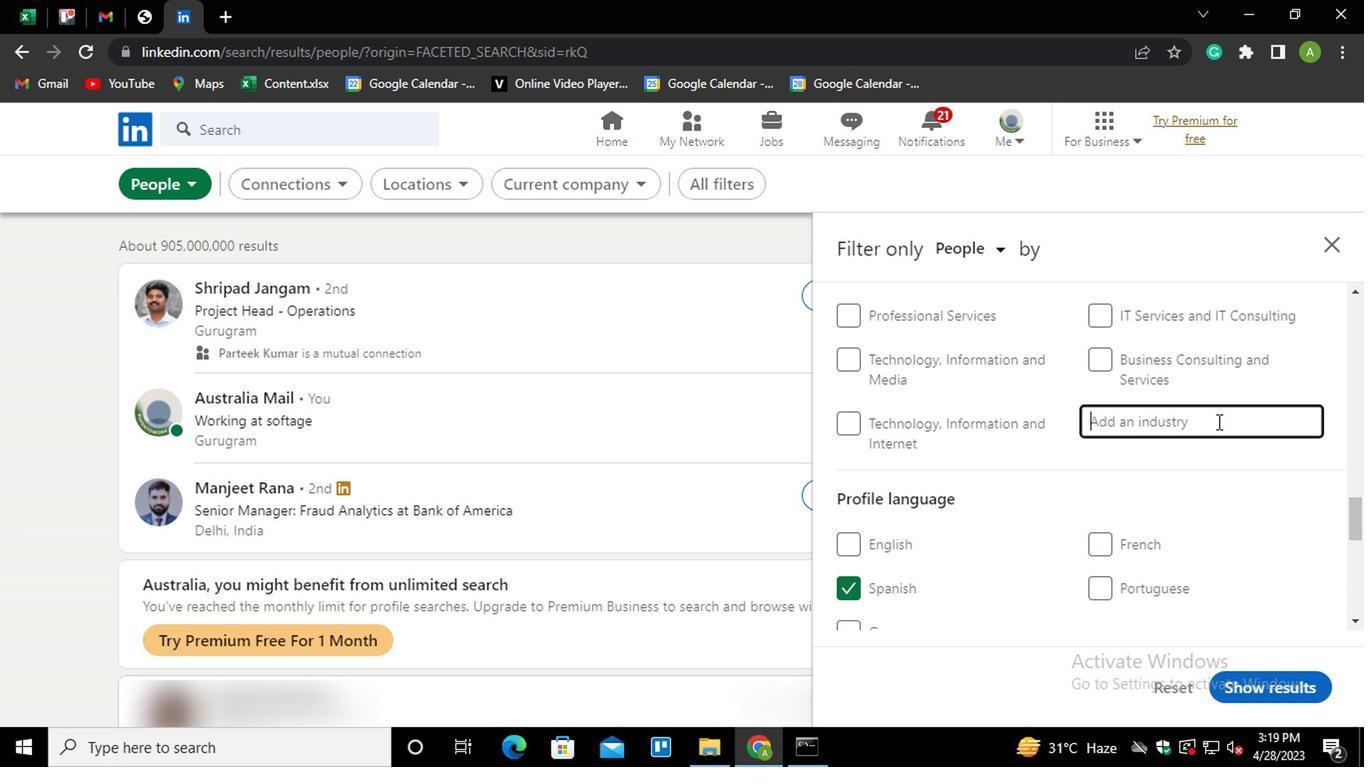 
Action: Mouse pressed left at (1204, 408)
Screenshot: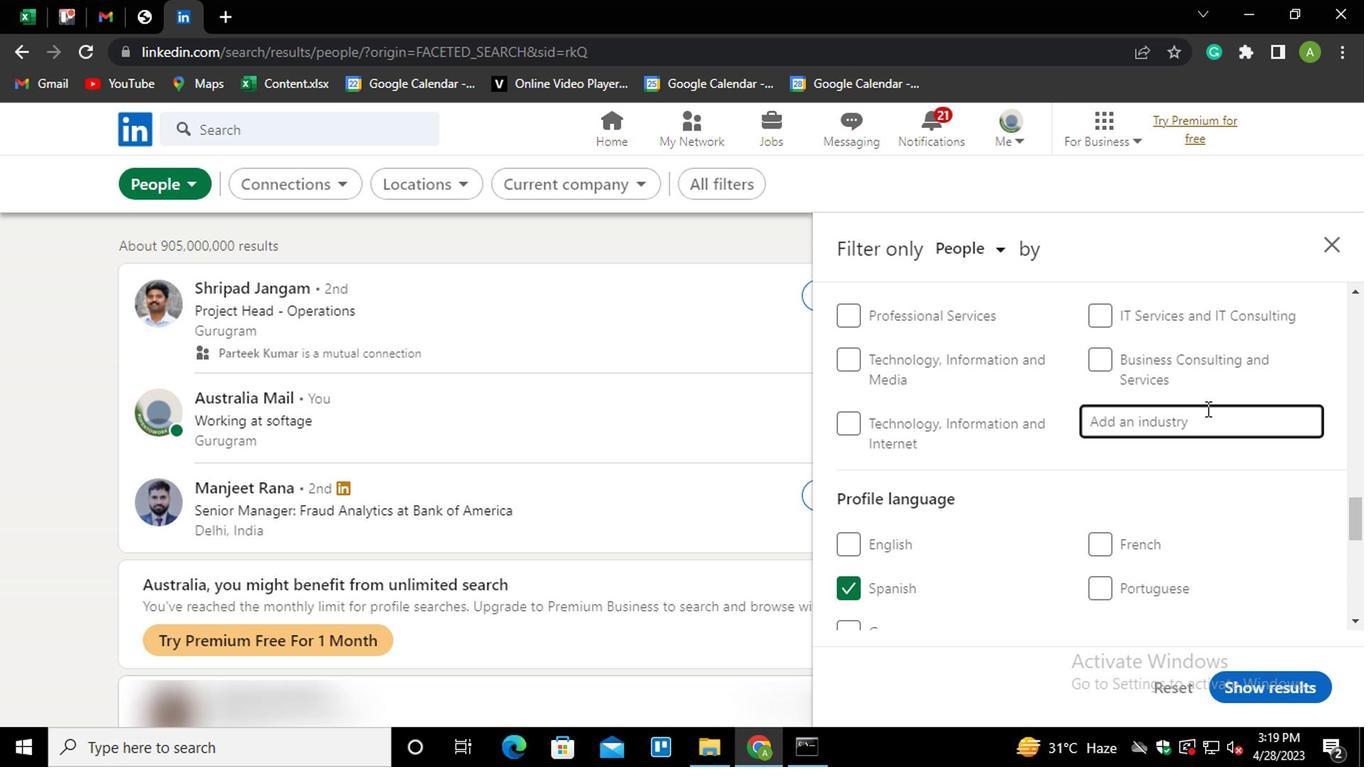 
Action: Key pressed <Key.shift>LAW<Key.down><Key.enter>
Screenshot: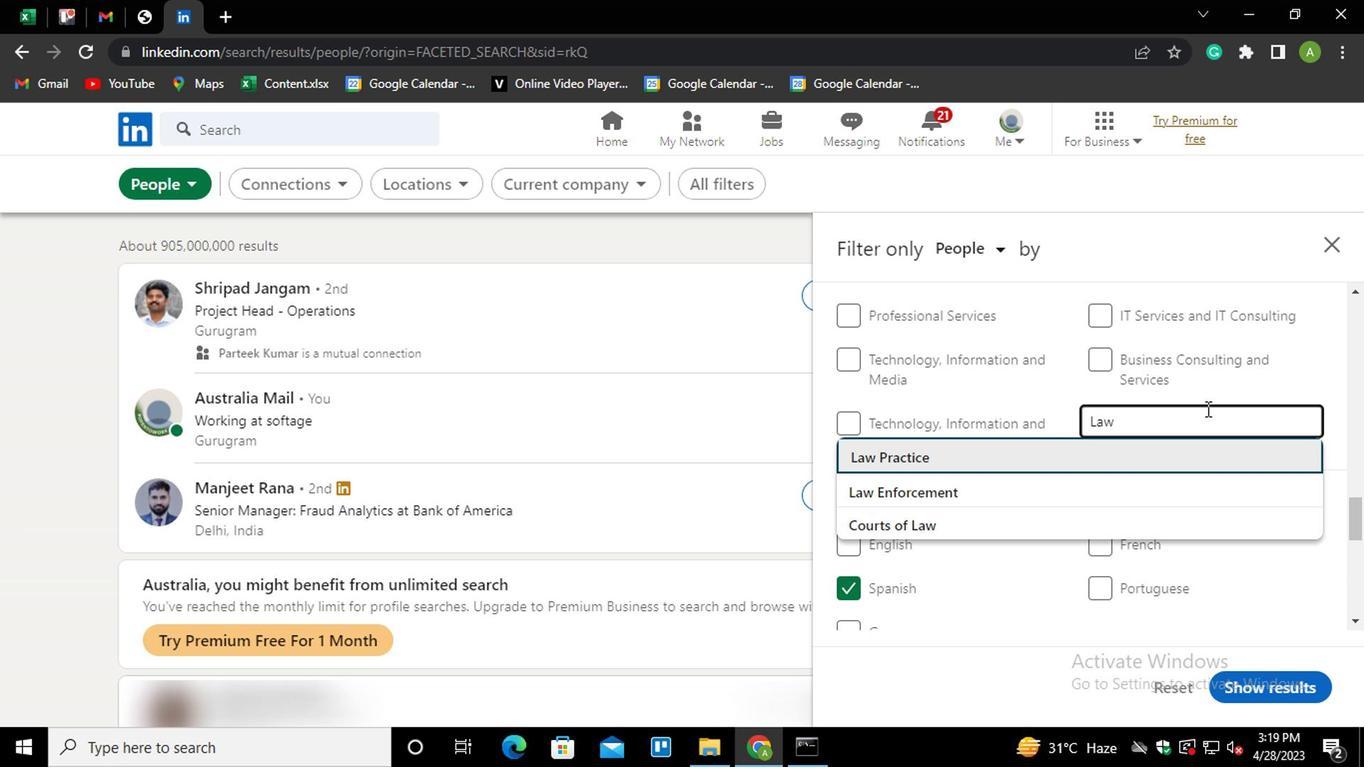 
Action: Mouse scrolled (1204, 407) with delta (0, -1)
Screenshot: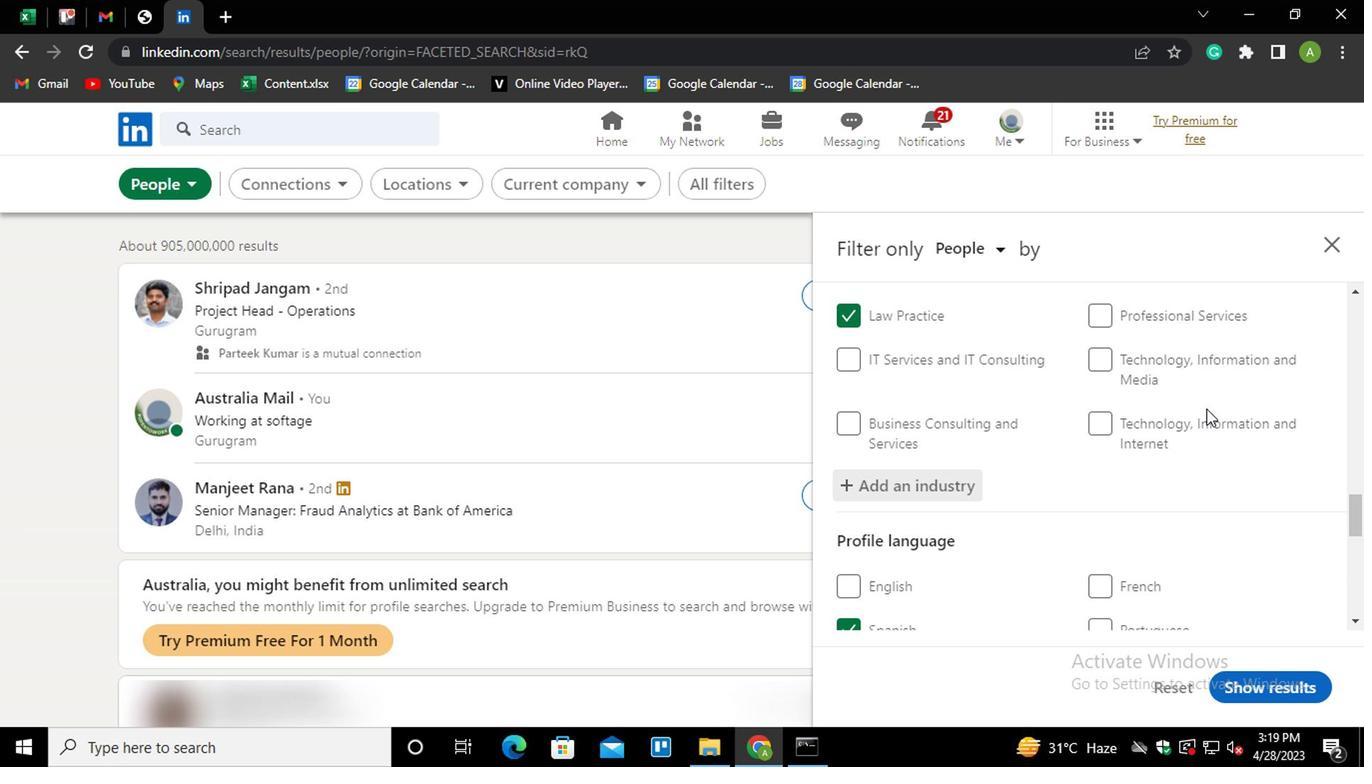 
Action: Mouse scrolled (1204, 407) with delta (0, -1)
Screenshot: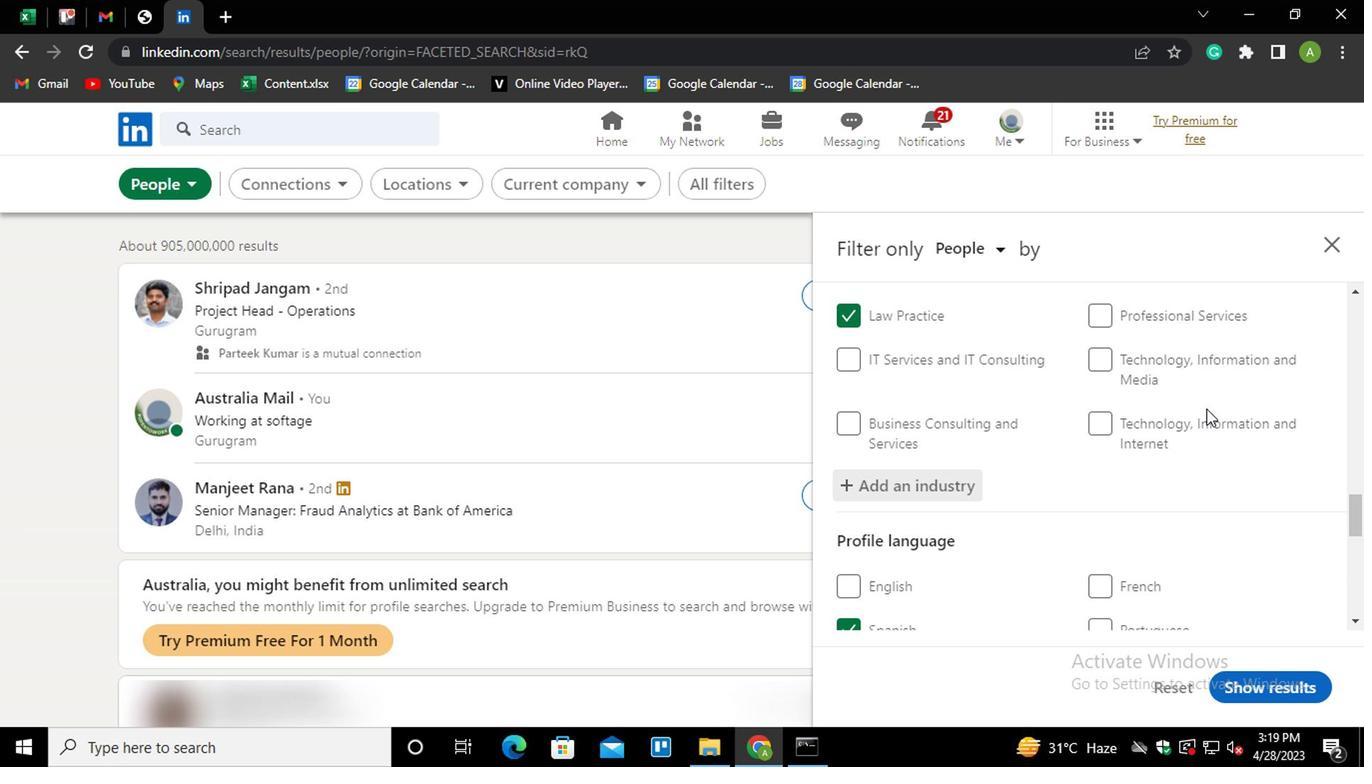 
Action: Mouse scrolled (1204, 407) with delta (0, -1)
Screenshot: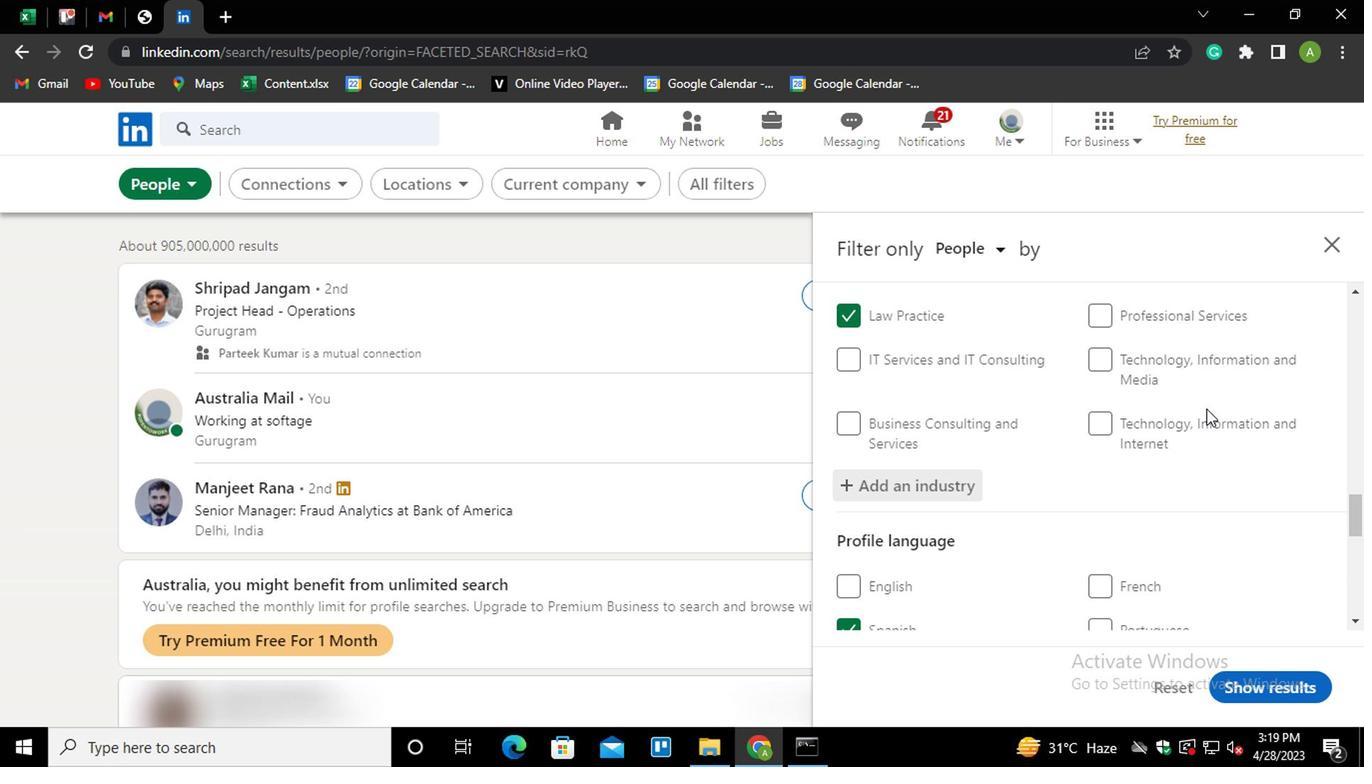 
Action: Mouse moved to (960, 485)
Screenshot: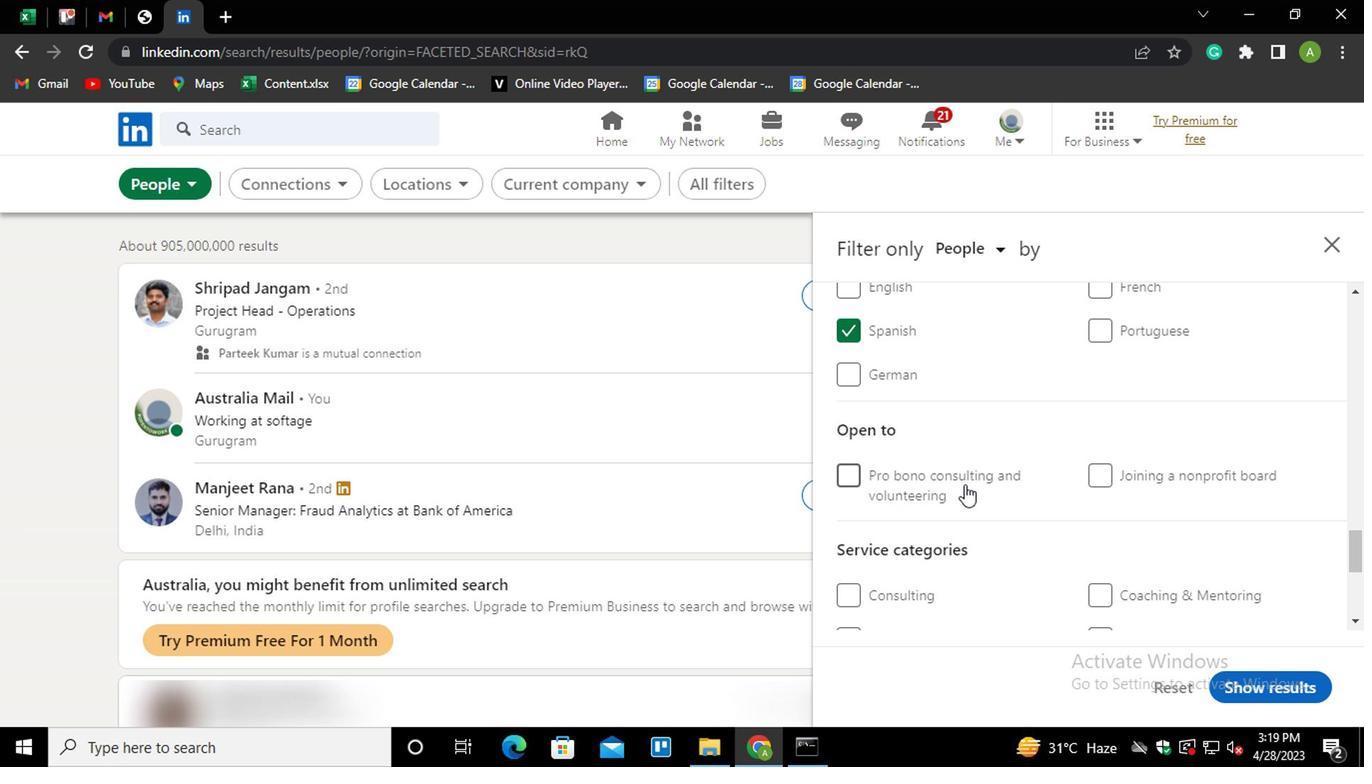
Action: Mouse scrolled (960, 484) with delta (0, 0)
Screenshot: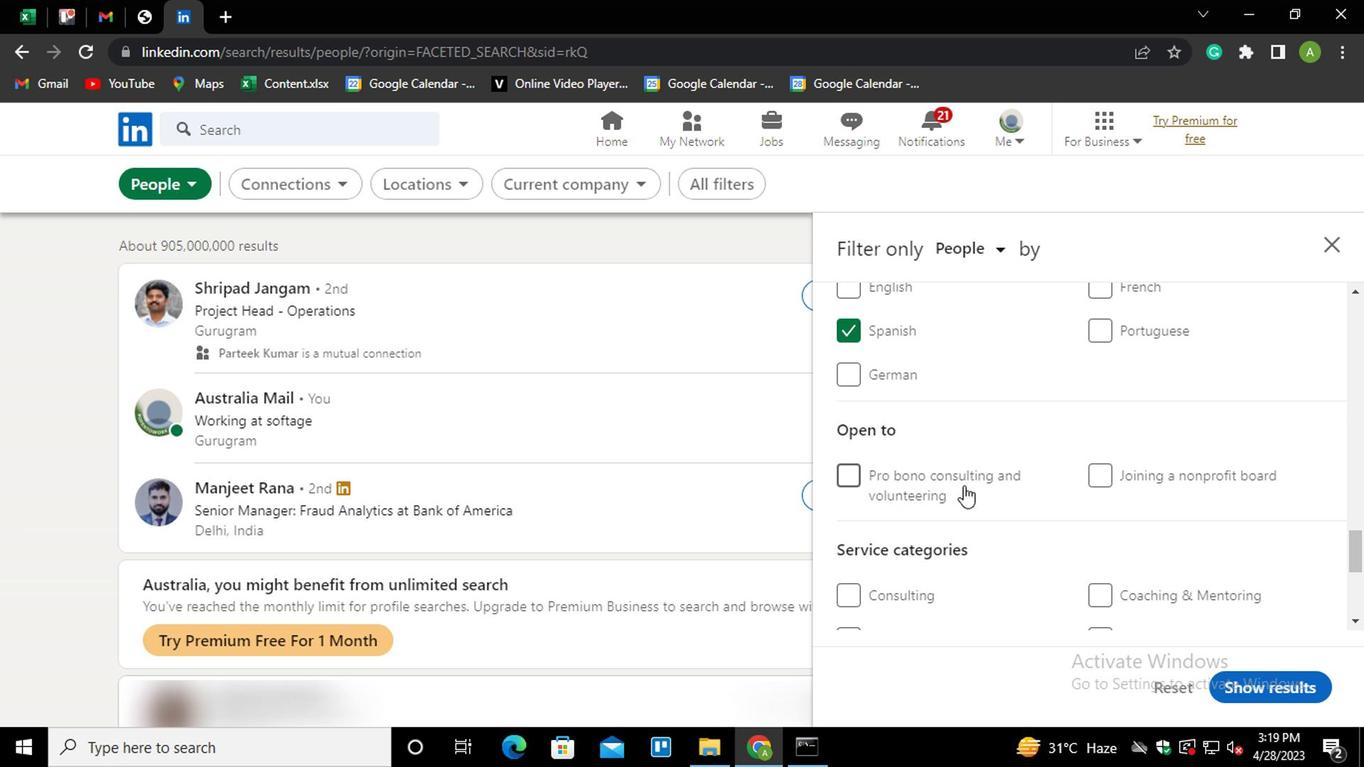 
Action: Mouse scrolled (960, 484) with delta (0, 0)
Screenshot: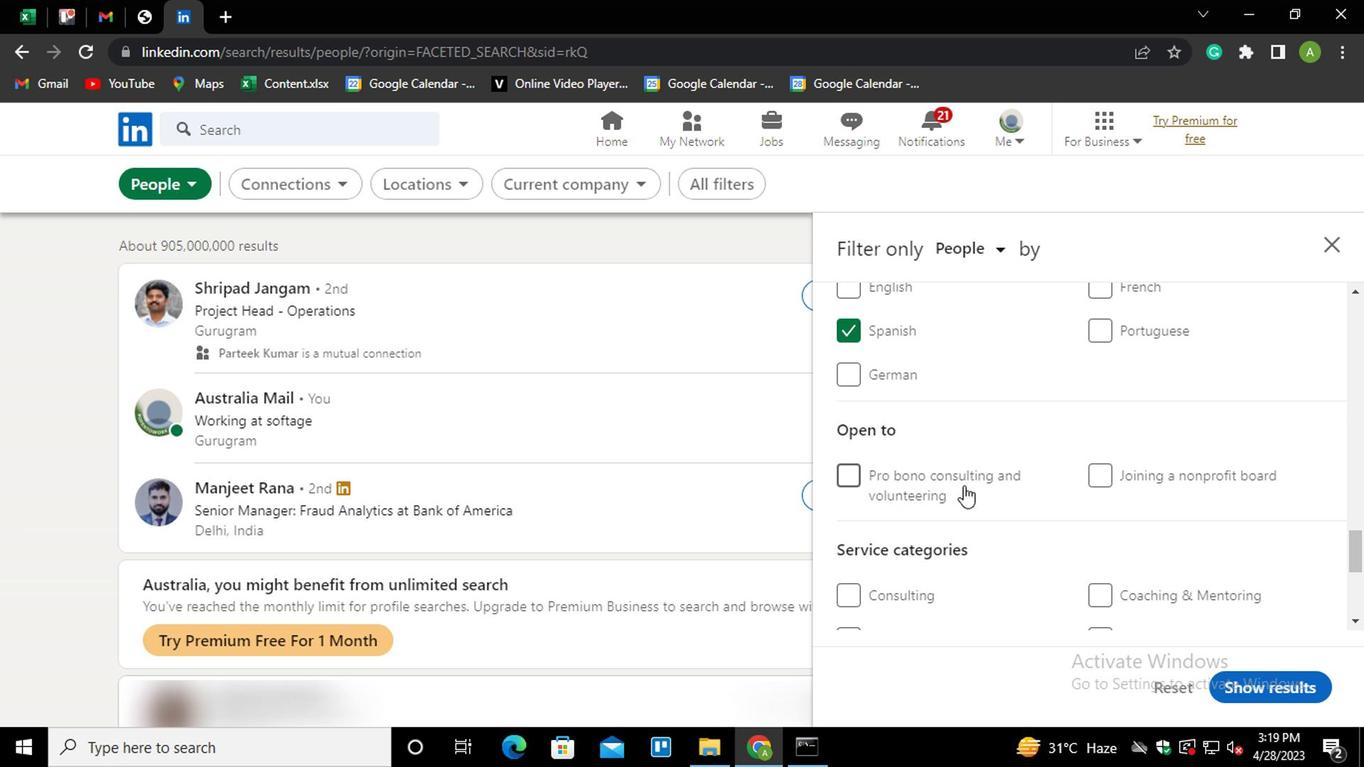 
Action: Mouse moved to (1106, 487)
Screenshot: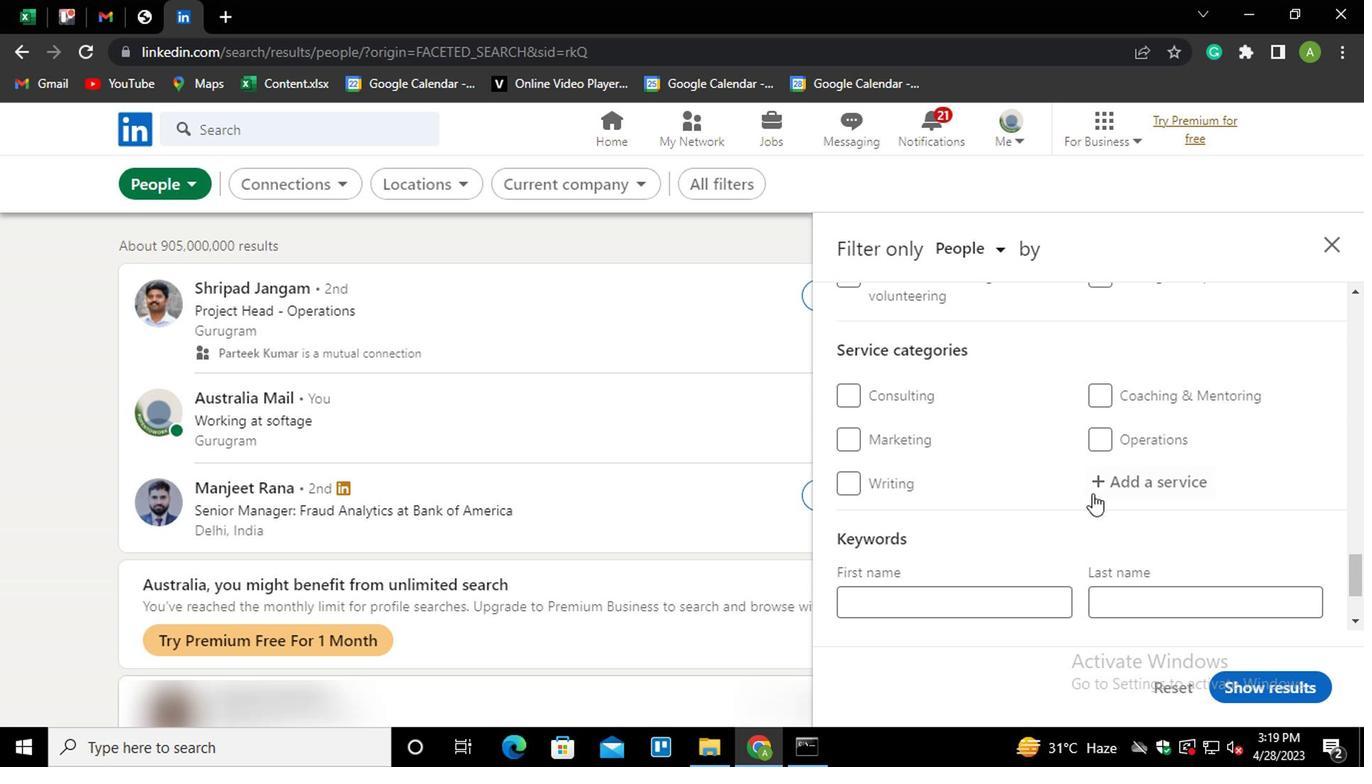 
Action: Mouse pressed left at (1106, 487)
Screenshot: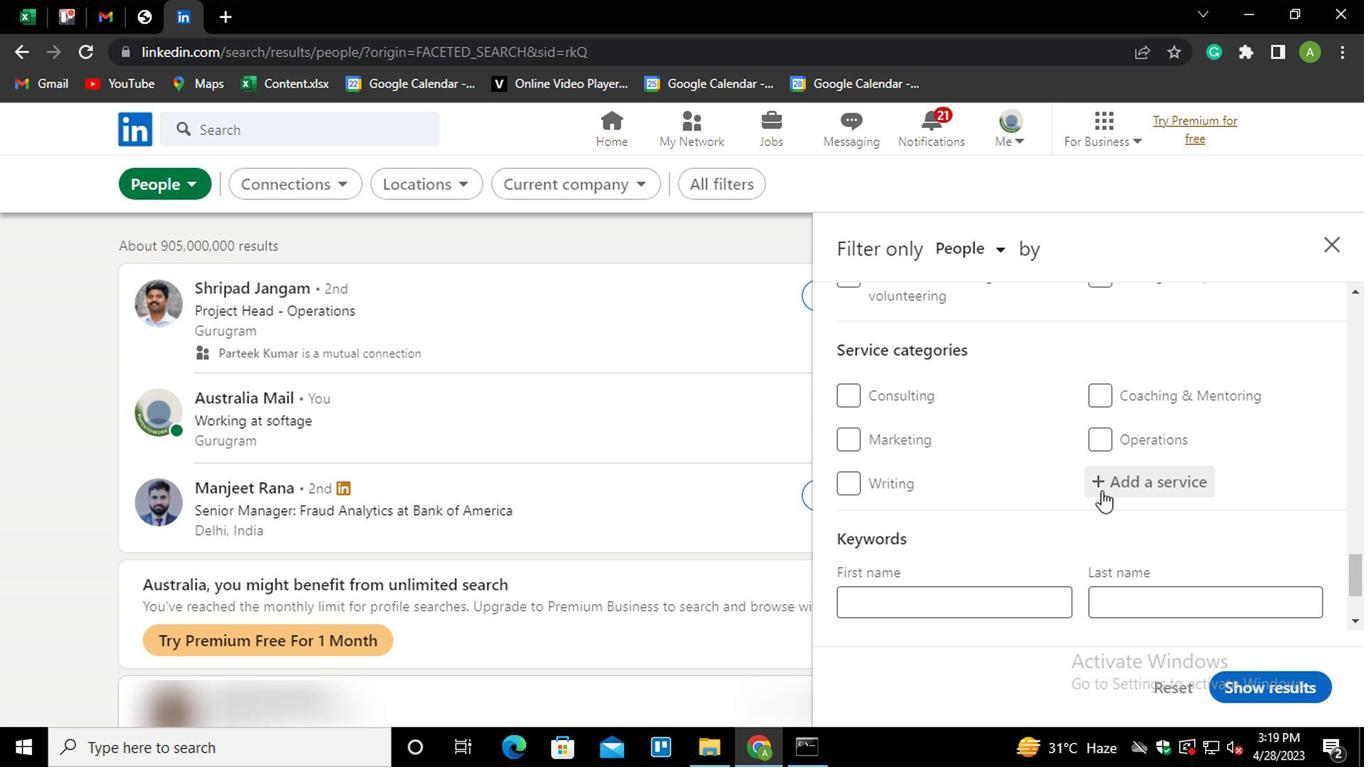 
Action: Mouse moved to (1125, 481)
Screenshot: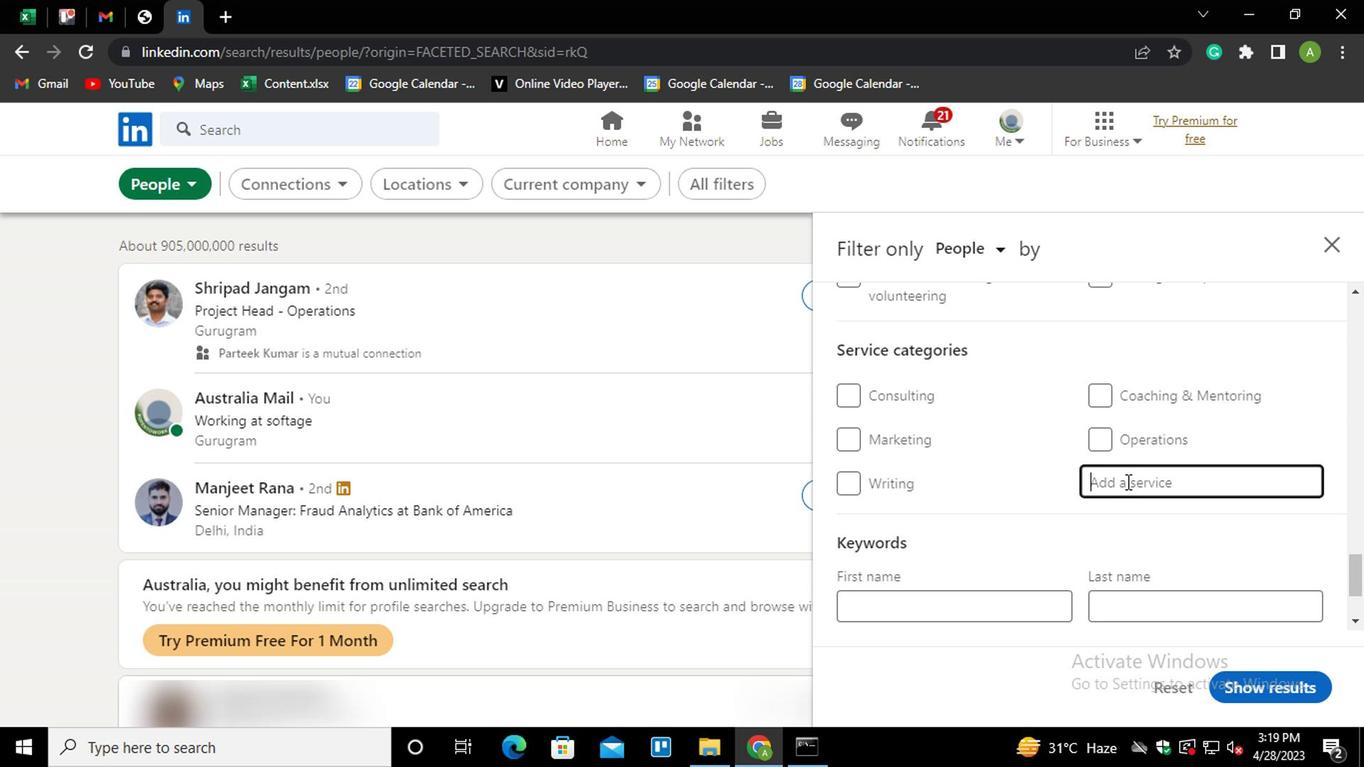 
Action: Mouse pressed left at (1125, 481)
Screenshot: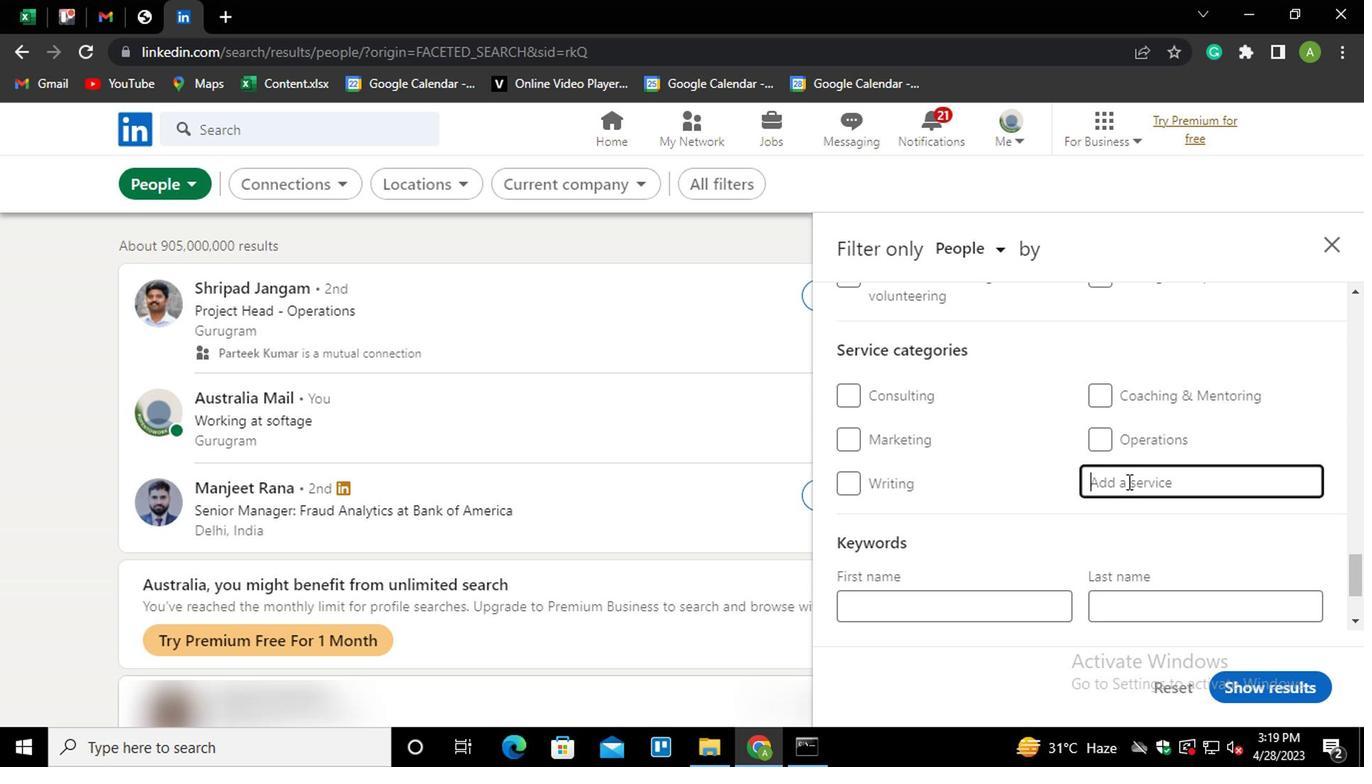 
Action: Key pressed CONTENT<Key.down><Key.enter>
Screenshot: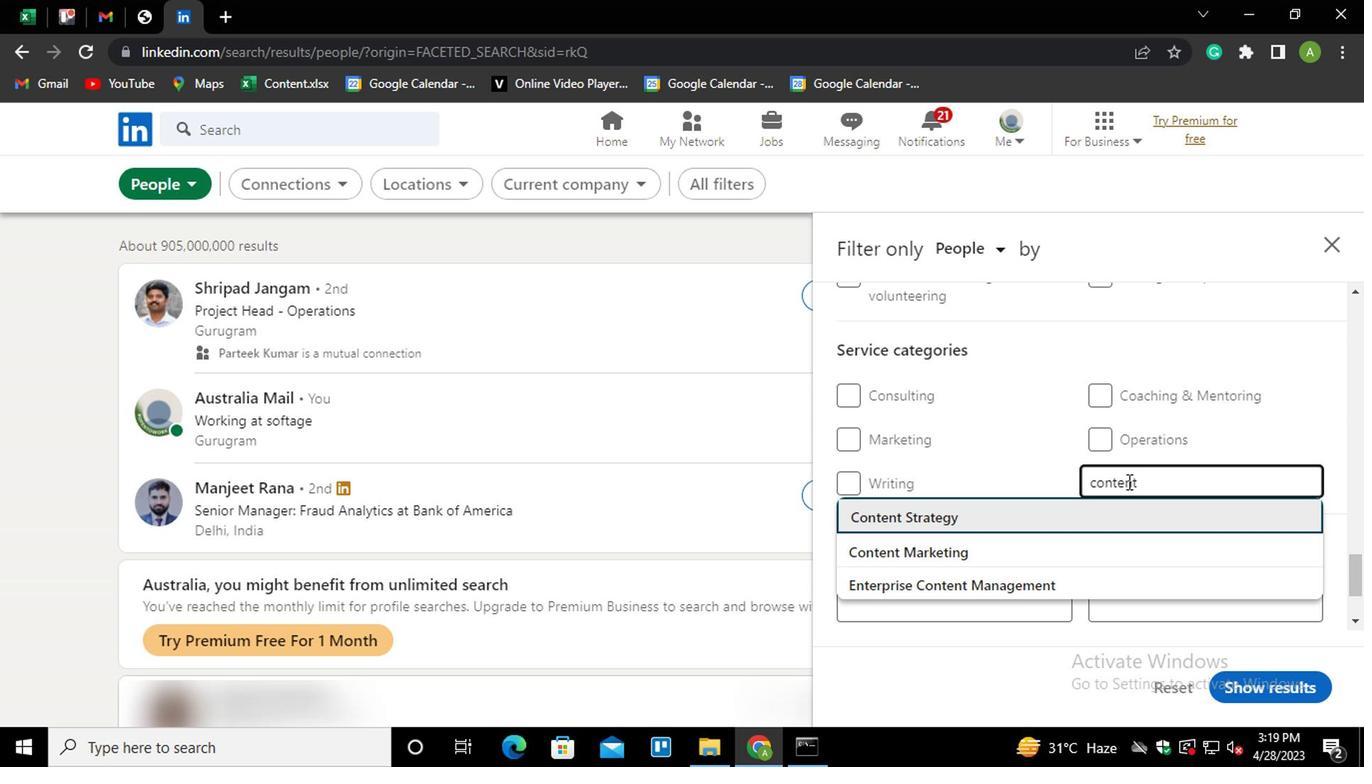 
Action: Mouse scrolled (1125, 480) with delta (0, -1)
Screenshot: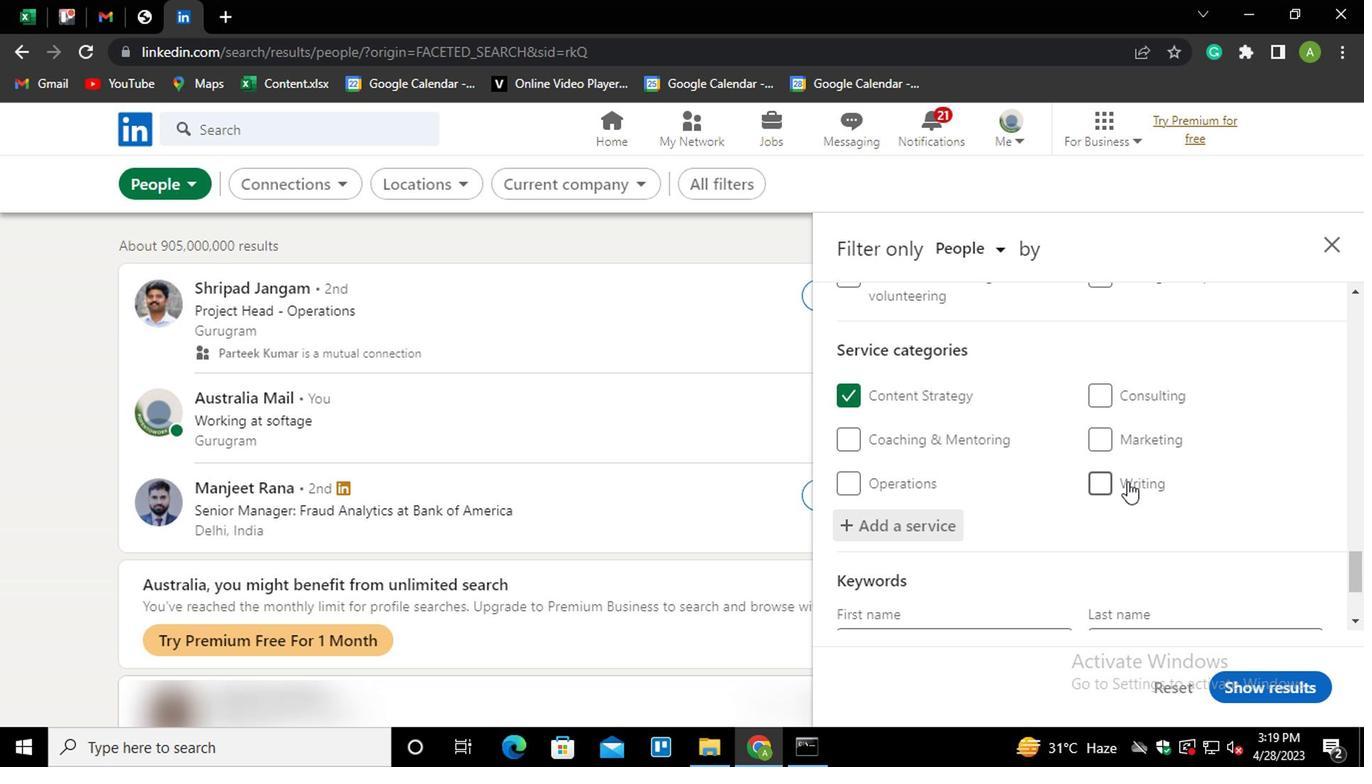 
Action: Mouse scrolled (1125, 480) with delta (0, -1)
Screenshot: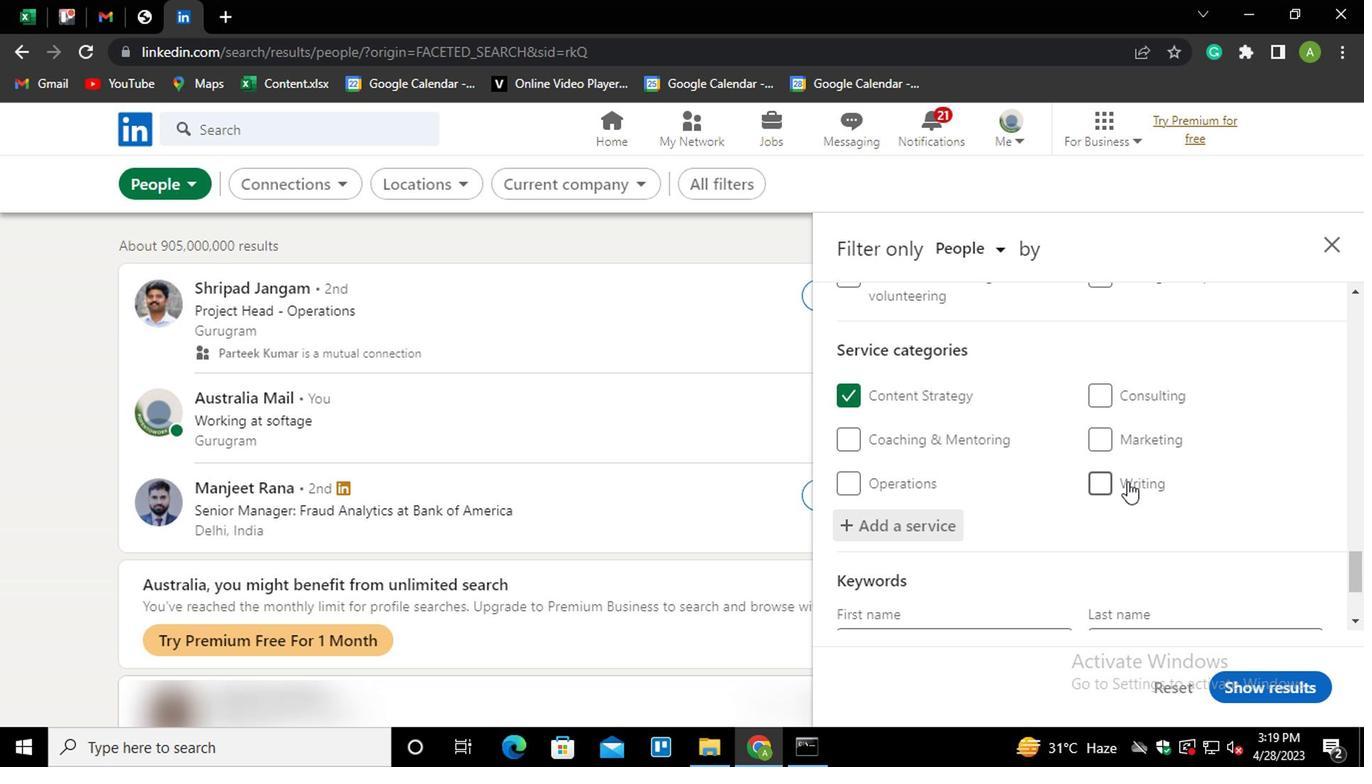 
Action: Mouse moved to (873, 546)
Screenshot: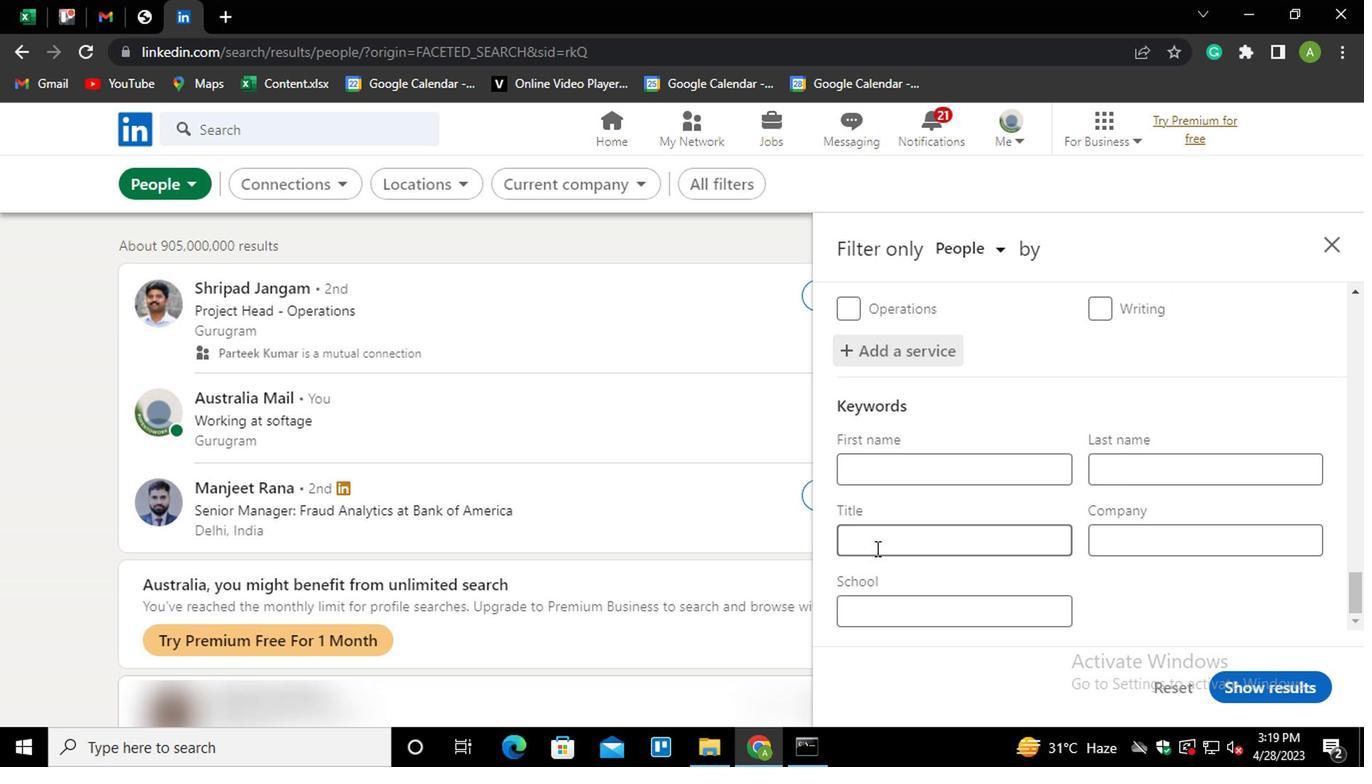
Action: Mouse pressed left at (873, 546)
Screenshot: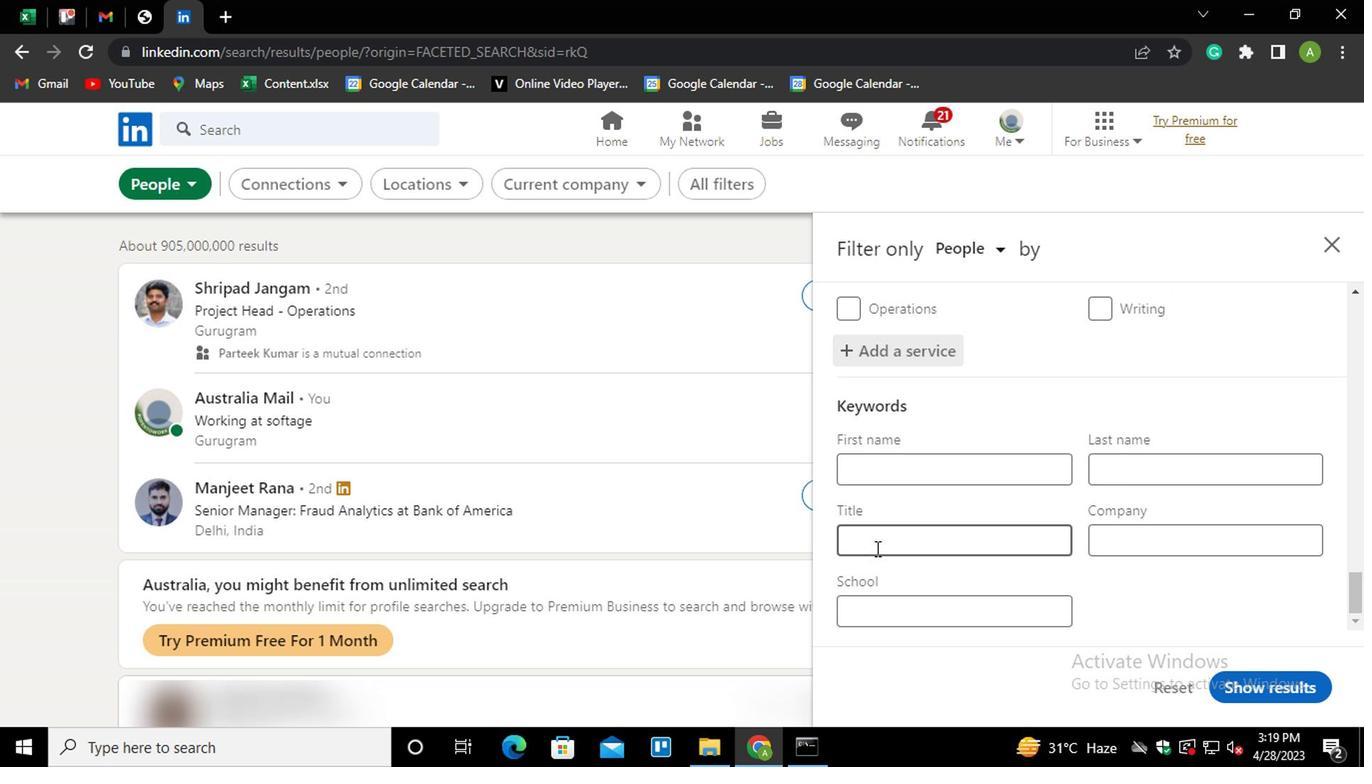 
Action: Key pressed C<Key.backspace><Key.shift>CHIEF<Key.space><Key.shift><Key.shift><Key.shift>ROBOT<Key.space><Key.shift>WHISPERER
Screenshot: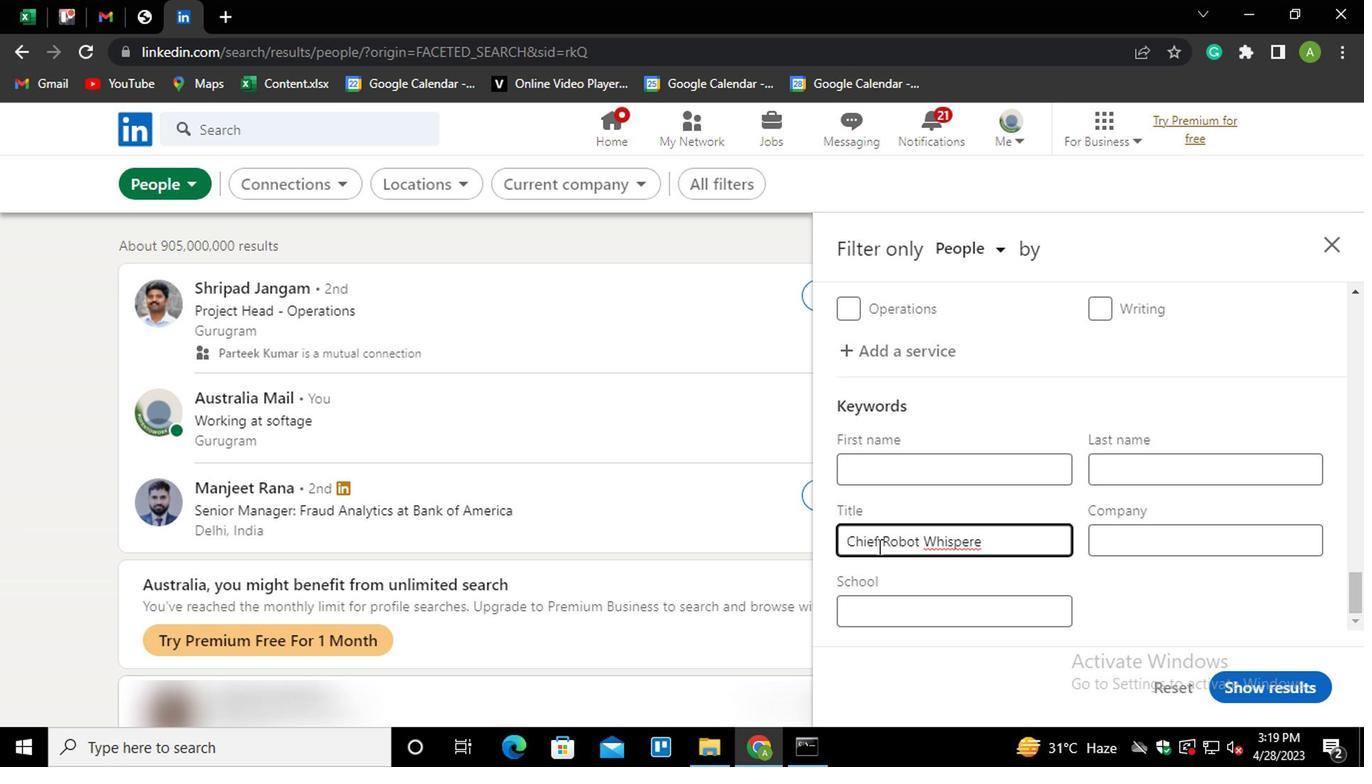 
Action: Mouse moved to (1272, 624)
Screenshot: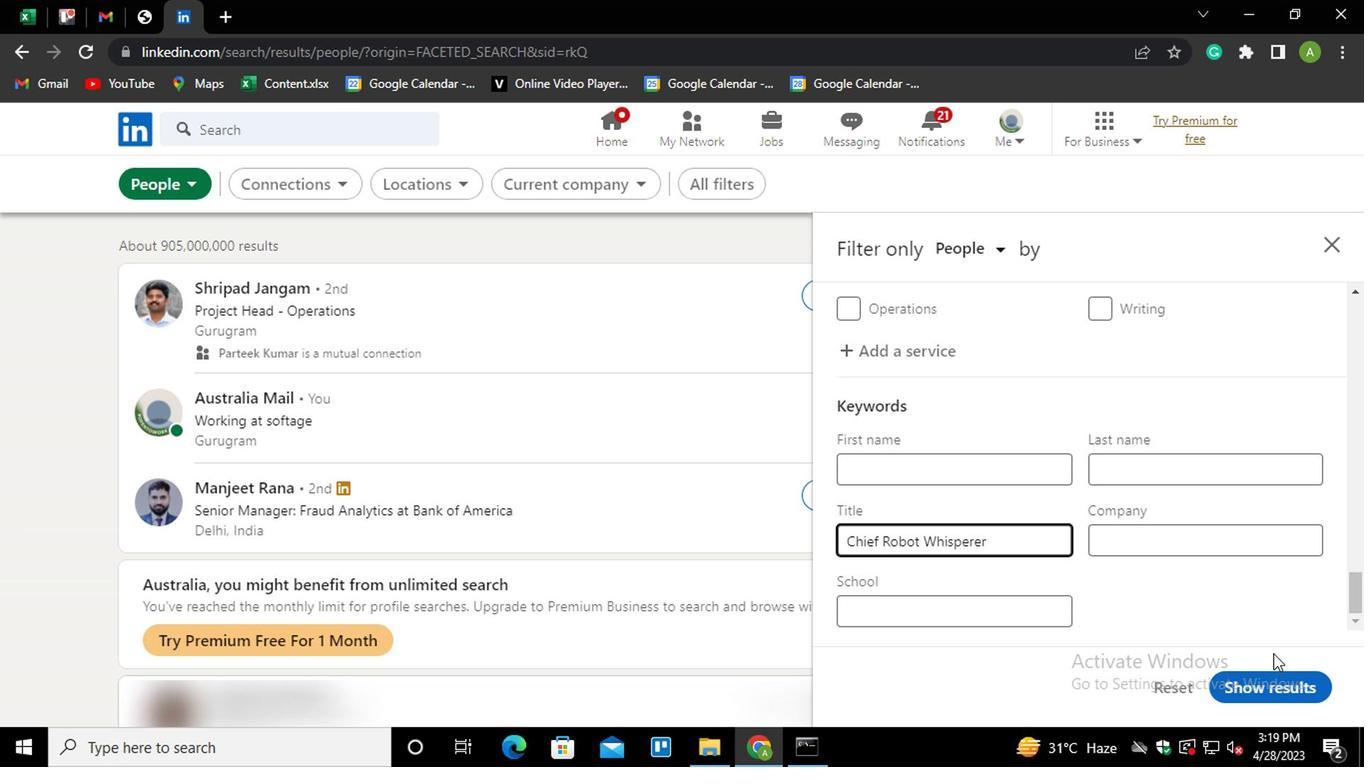 
Action: Mouse pressed left at (1272, 624)
Screenshot: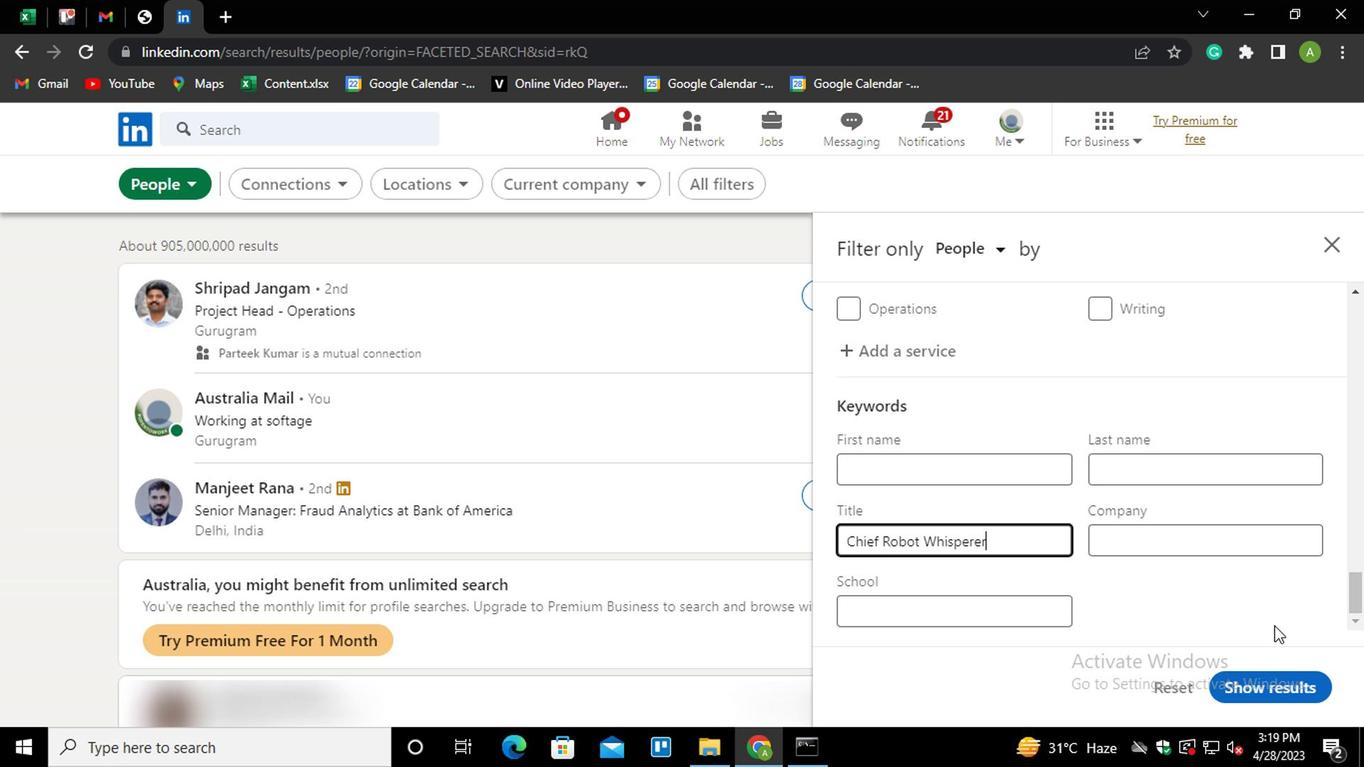 
Action: Mouse moved to (1275, 691)
Screenshot: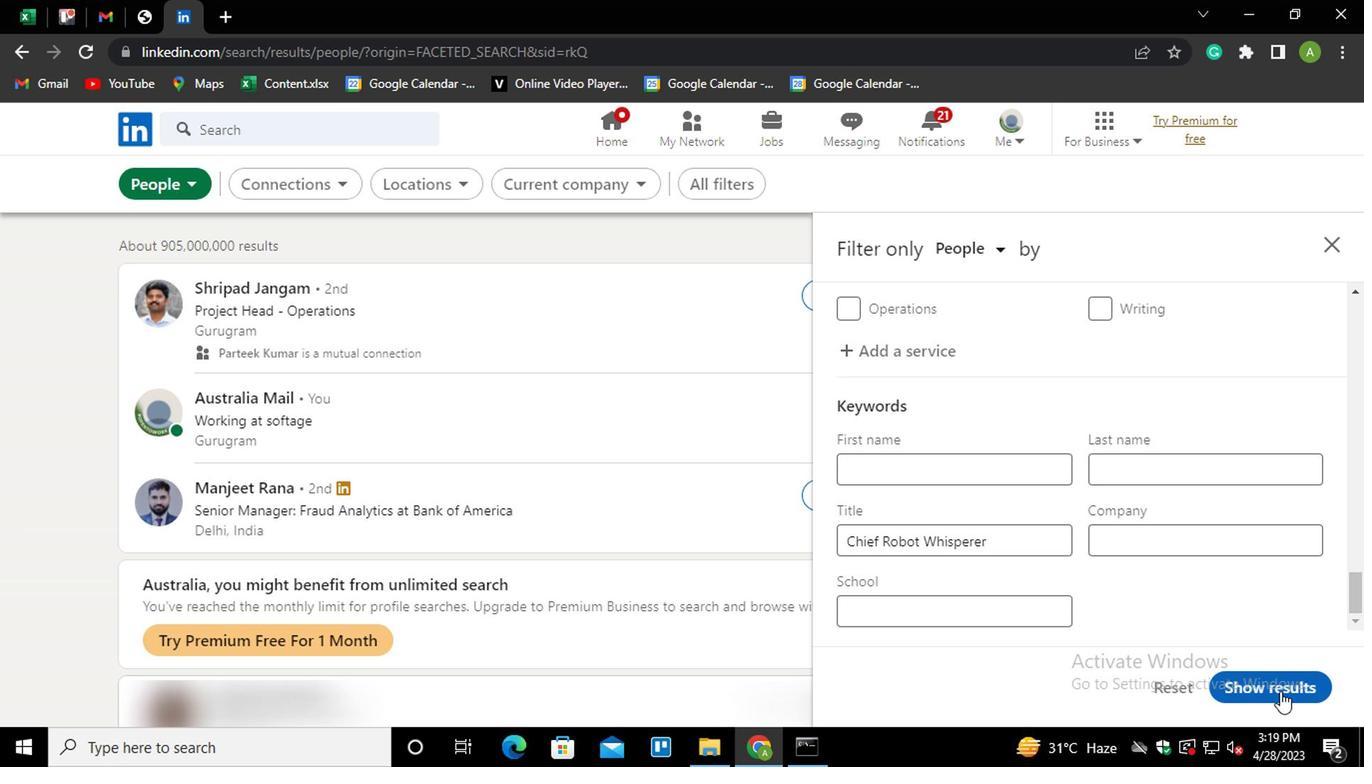 
Action: Mouse pressed left at (1275, 691)
Screenshot: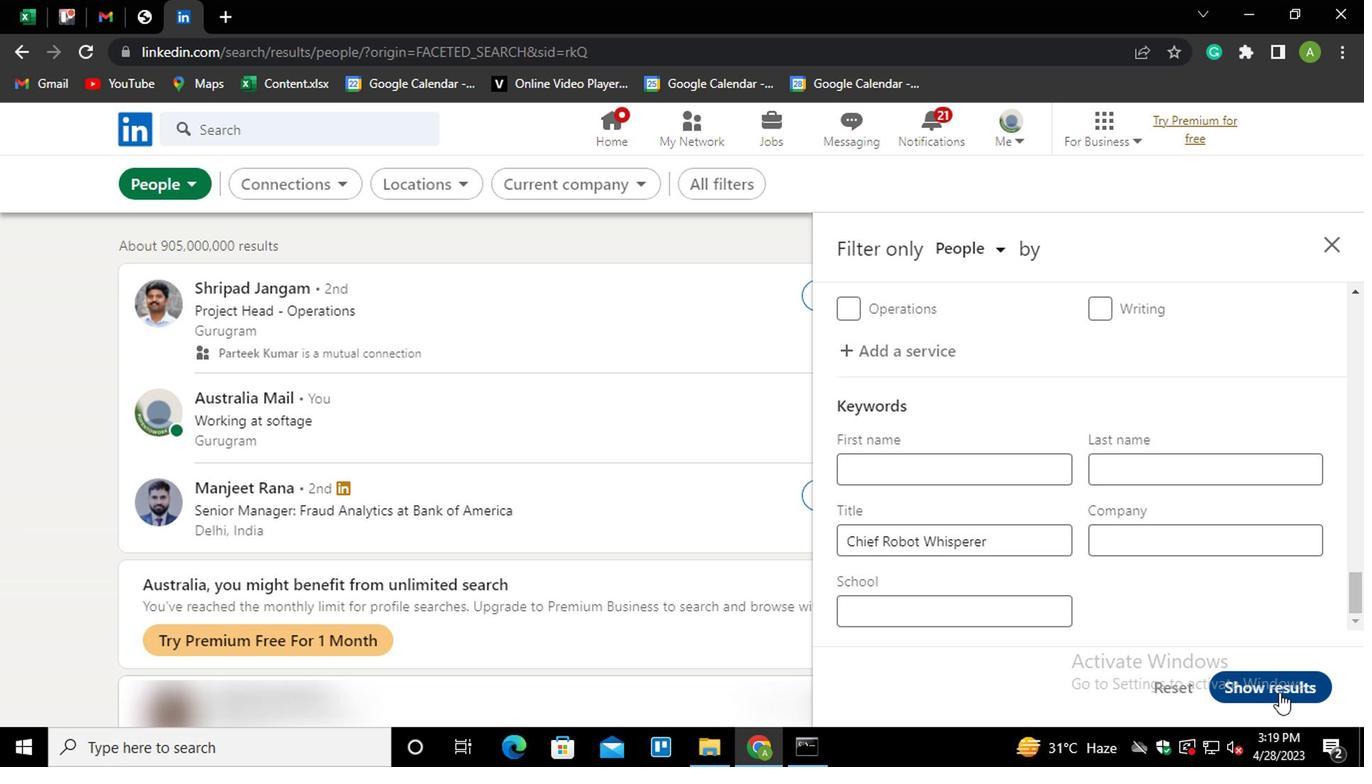 
